 Task: Look for space in Sakassou, Ivory Coast from 6th September, 2023 to 15th September, 2023 for 6 adults in price range Rs.8000 to Rs.12000. Place can be entire place or private room with 6 bedrooms having 6 beds and 6 bathrooms. Property type can be house, flat, guest house. Amenities needed are: wifi, TV, free parkinig on premises, gym, breakfast. Booking option can be shelf check-in. Required host language is English.
Action: Mouse pressed left at (626, 136)
Screenshot: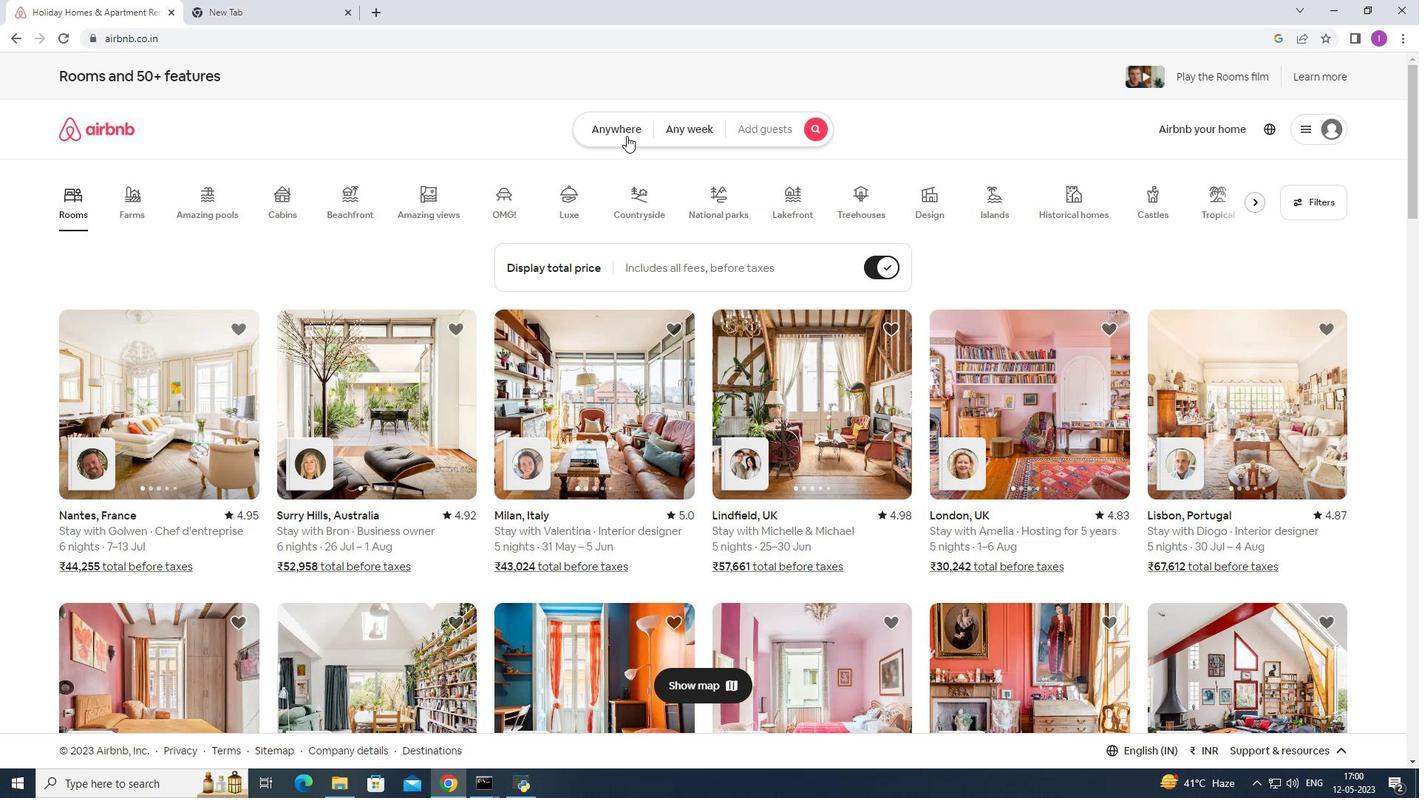 
Action: Mouse moved to (519, 186)
Screenshot: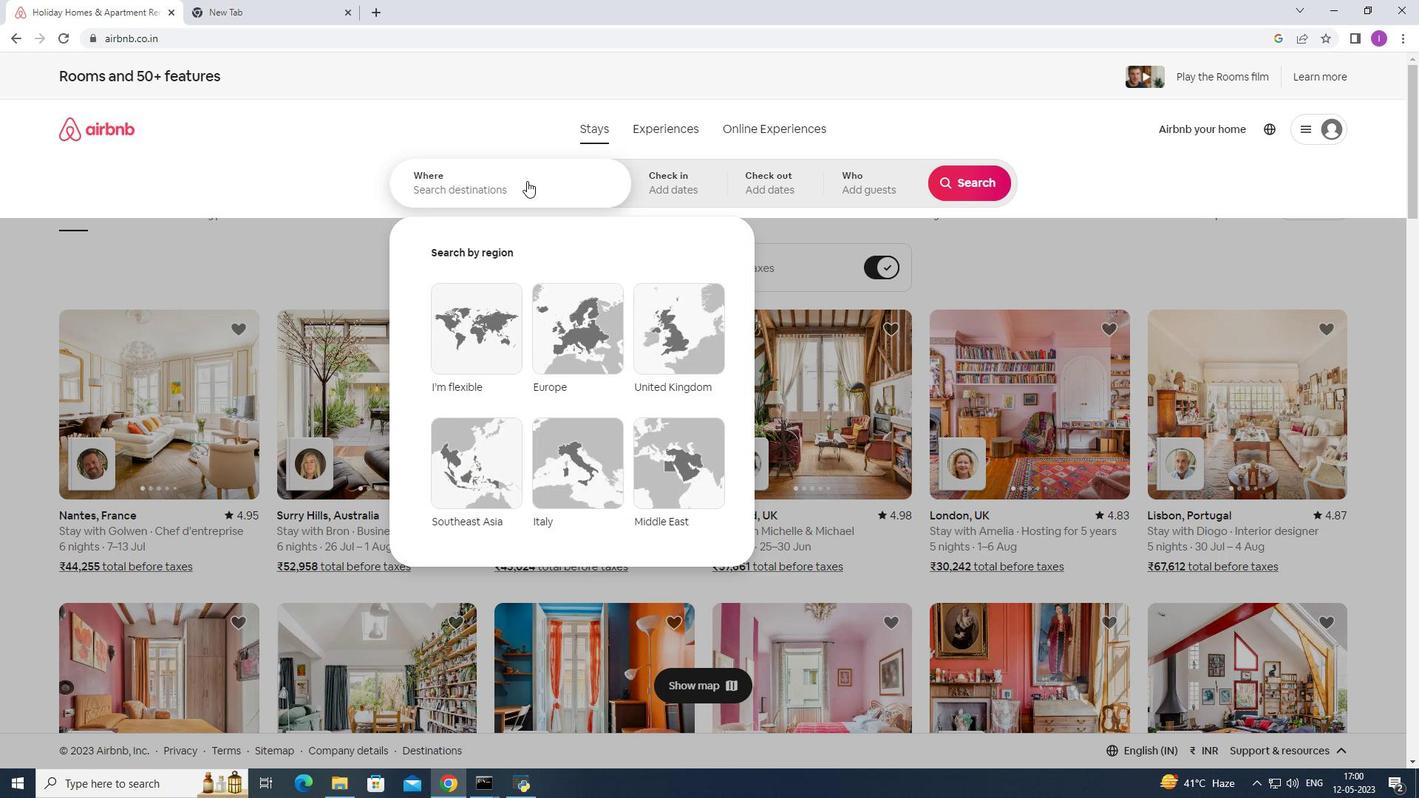 
Action: Mouse pressed left at (519, 186)
Screenshot: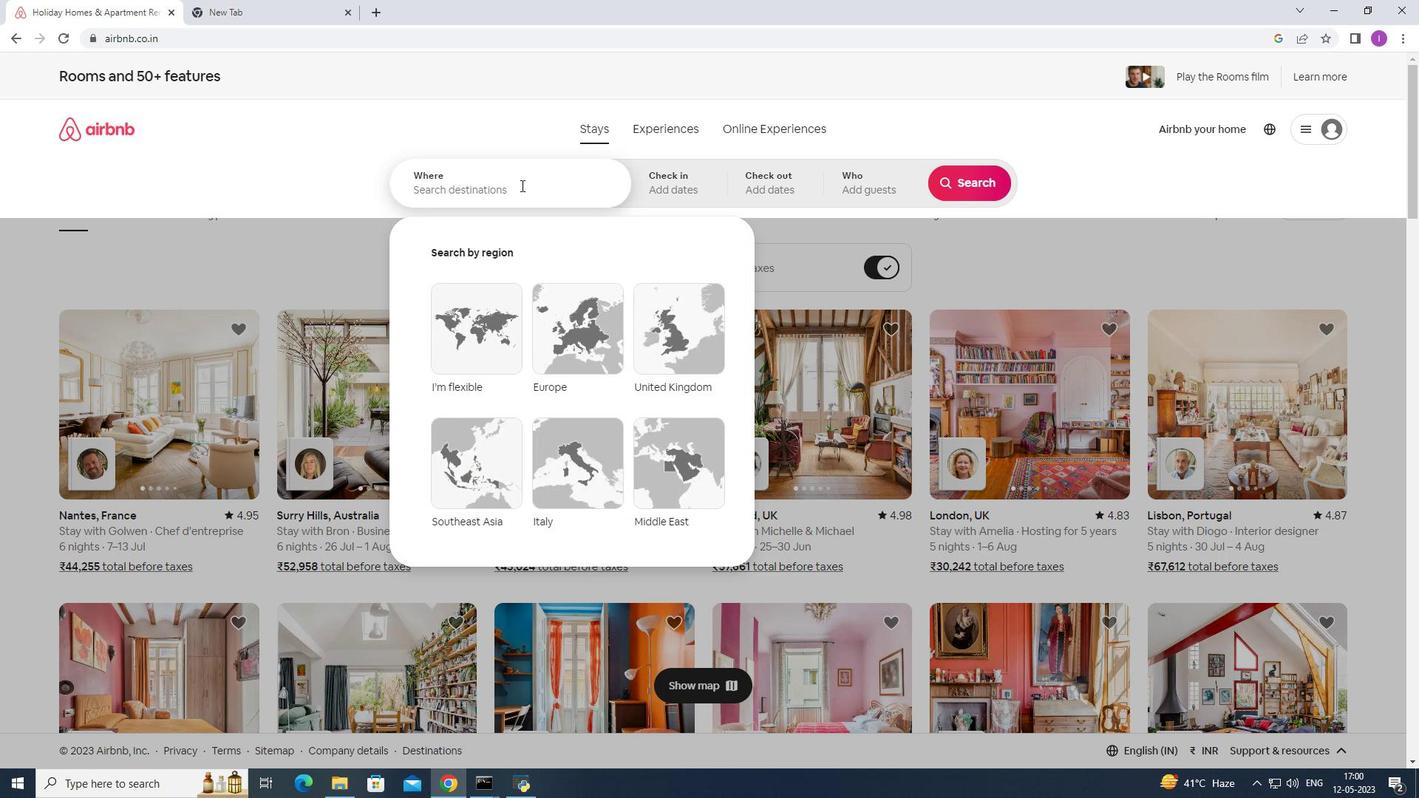 
Action: Key pressed <Key.shift>Sakassou,<Key.shift>Ivory
Screenshot: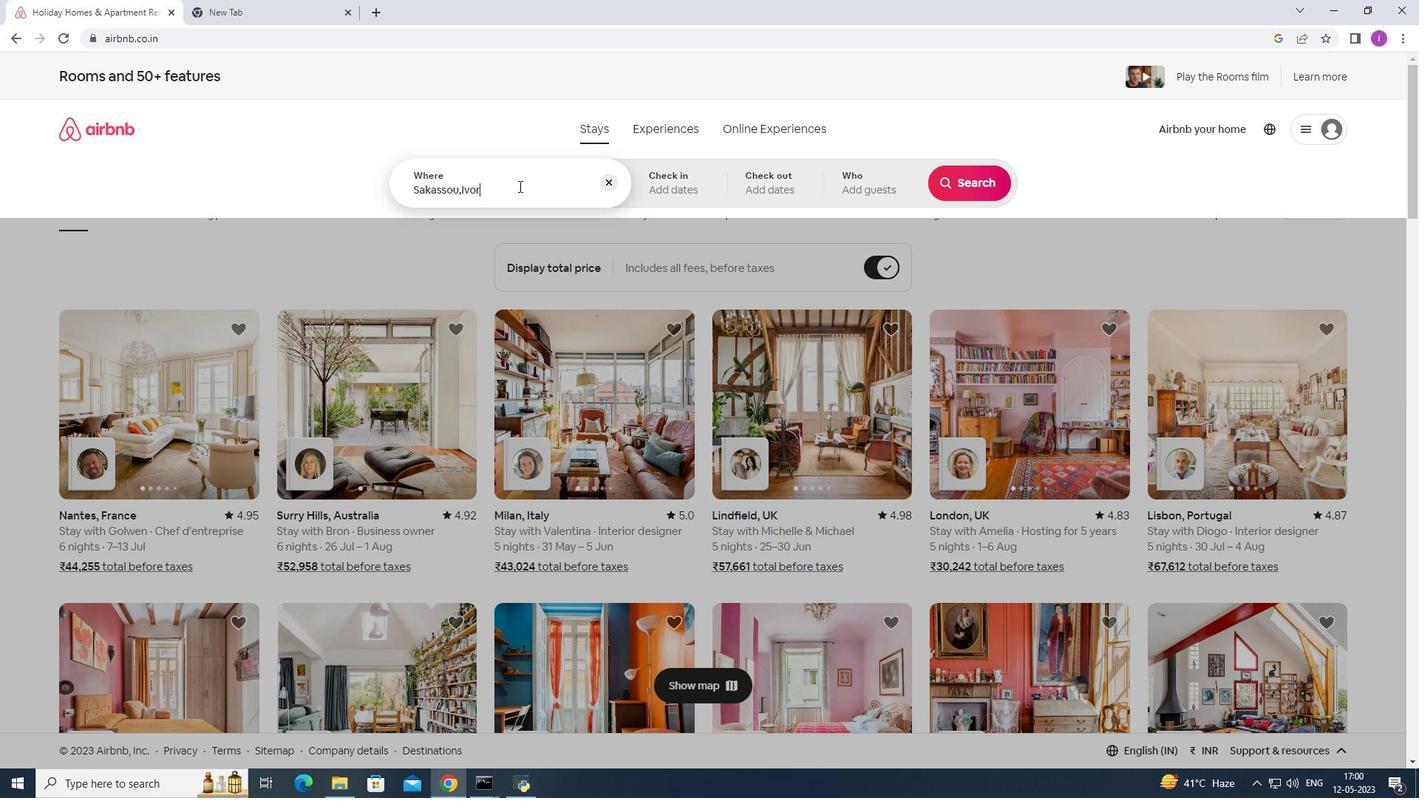 
Action: Mouse moved to (499, 258)
Screenshot: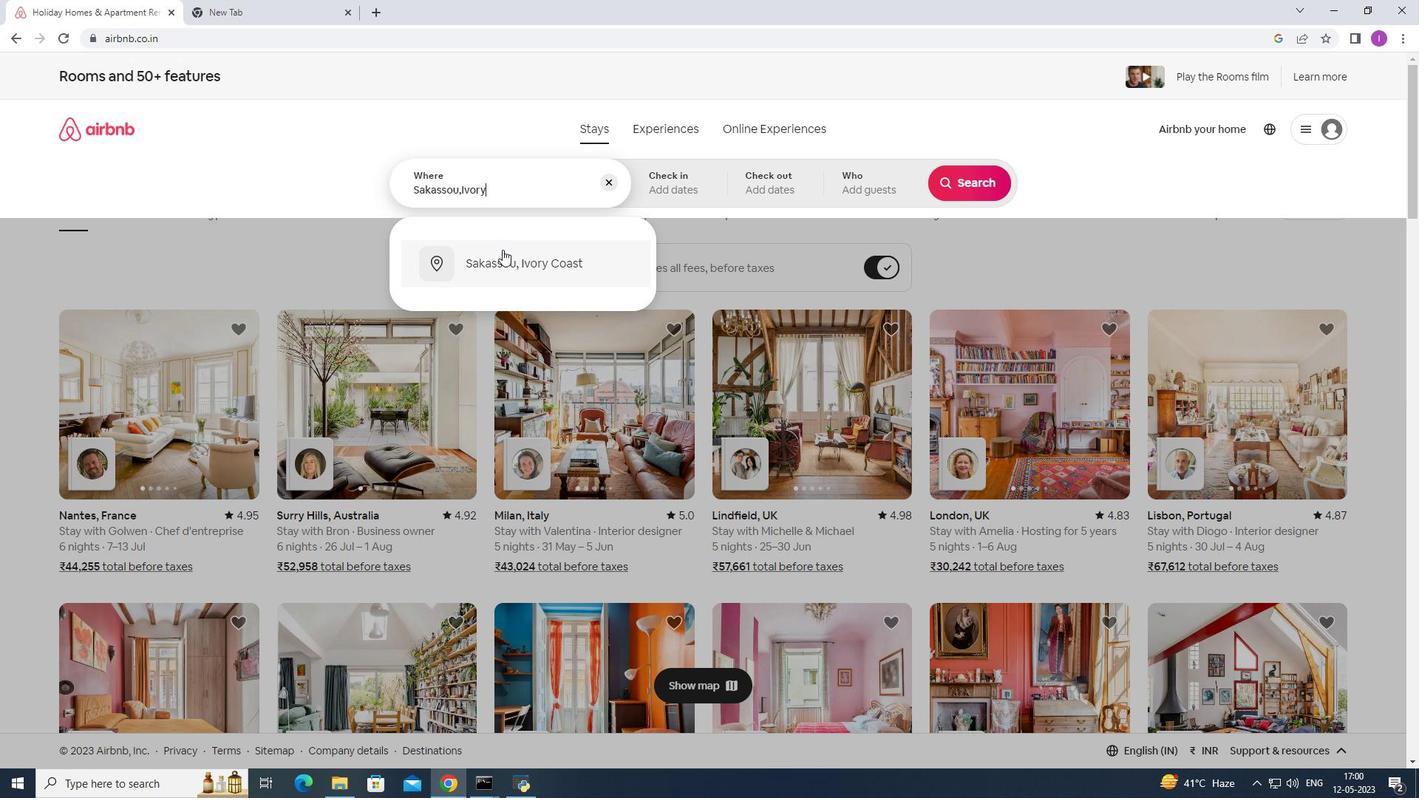 
Action: Mouse pressed left at (499, 258)
Screenshot: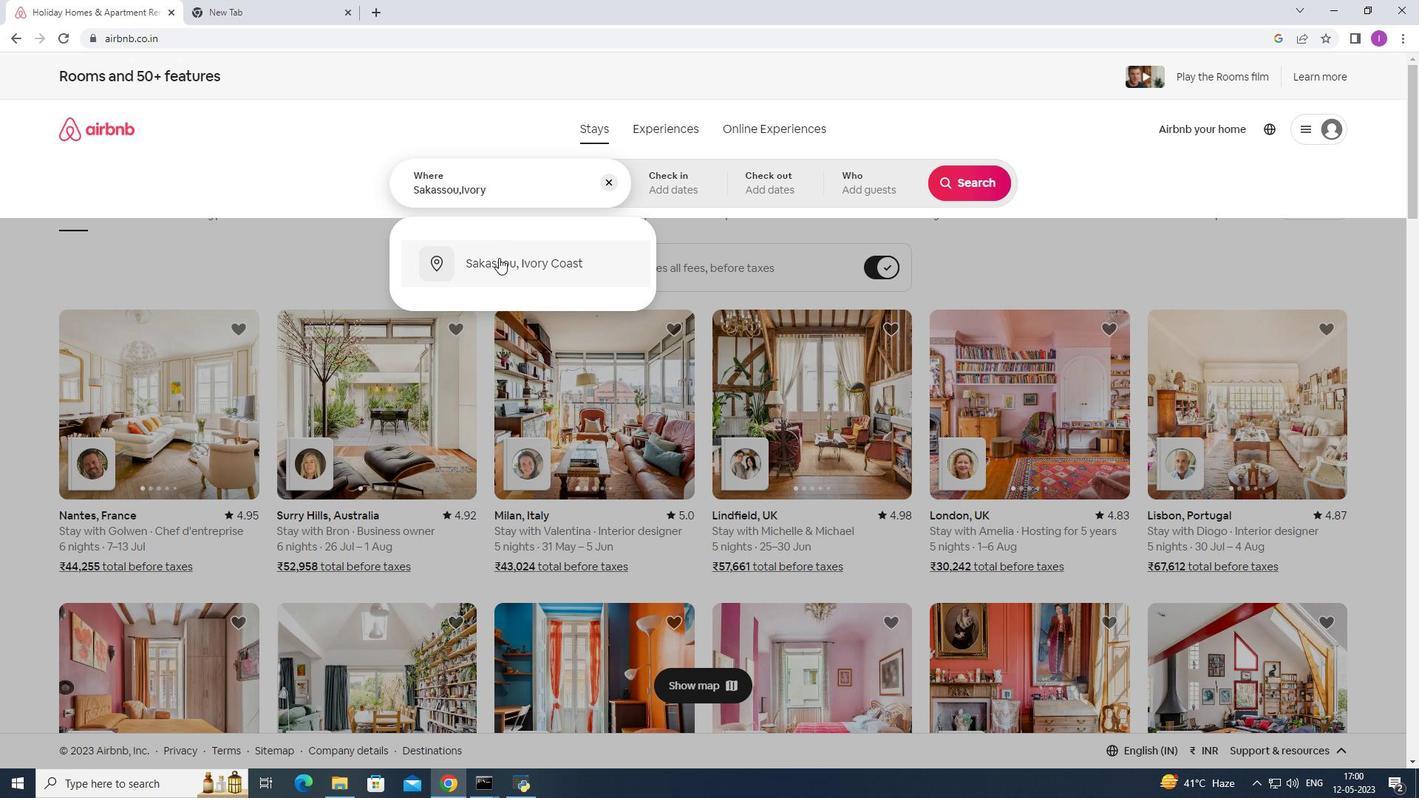 
Action: Mouse moved to (969, 300)
Screenshot: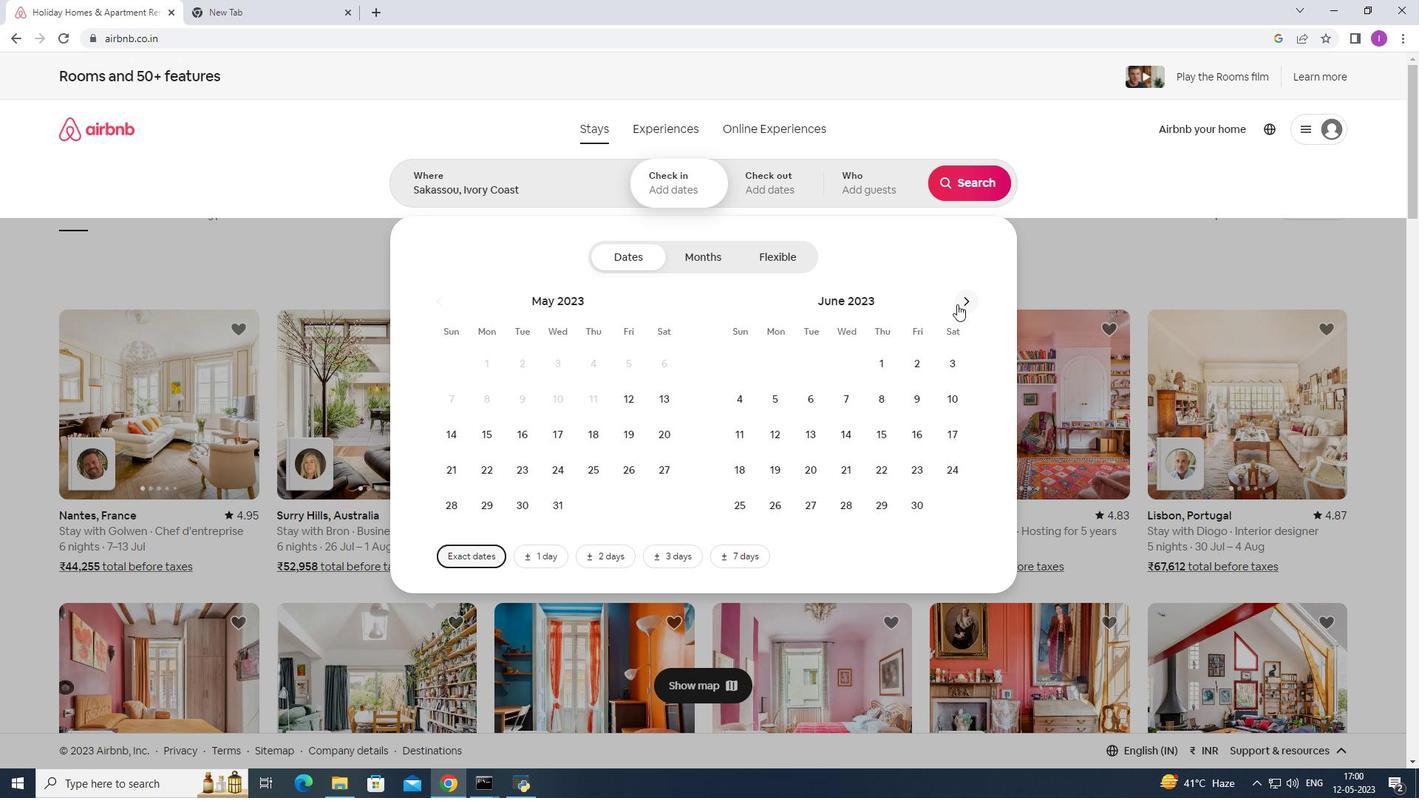 
Action: Mouse pressed left at (969, 300)
Screenshot: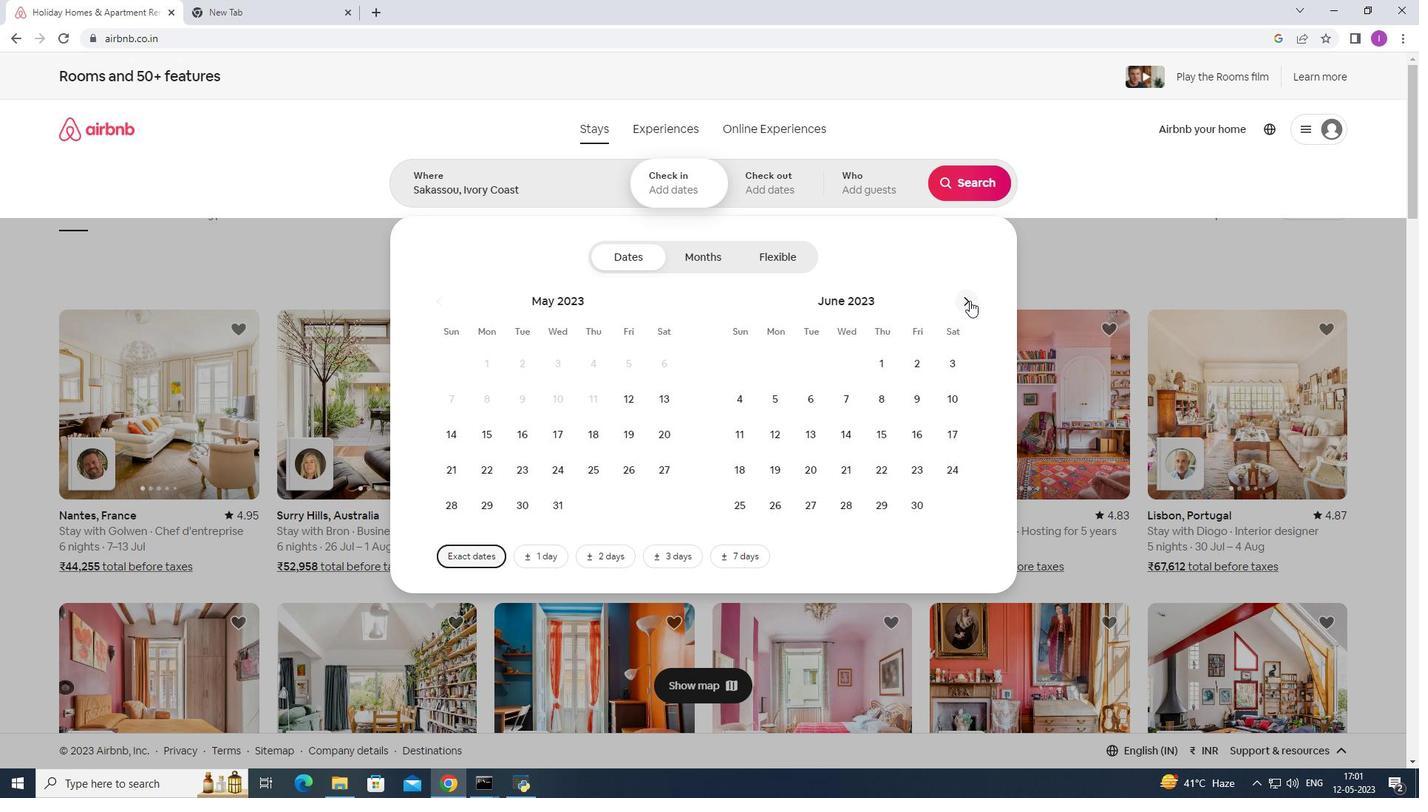 
Action: Mouse pressed left at (969, 300)
Screenshot: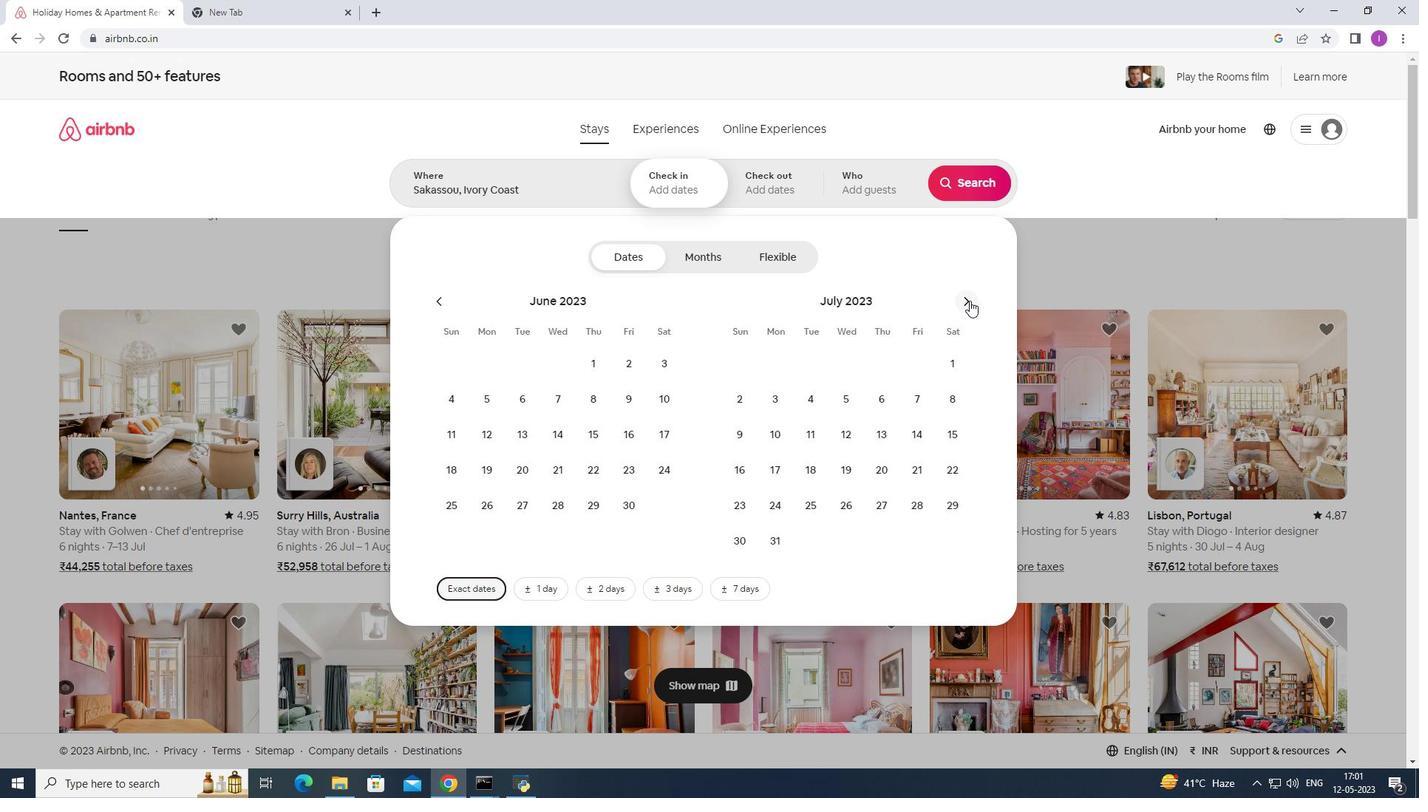 
Action: Mouse pressed left at (969, 300)
Screenshot: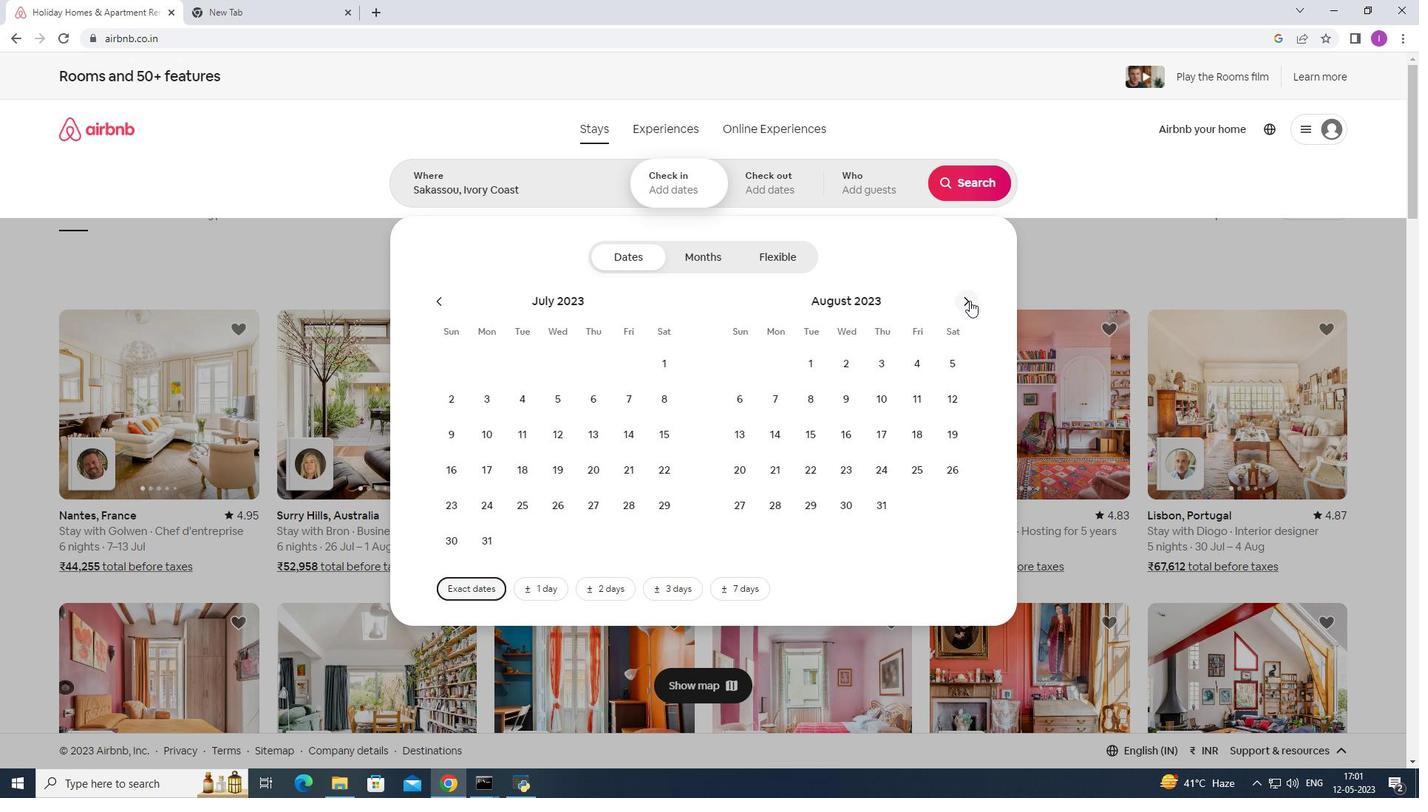 
Action: Mouse moved to (843, 399)
Screenshot: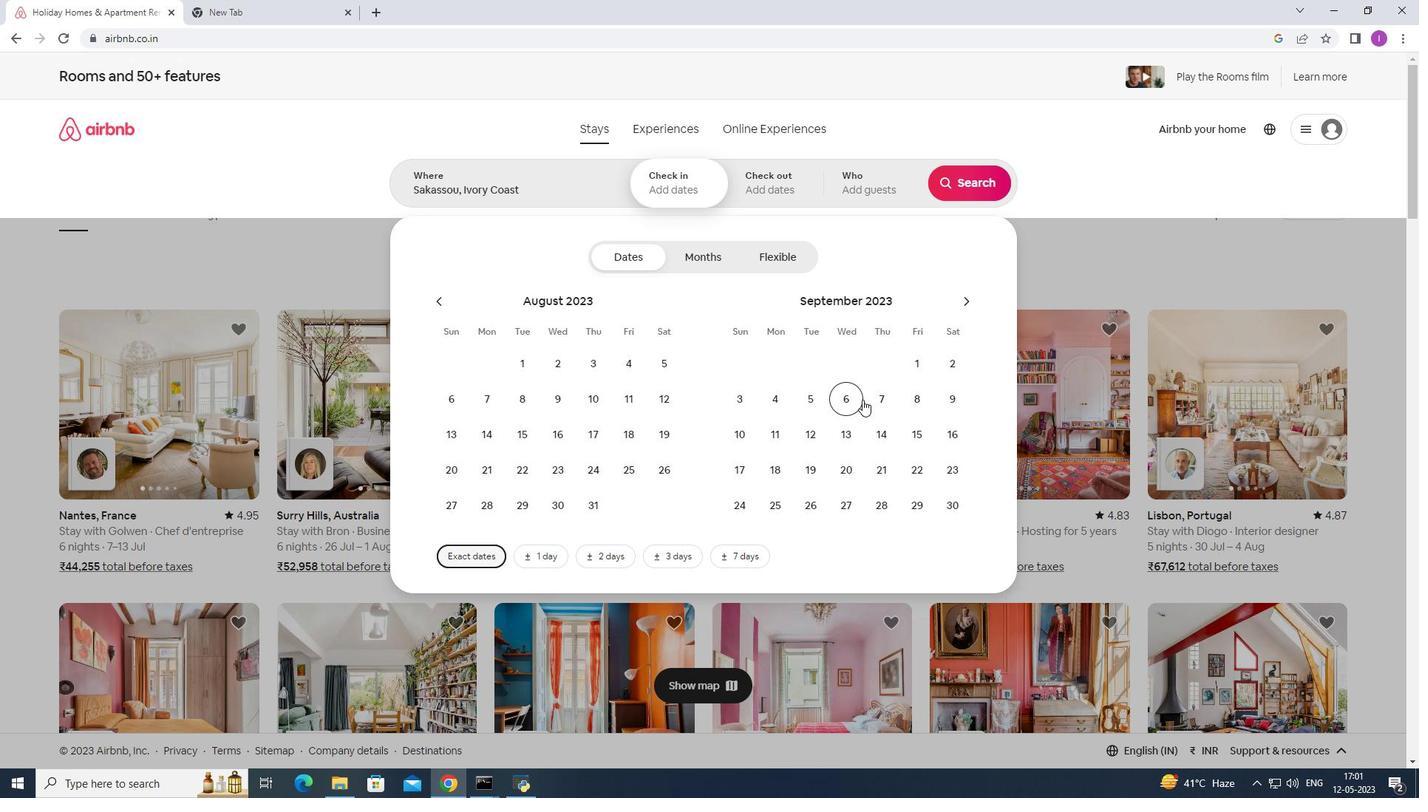 
Action: Mouse pressed left at (843, 399)
Screenshot: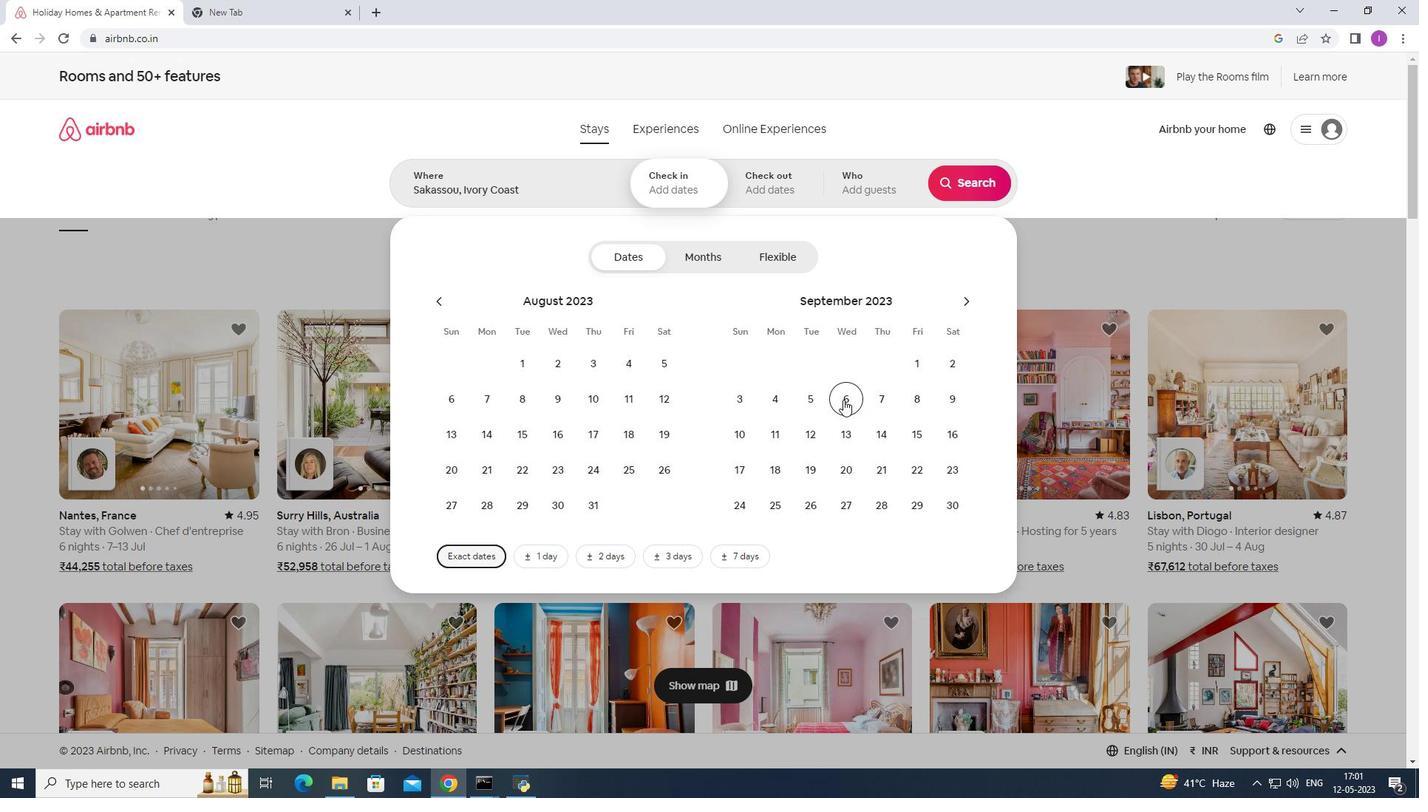 
Action: Mouse moved to (909, 430)
Screenshot: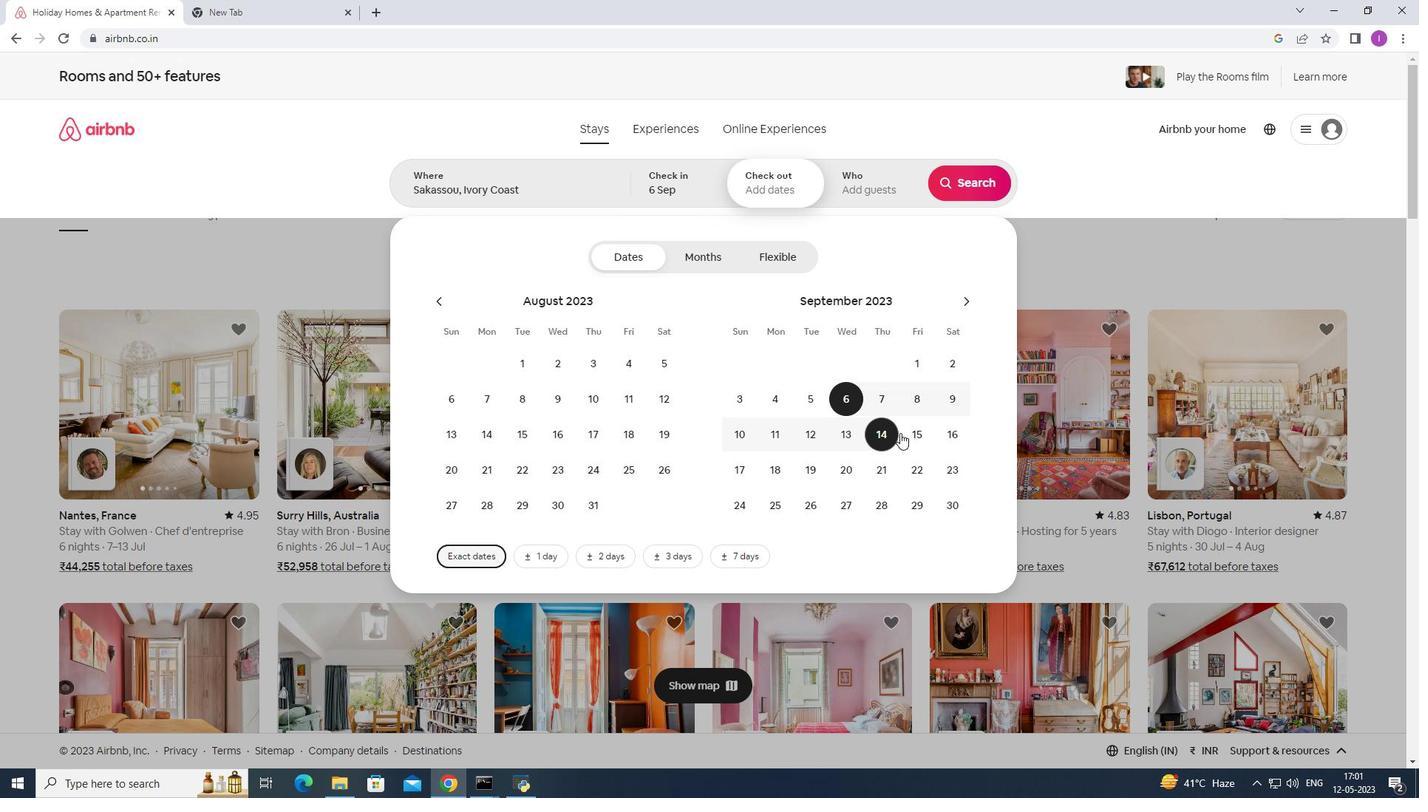 
Action: Mouse pressed left at (909, 430)
Screenshot: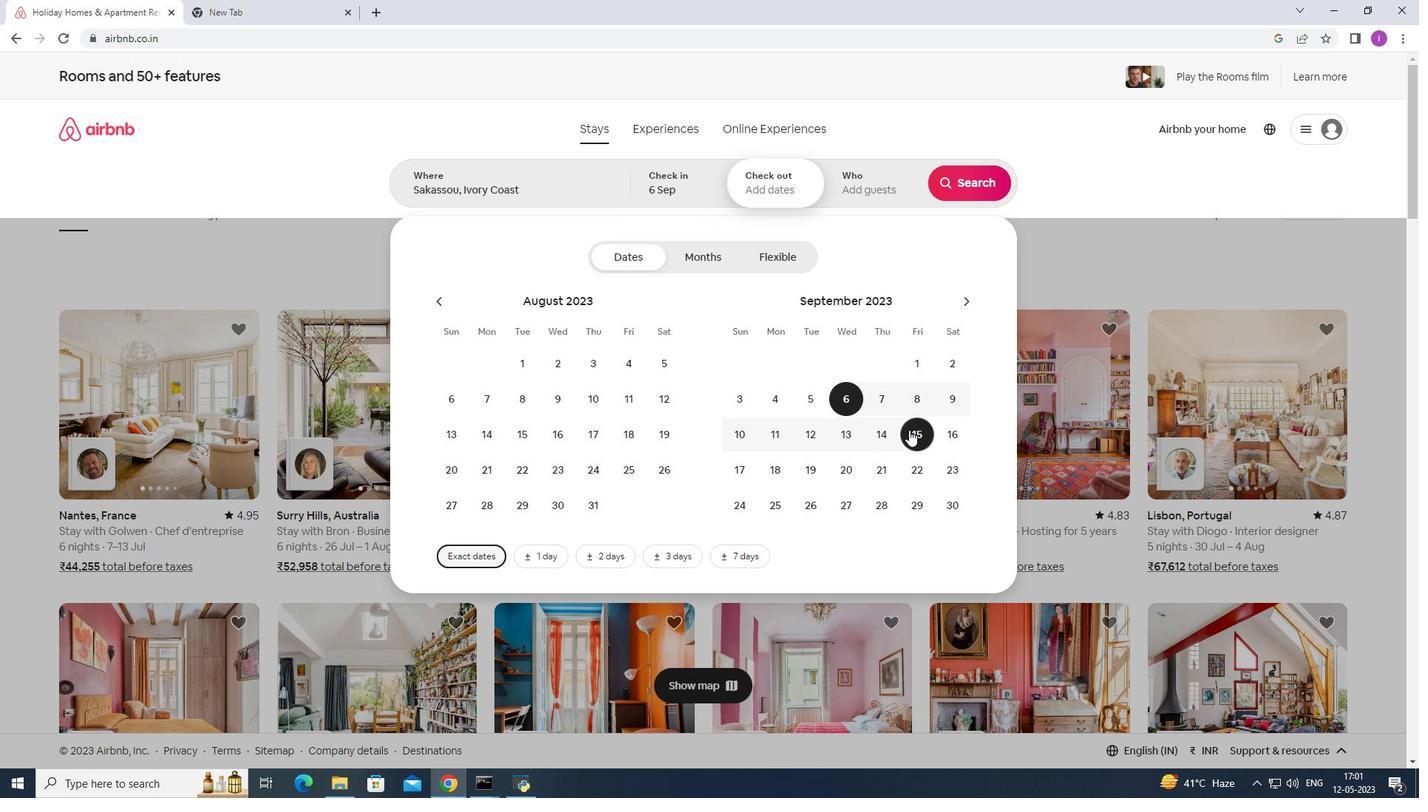 
Action: Mouse moved to (873, 189)
Screenshot: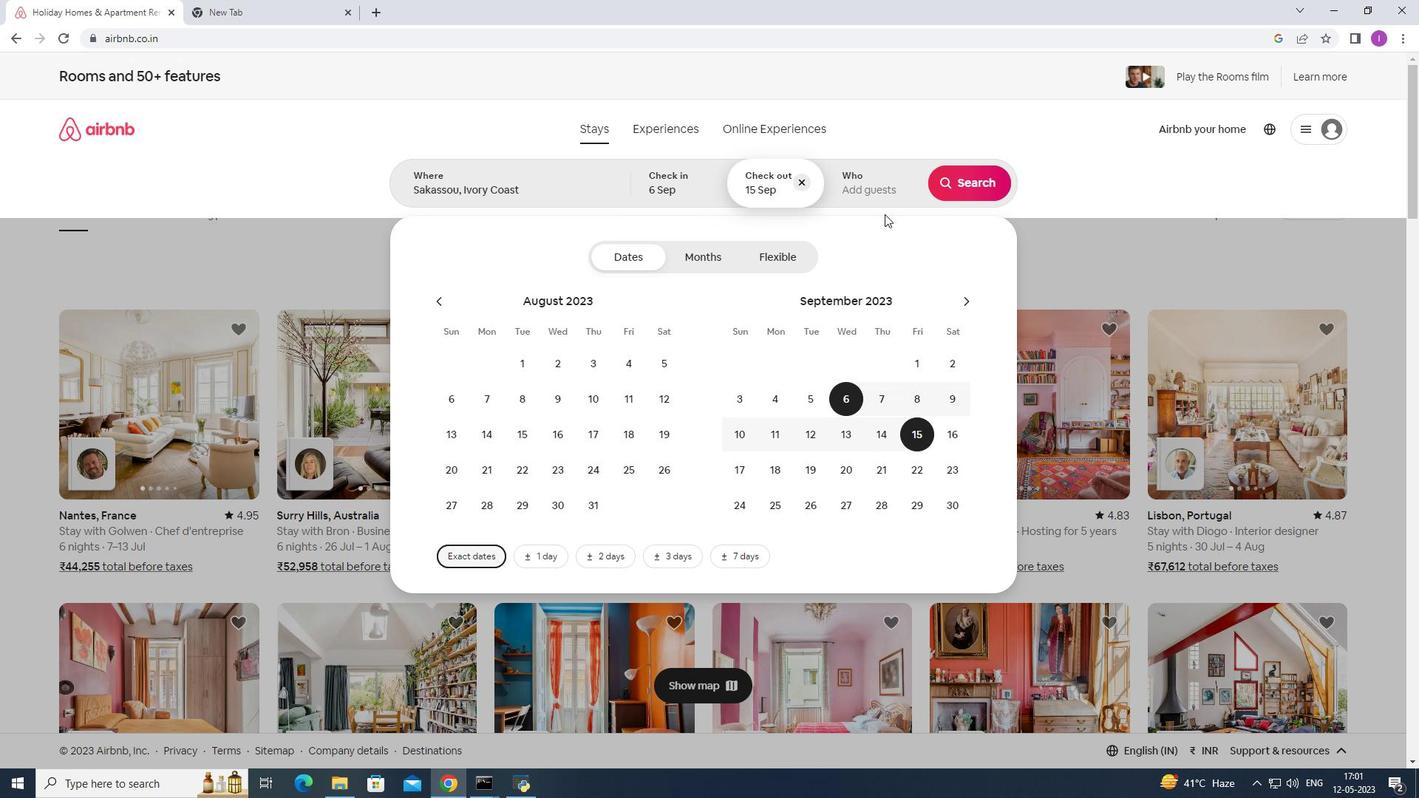 
Action: Mouse pressed left at (873, 189)
Screenshot: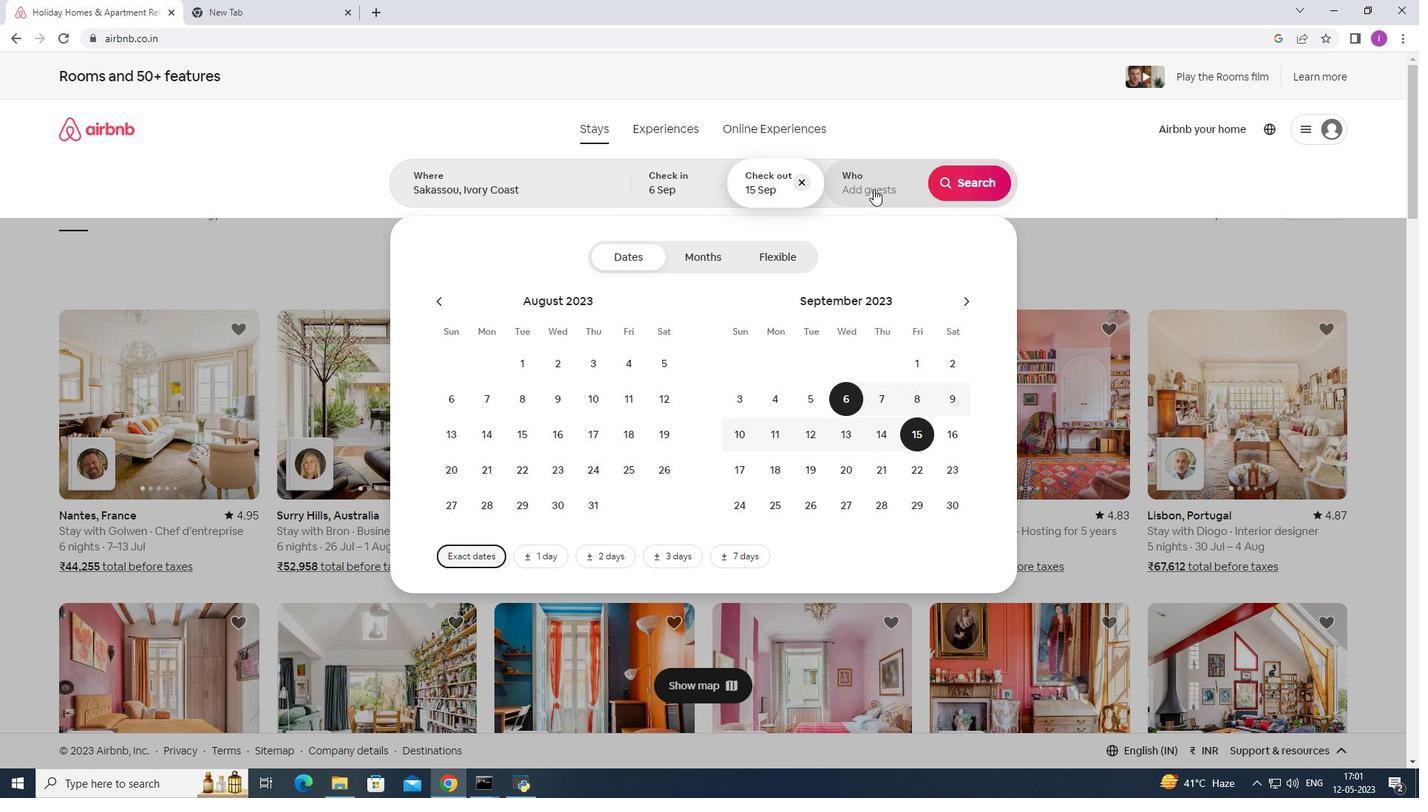 
Action: Mouse moved to (977, 255)
Screenshot: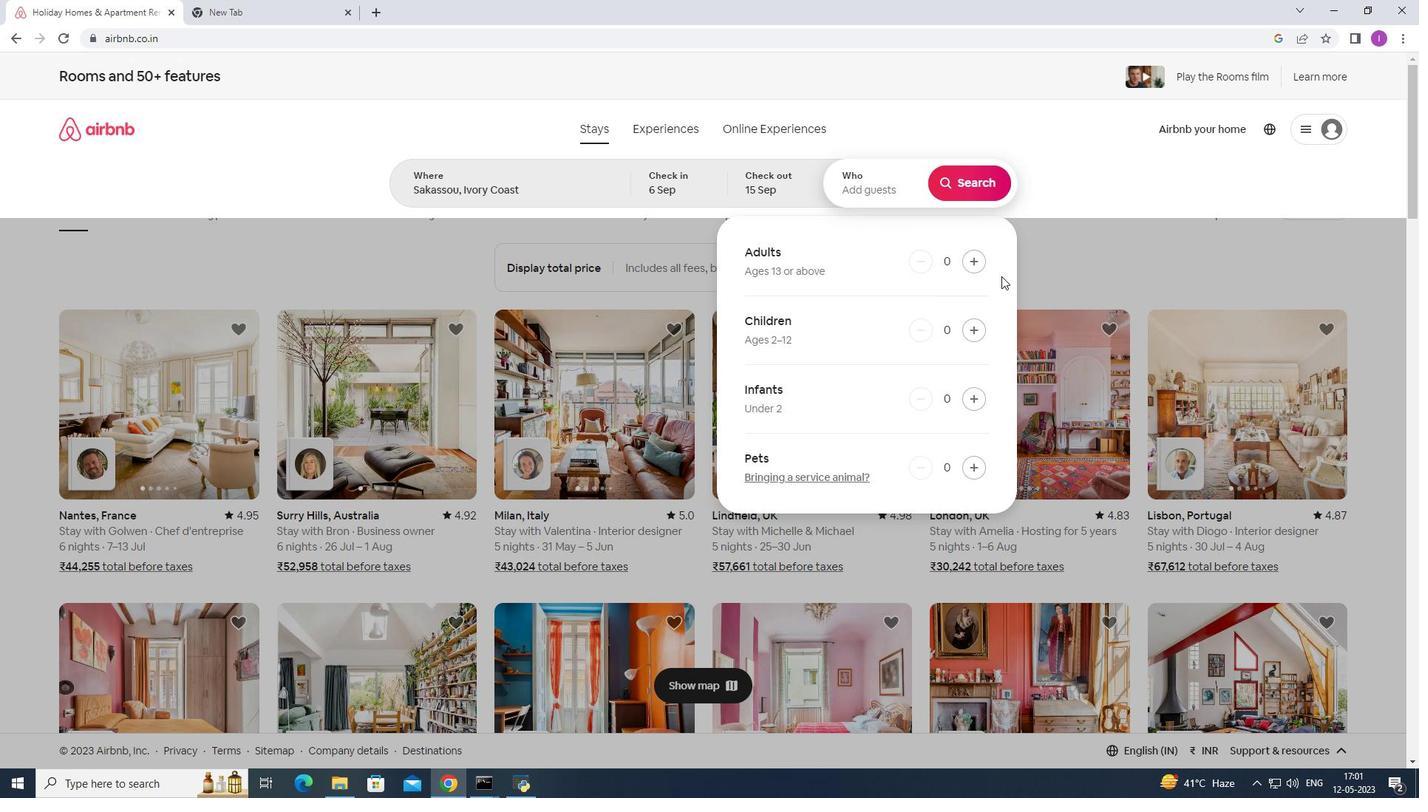 
Action: Mouse pressed left at (977, 255)
Screenshot: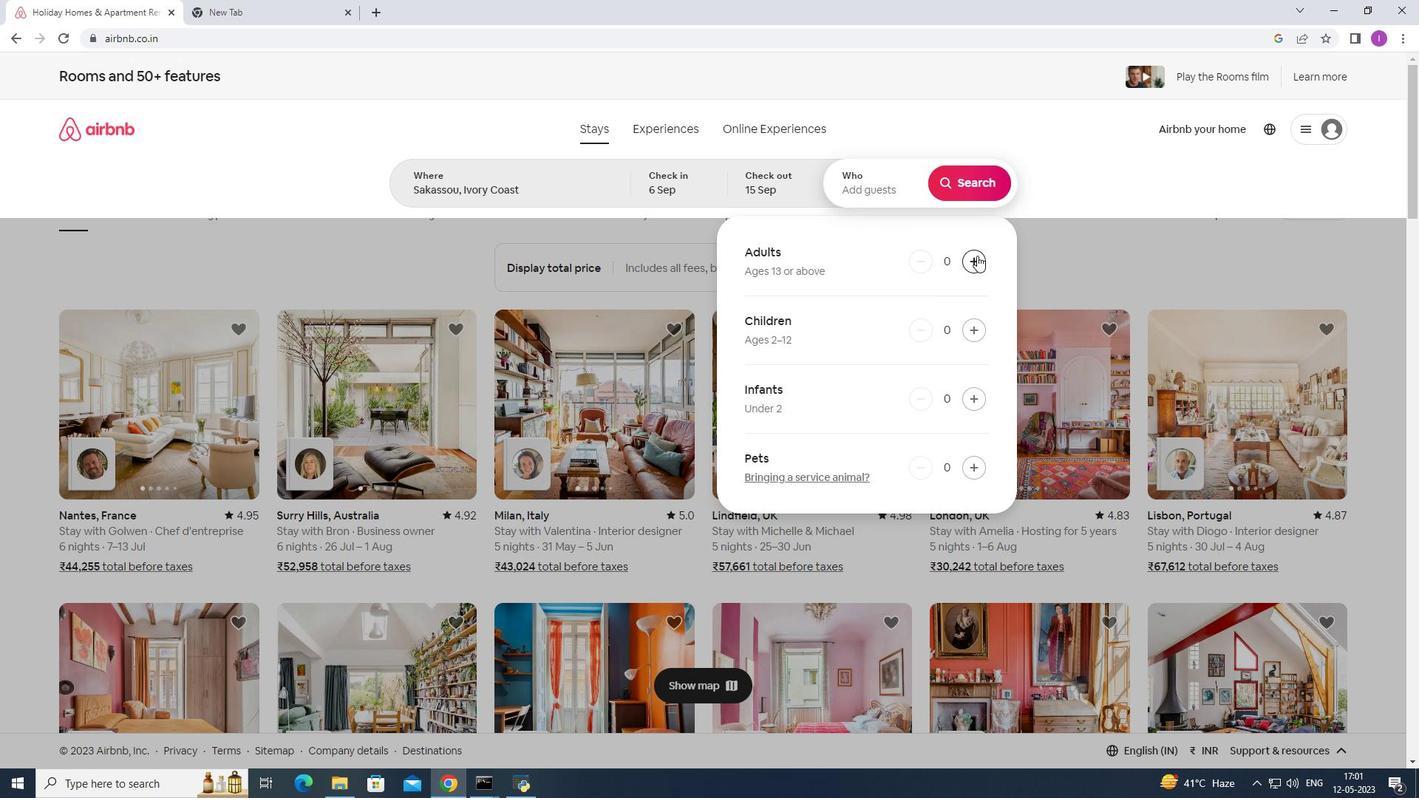 
Action: Mouse pressed left at (977, 255)
Screenshot: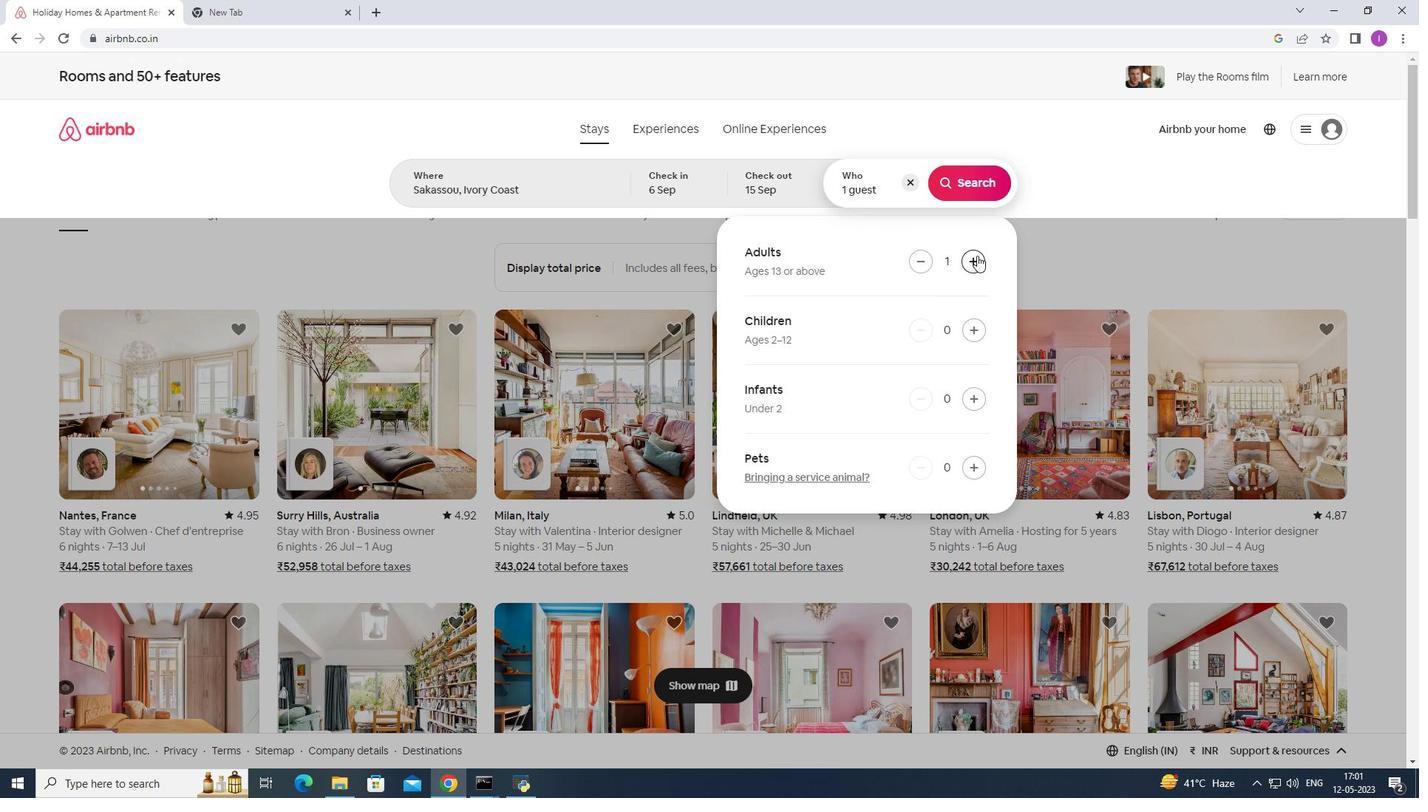 
Action: Mouse pressed left at (977, 255)
Screenshot: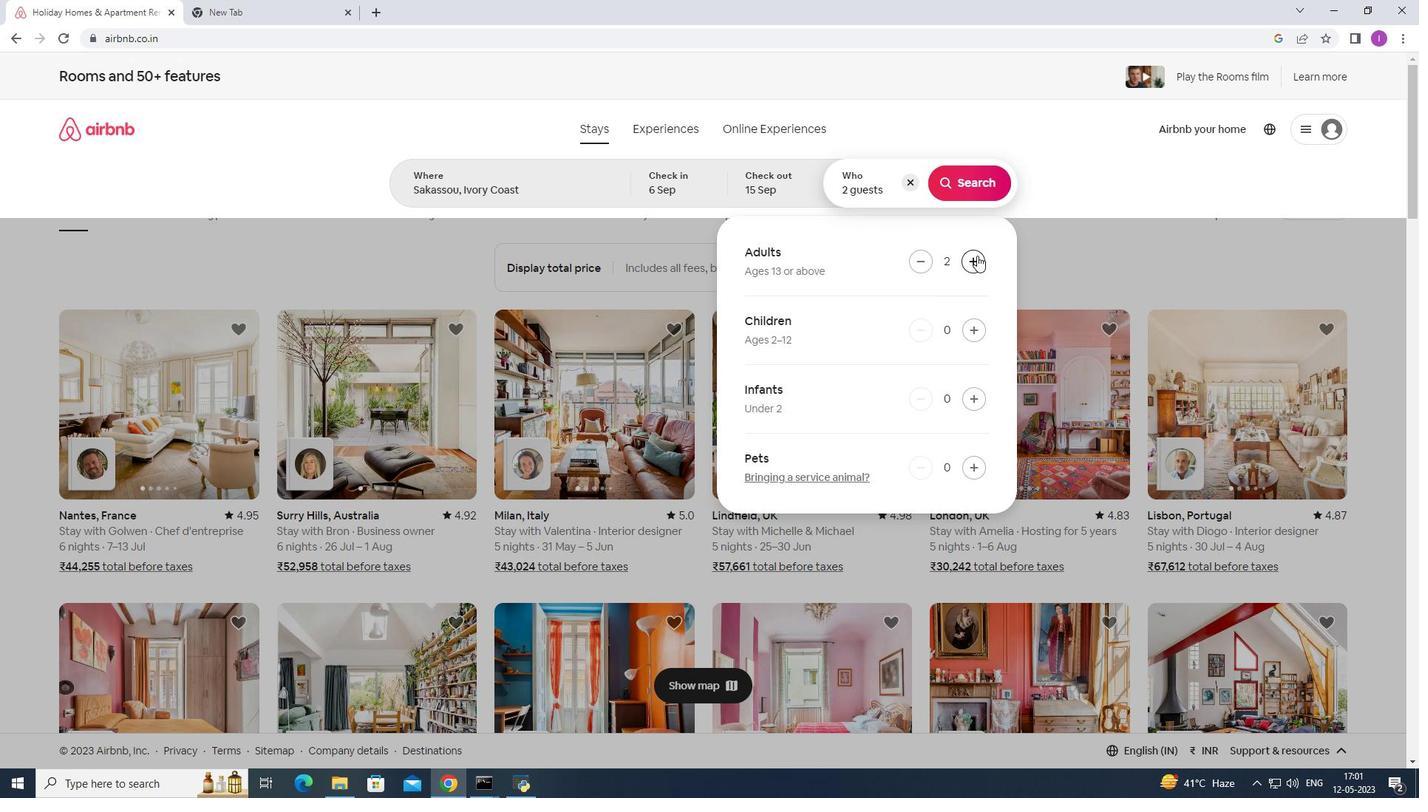 
Action: Mouse pressed left at (977, 255)
Screenshot: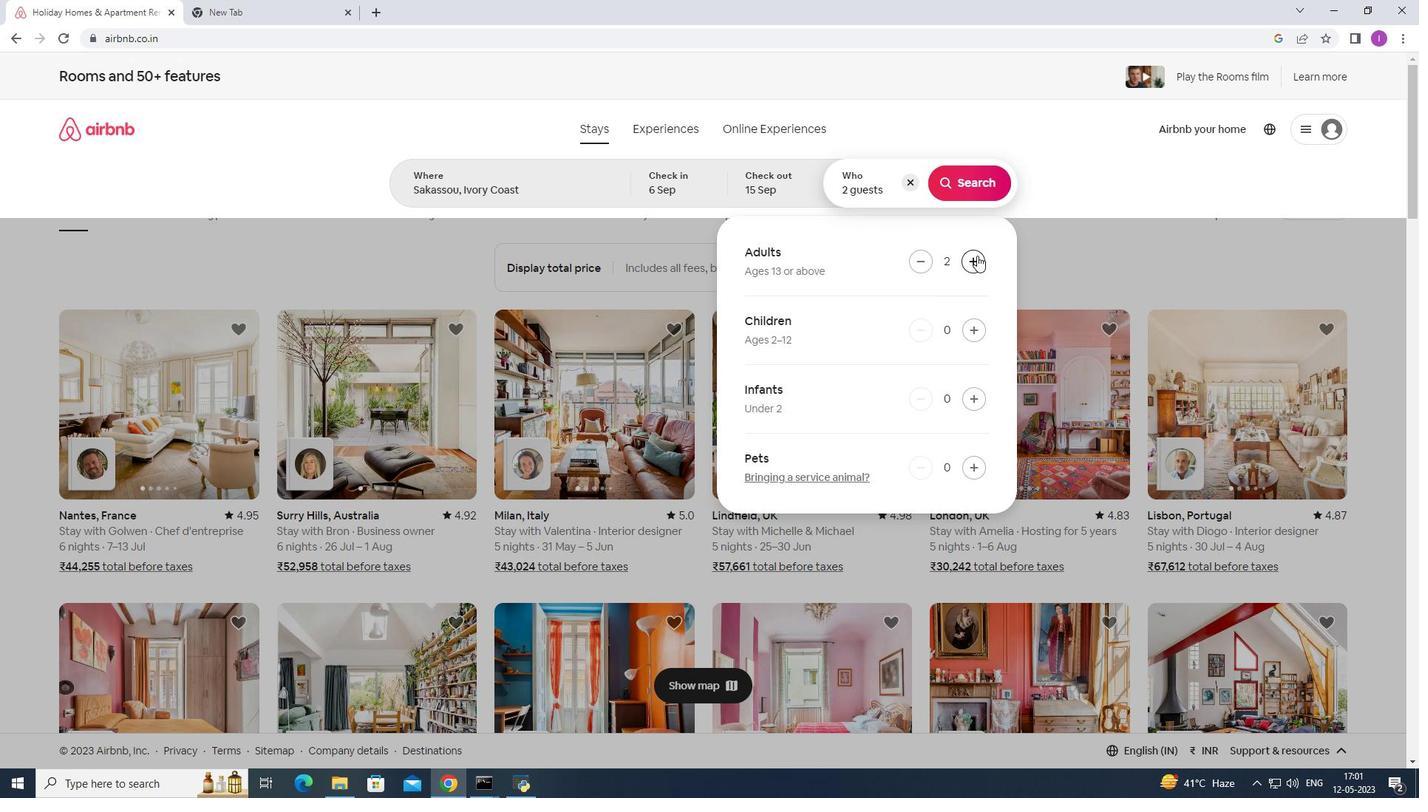 
Action: Mouse pressed left at (977, 255)
Screenshot: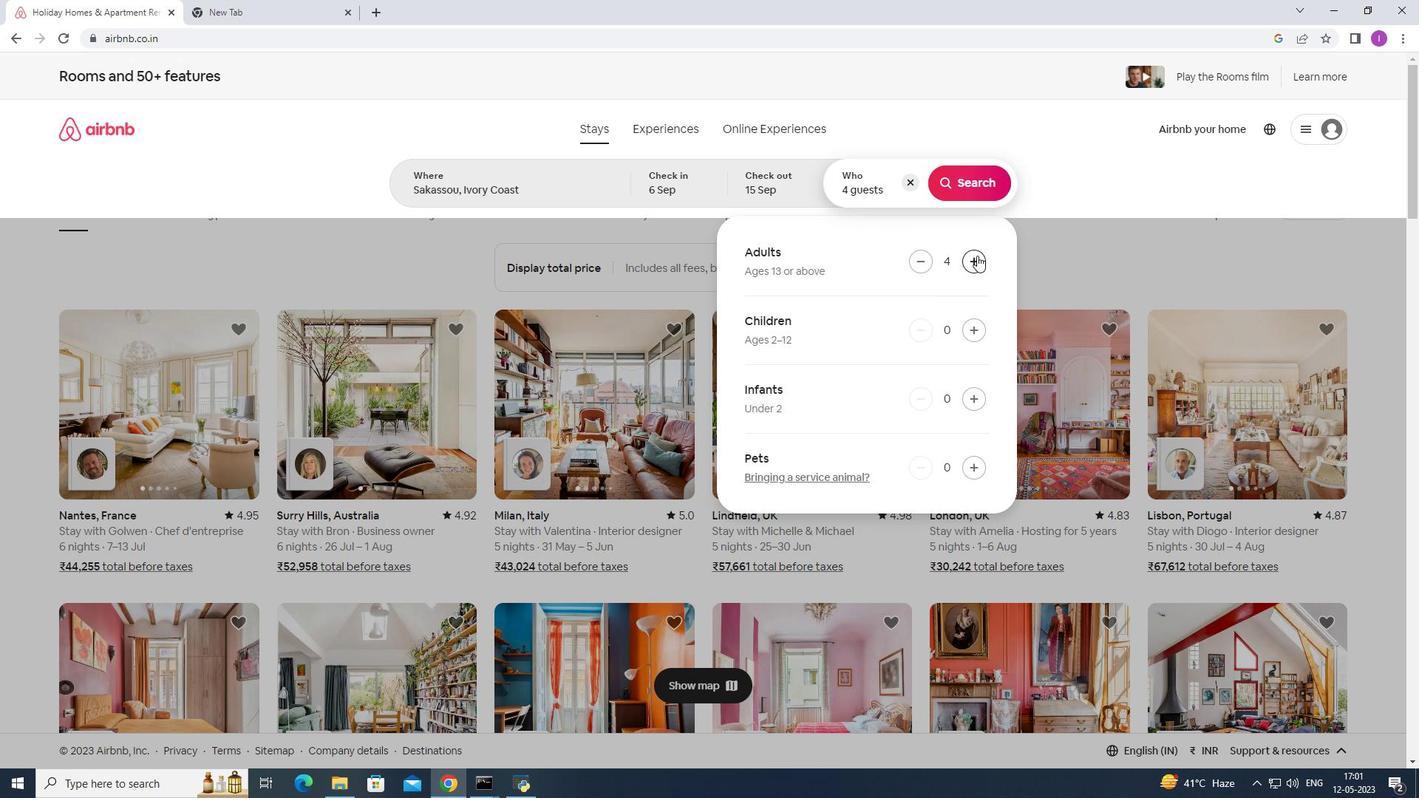 
Action: Mouse pressed left at (977, 255)
Screenshot: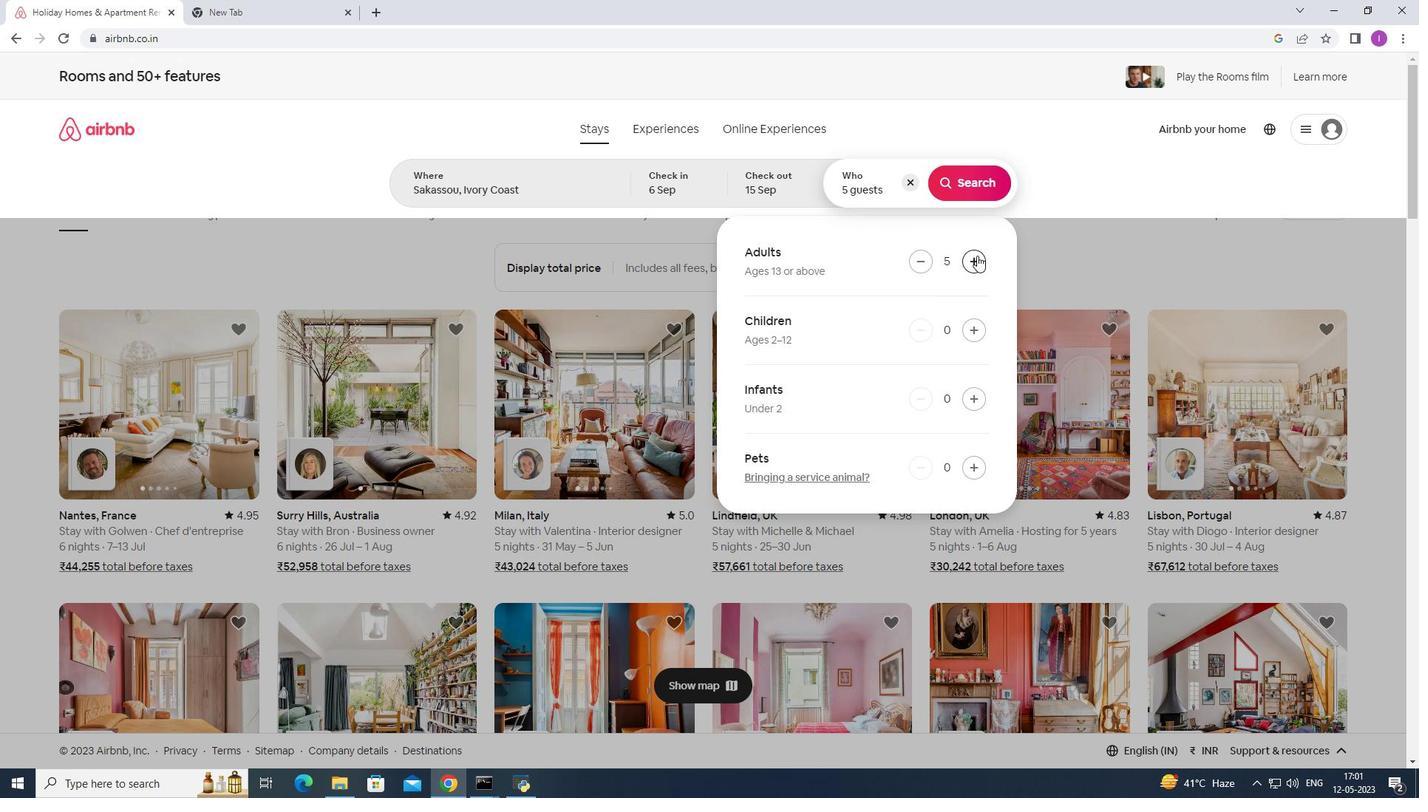 
Action: Mouse moved to (964, 187)
Screenshot: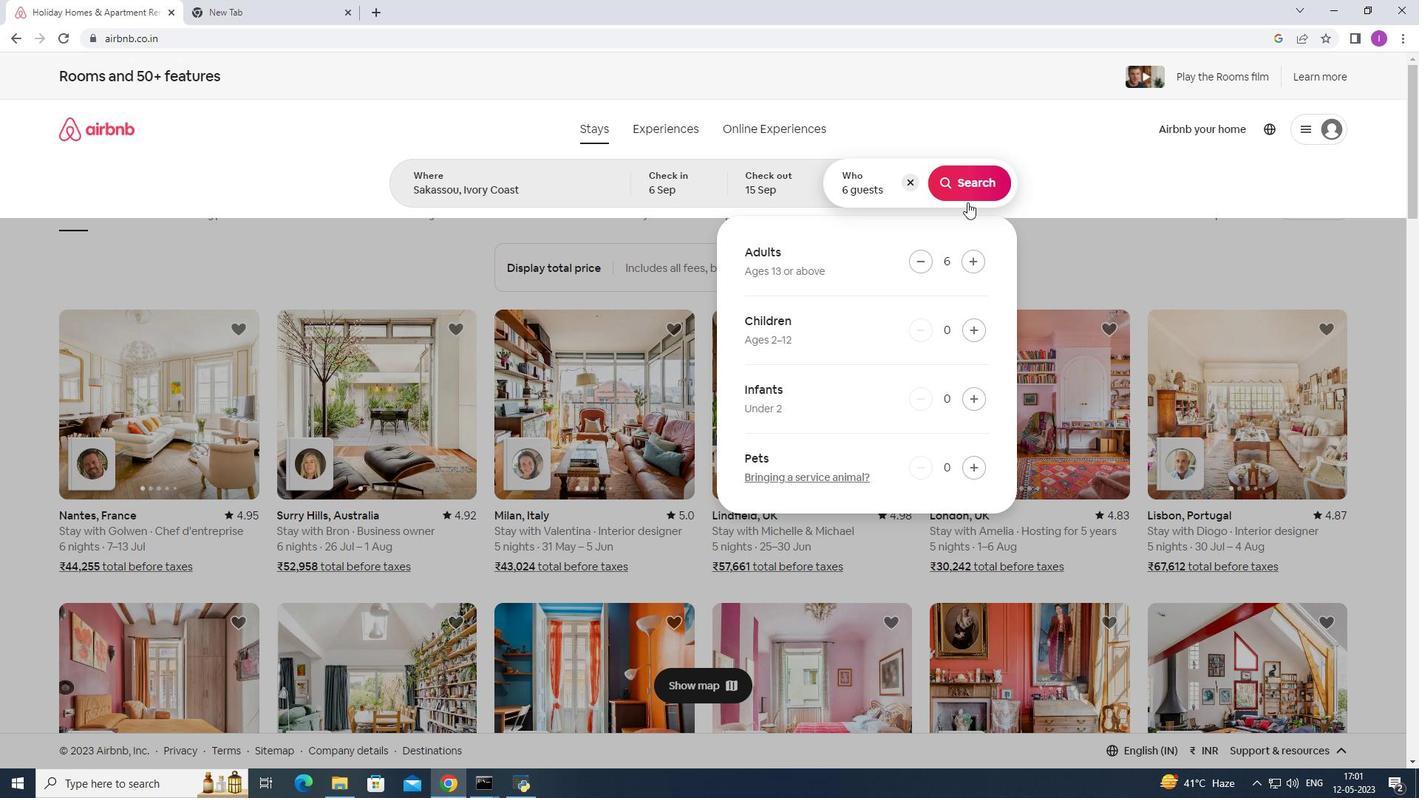 
Action: Mouse pressed left at (964, 187)
Screenshot: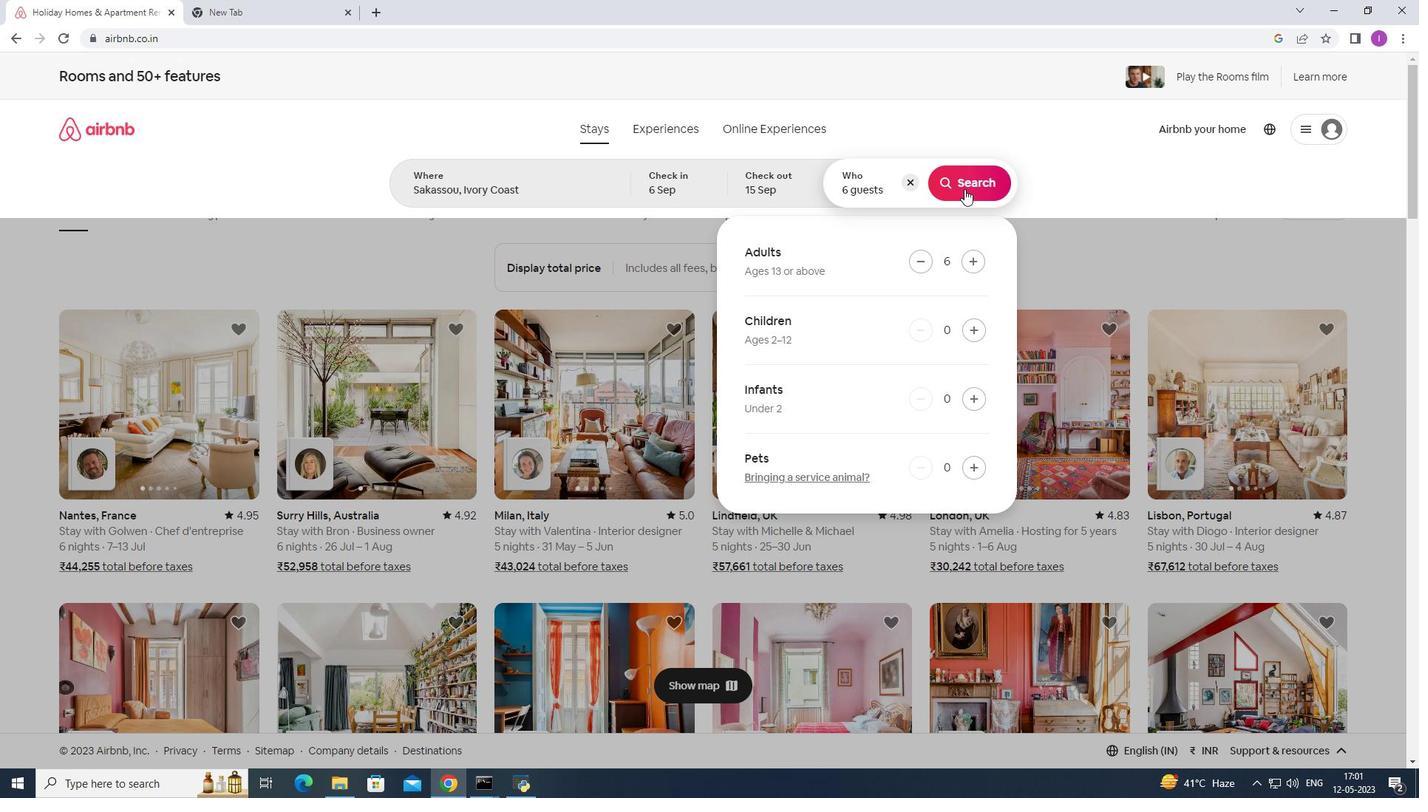 
Action: Mouse moved to (1371, 149)
Screenshot: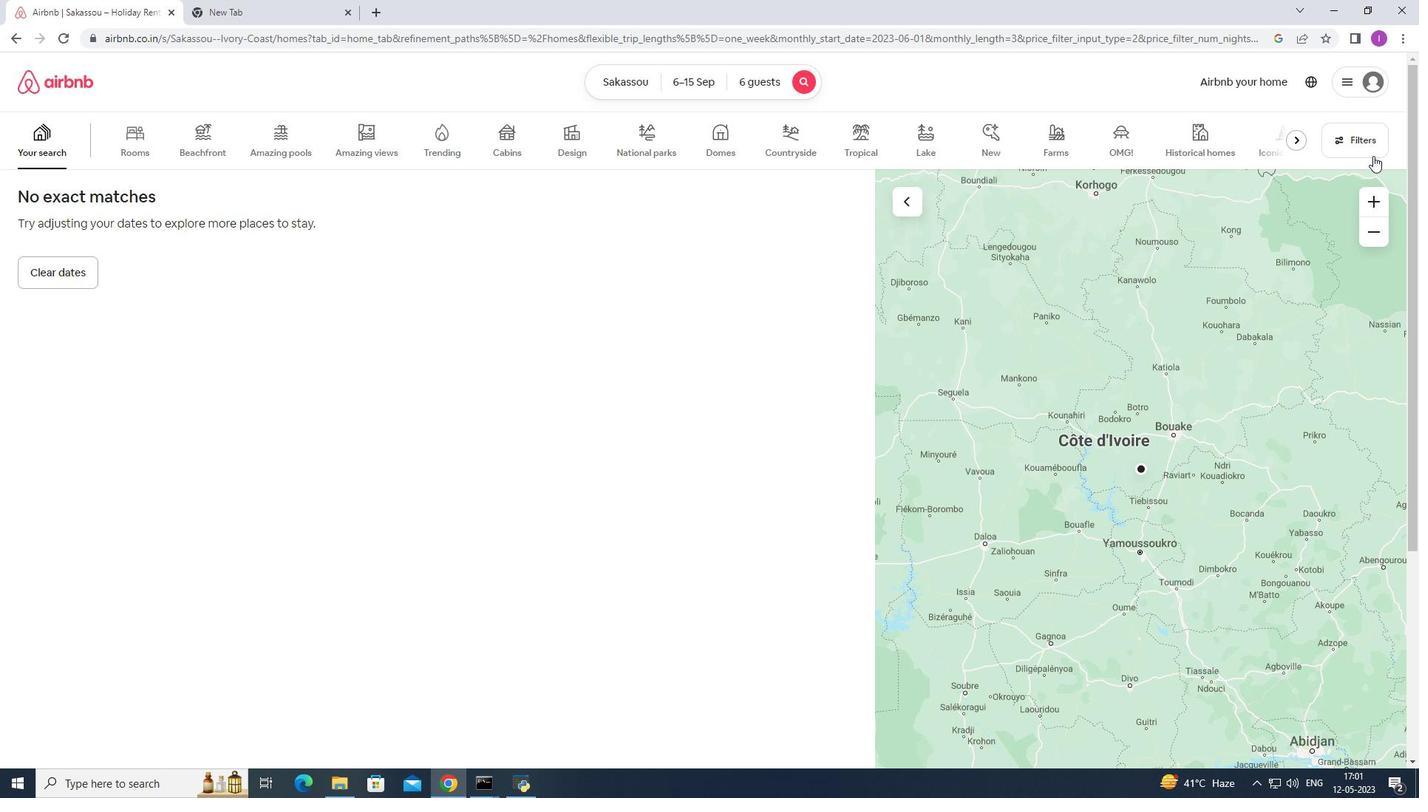 
Action: Mouse pressed left at (1371, 149)
Screenshot: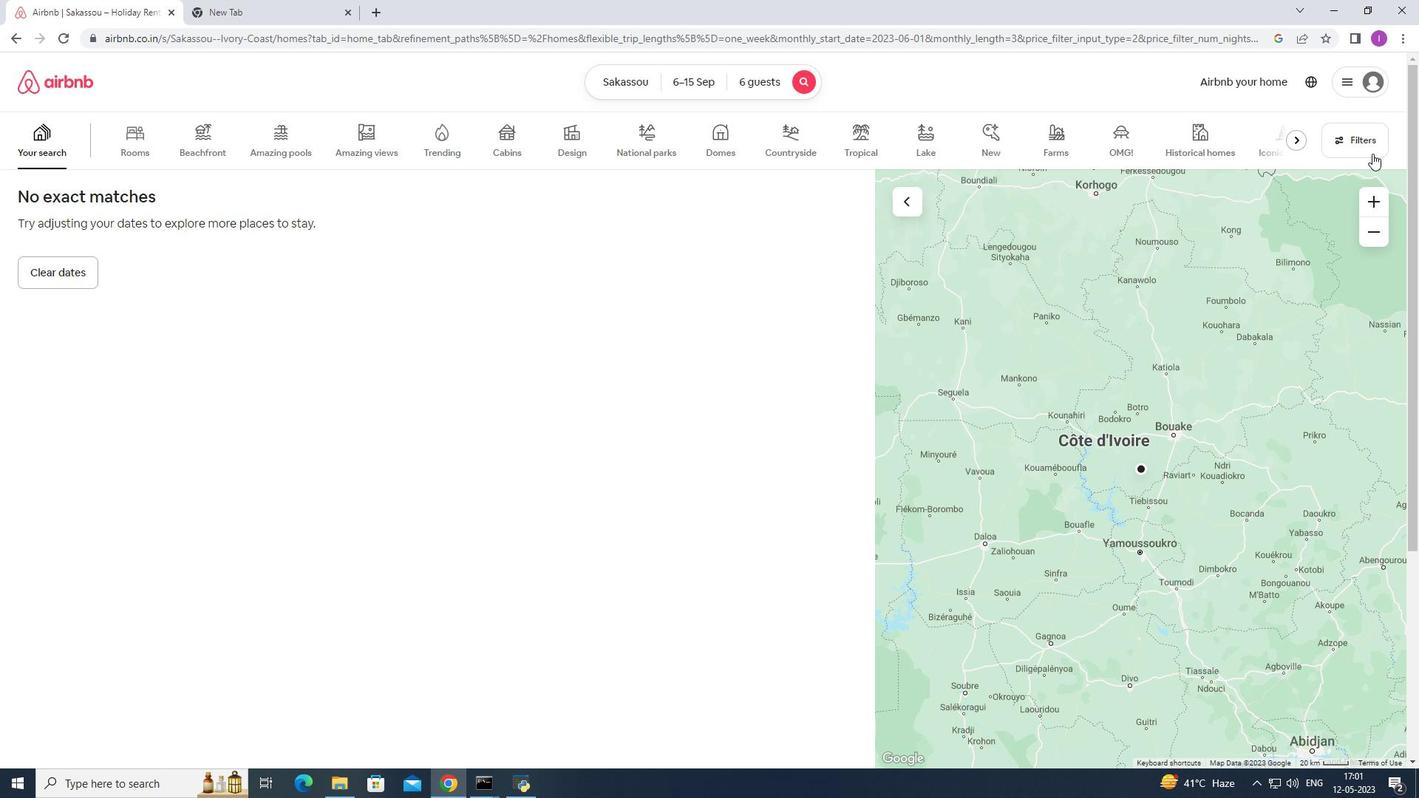 
Action: Mouse moved to (825, 511)
Screenshot: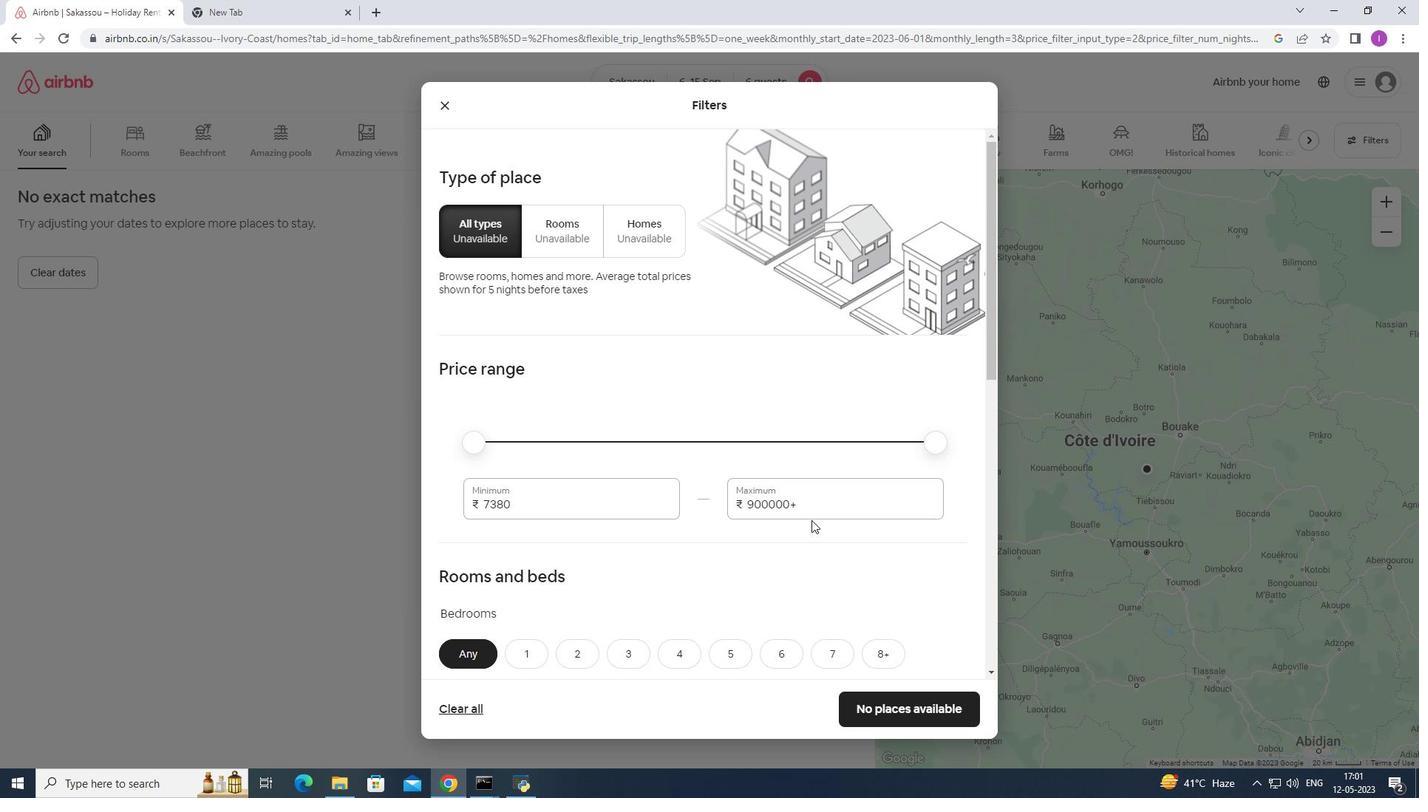 
Action: Mouse pressed left at (825, 511)
Screenshot: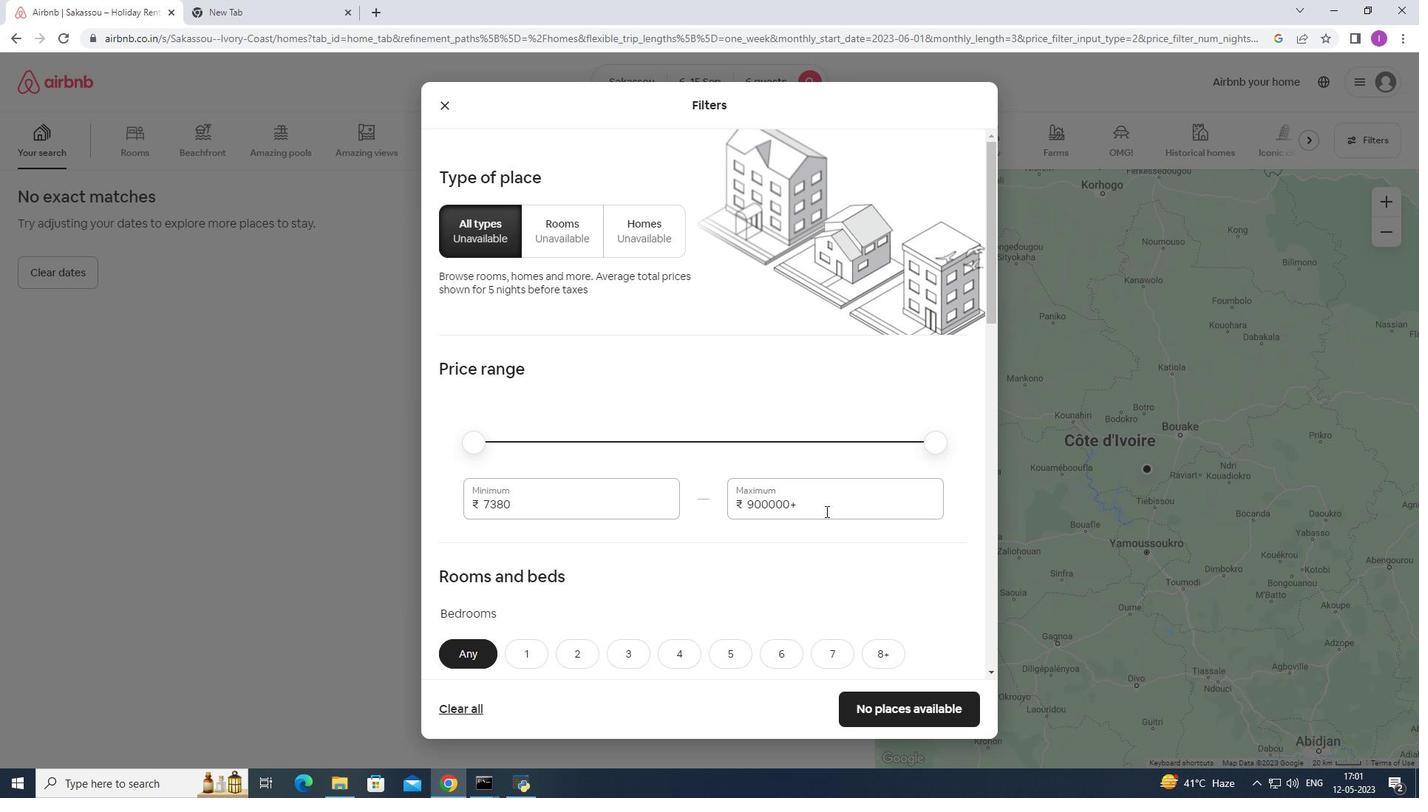 
Action: Mouse moved to (726, 508)
Screenshot: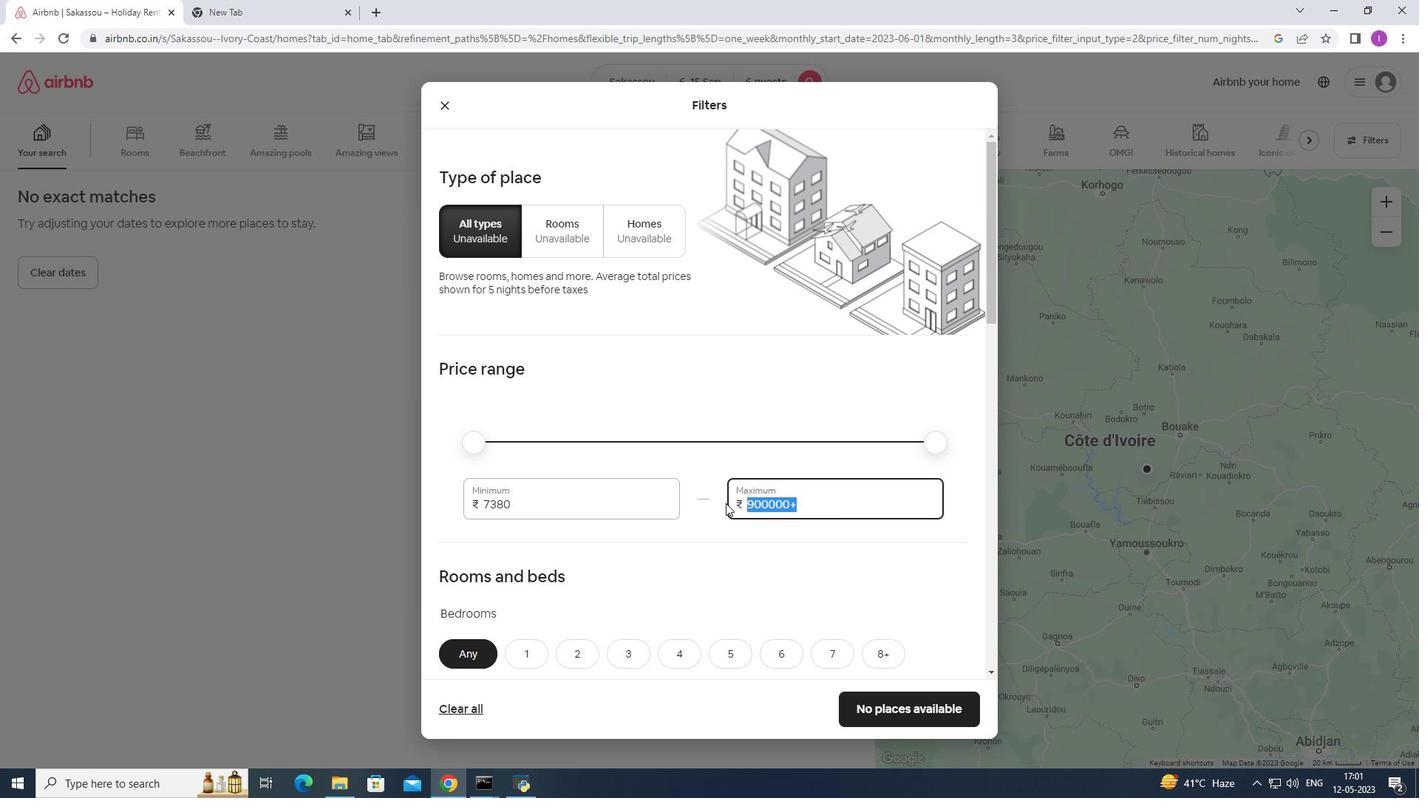 
Action: Key pressed 12
Screenshot: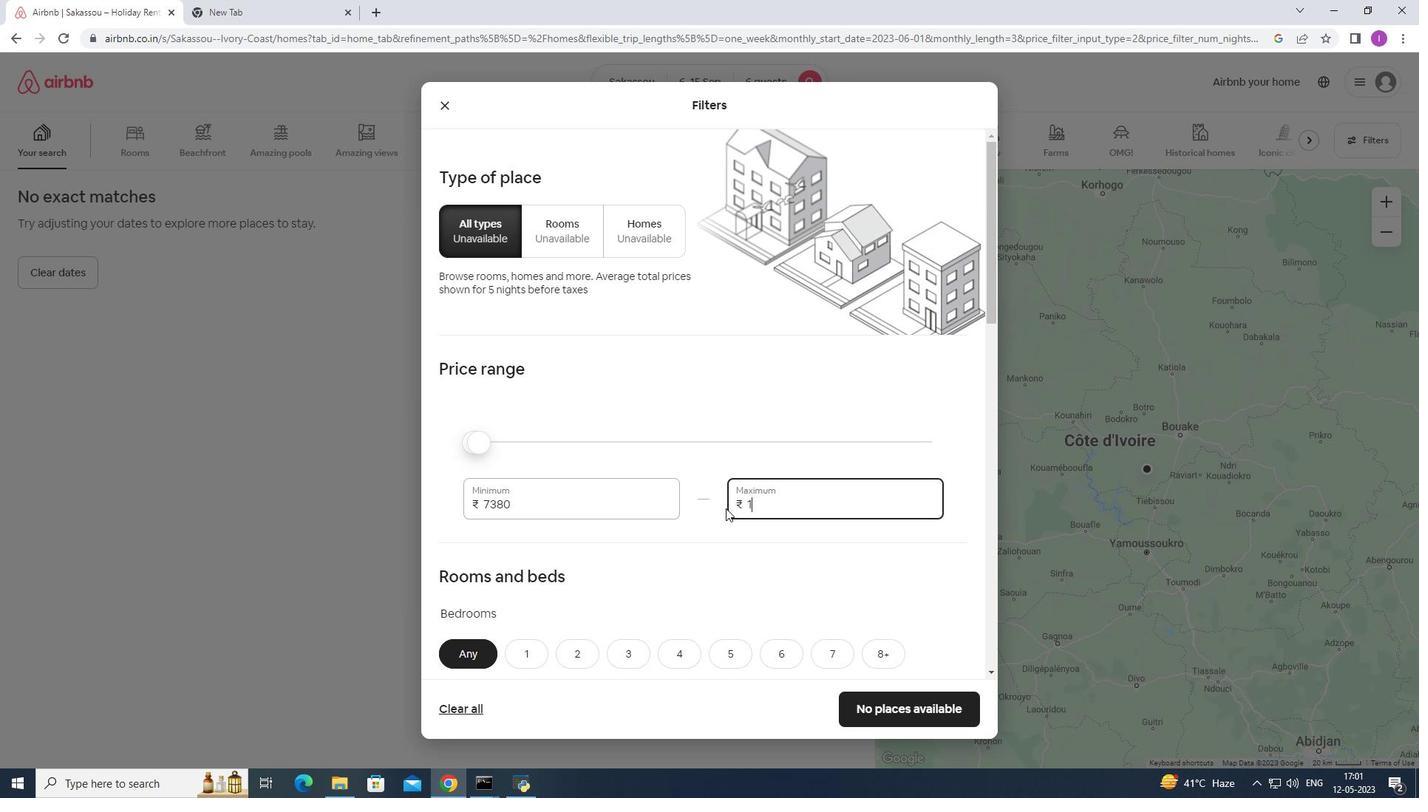 
Action: Mouse moved to (726, 507)
Screenshot: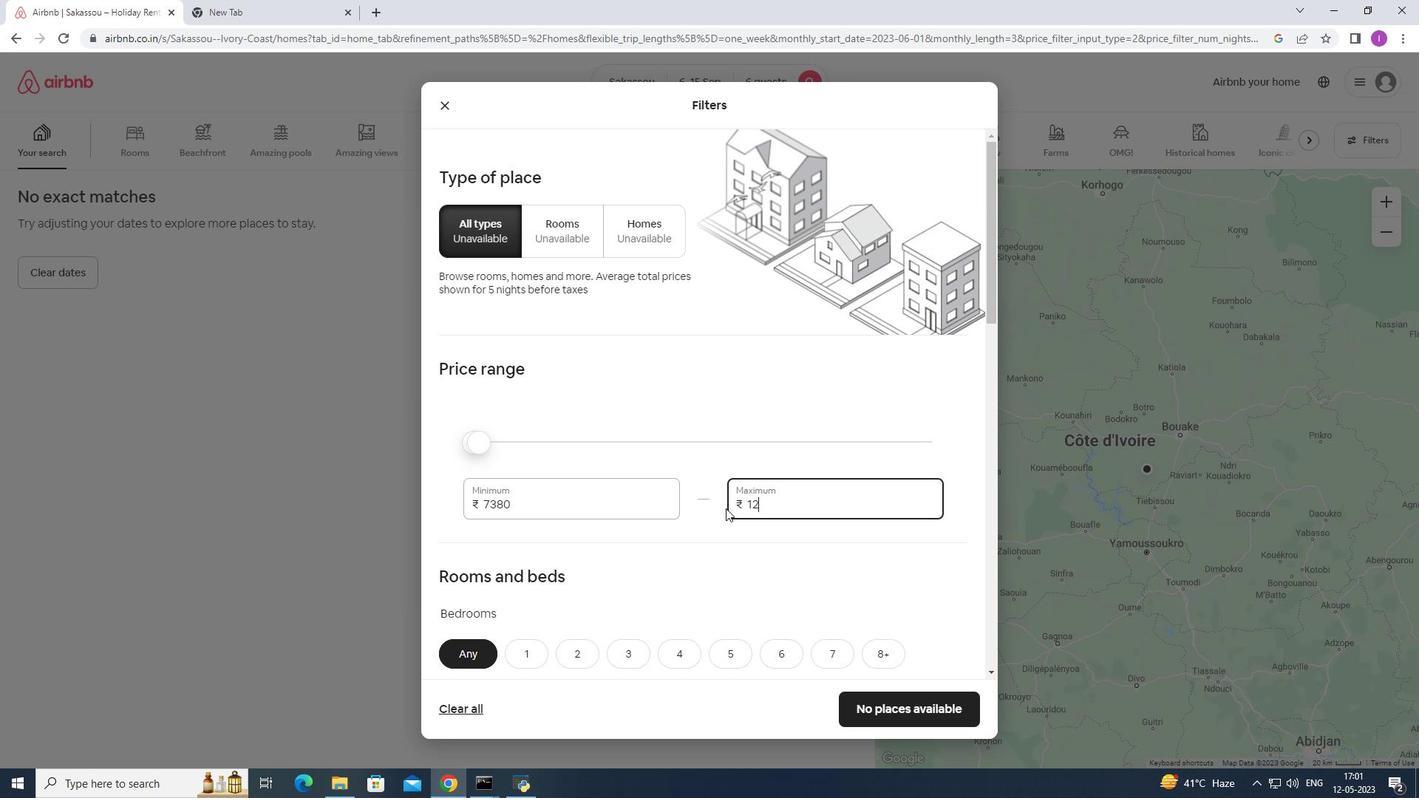 
Action: Key pressed 0
Screenshot: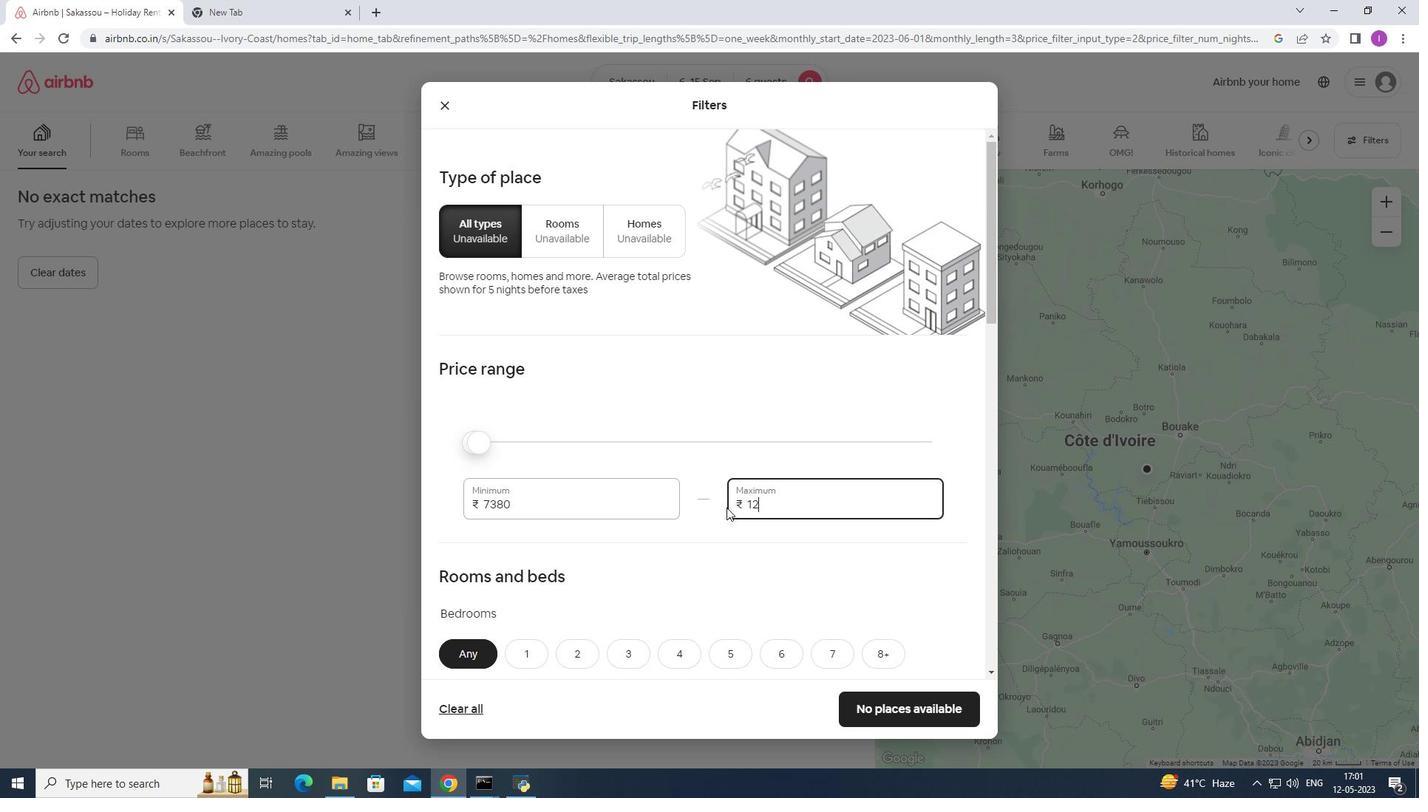 
Action: Mouse moved to (726, 507)
Screenshot: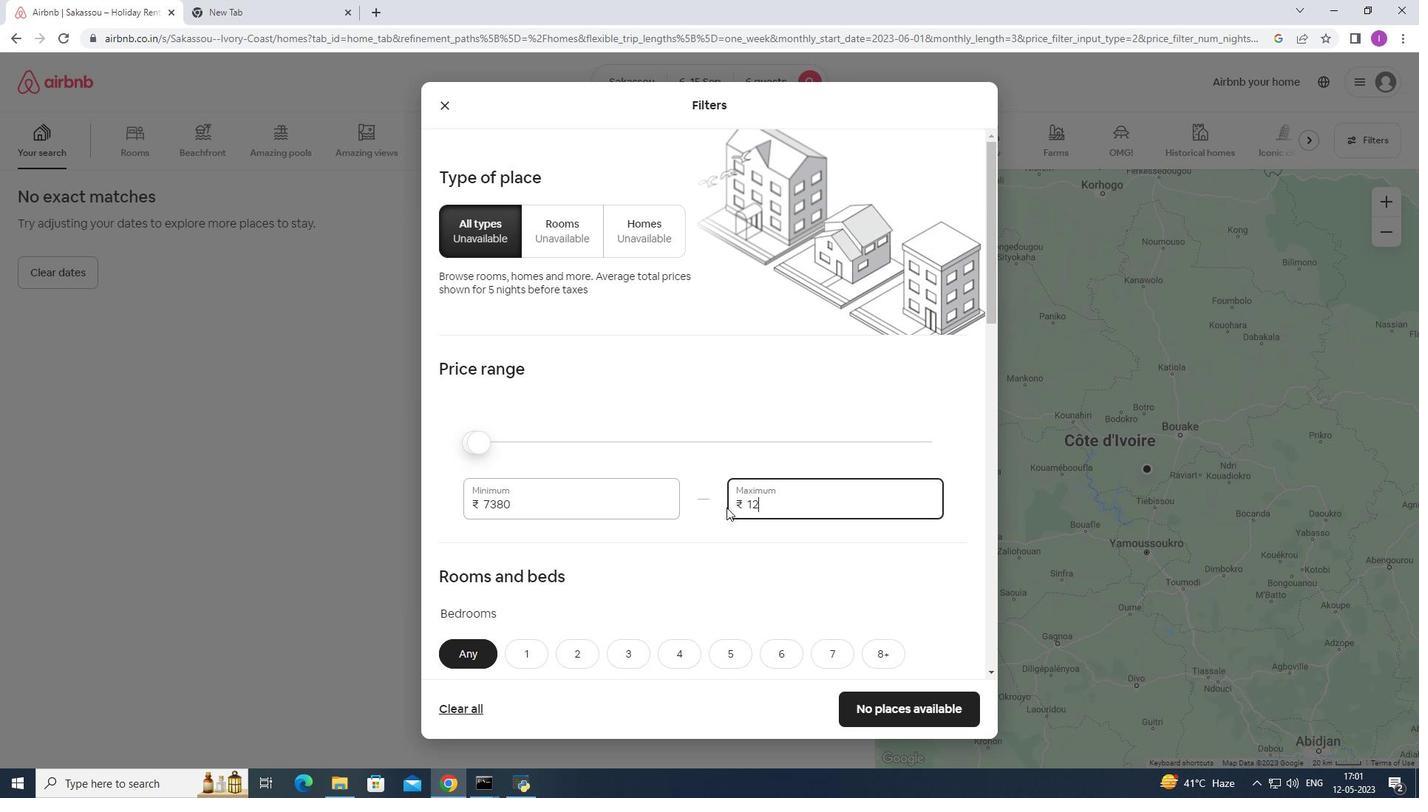 
Action: Key pressed 00
Screenshot: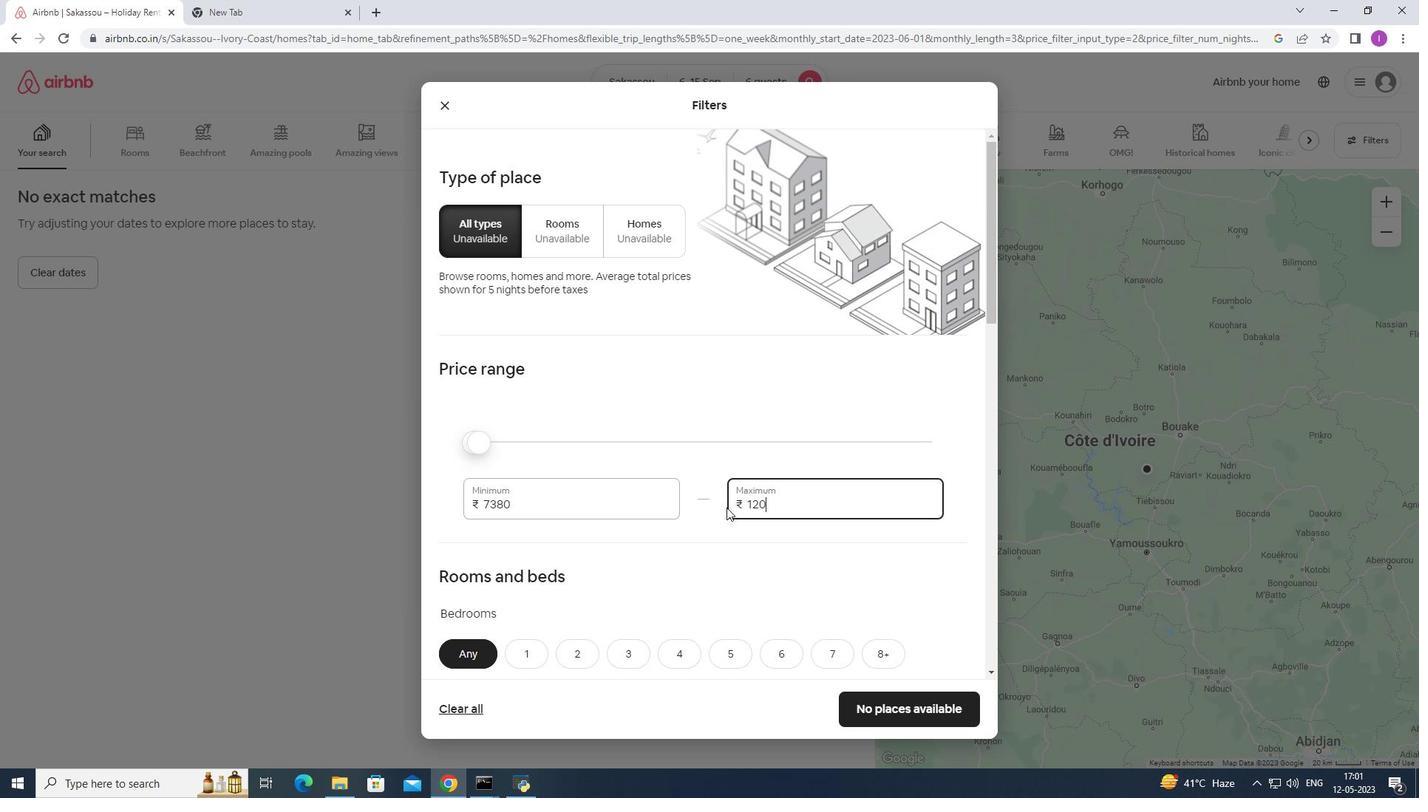 
Action: Mouse moved to (526, 507)
Screenshot: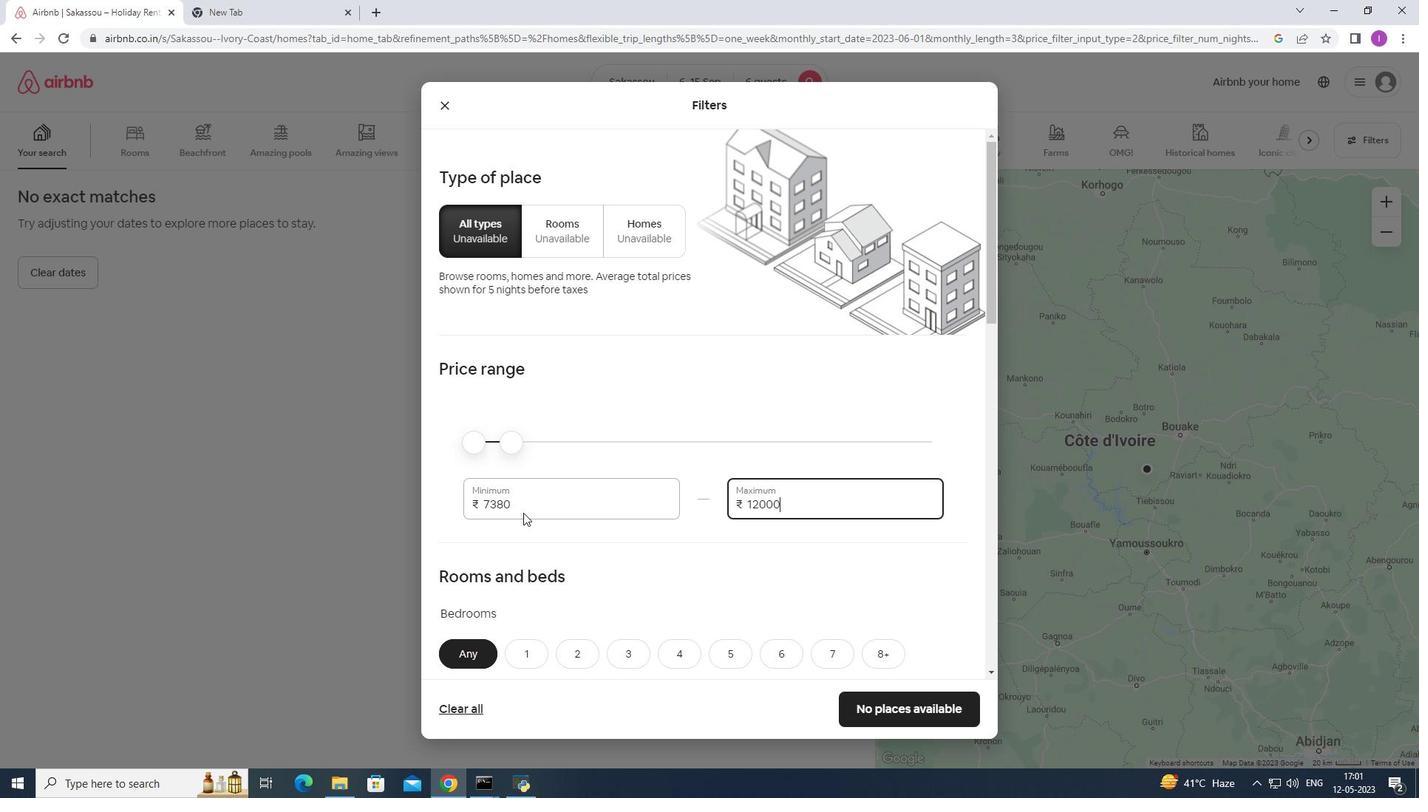 
Action: Mouse pressed left at (526, 507)
Screenshot: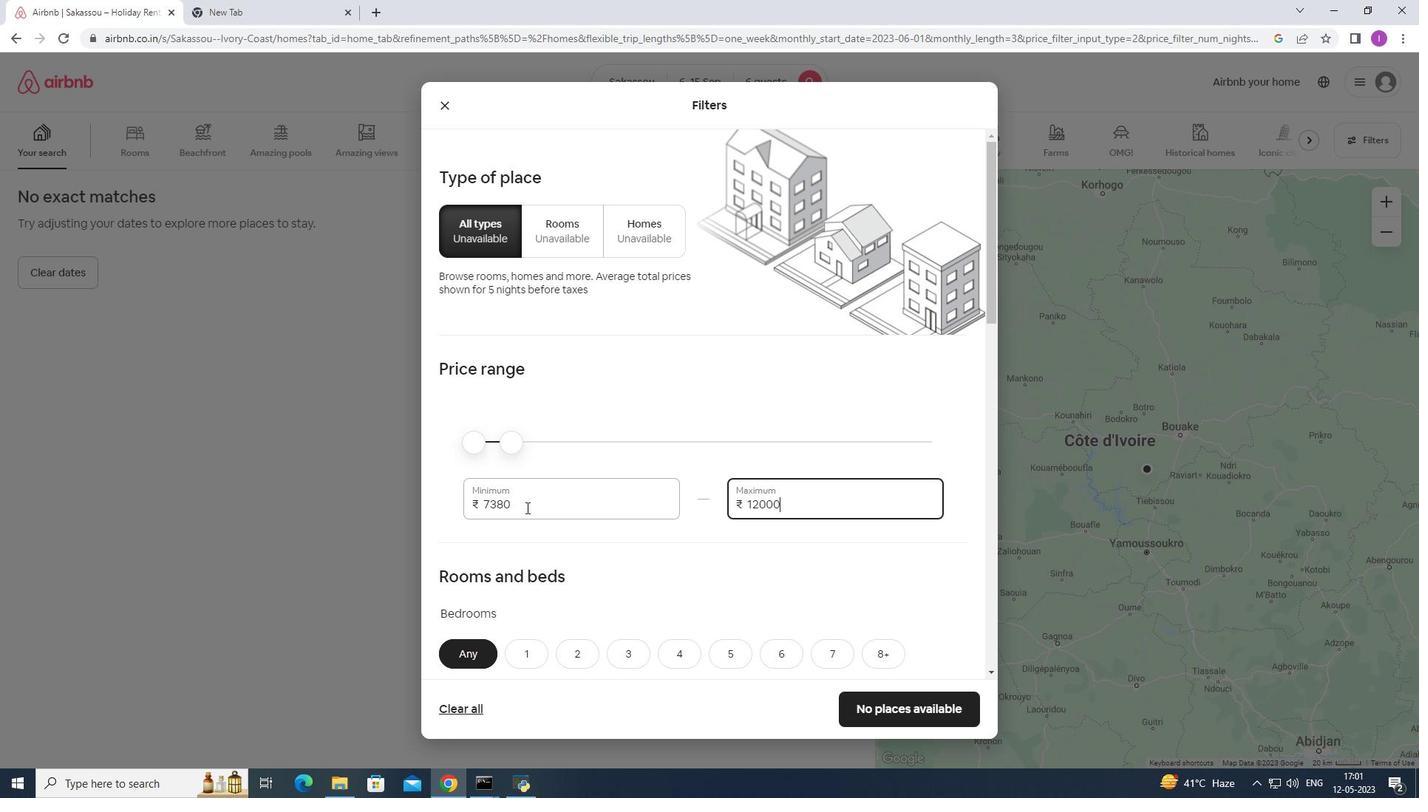 
Action: Mouse moved to (462, 497)
Screenshot: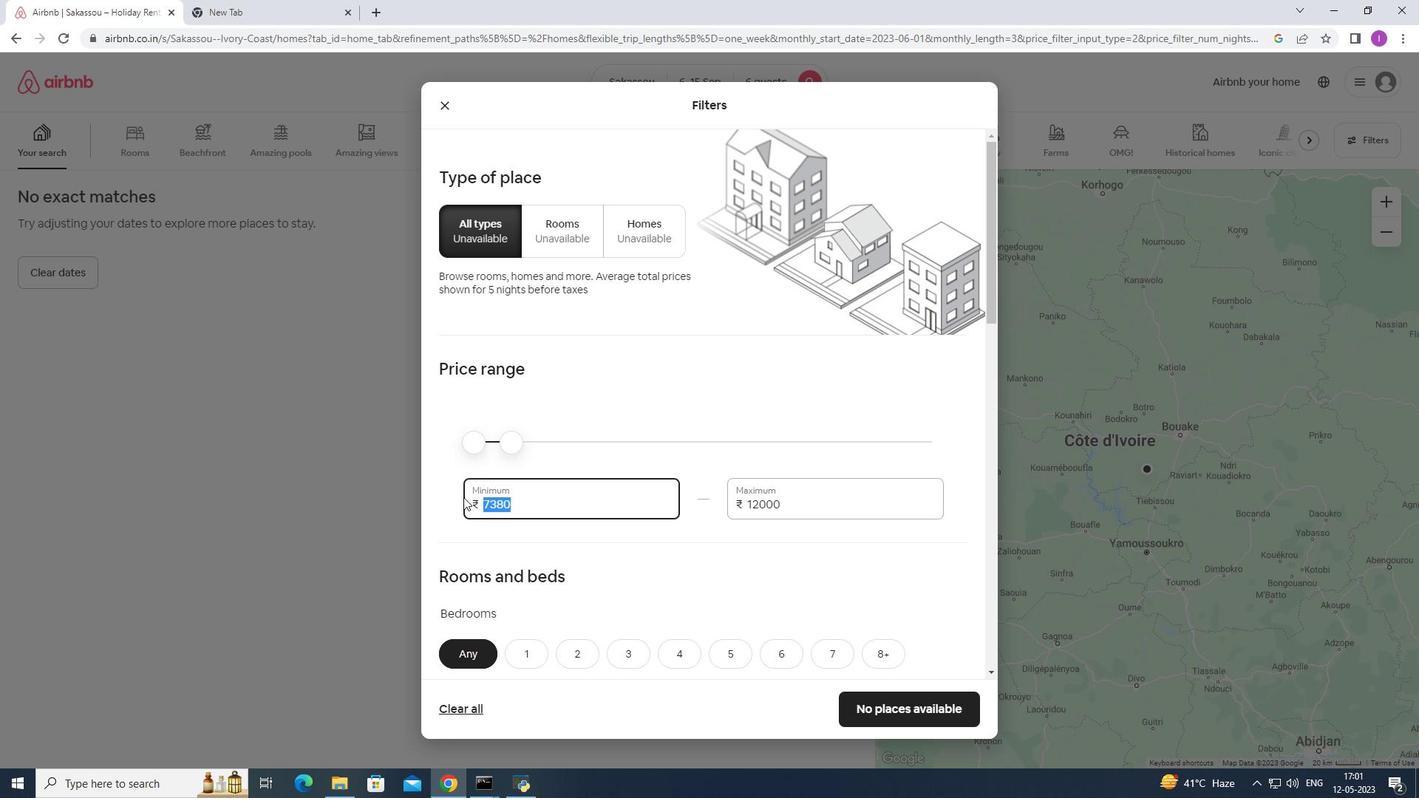 
Action: Key pressed 1
Screenshot: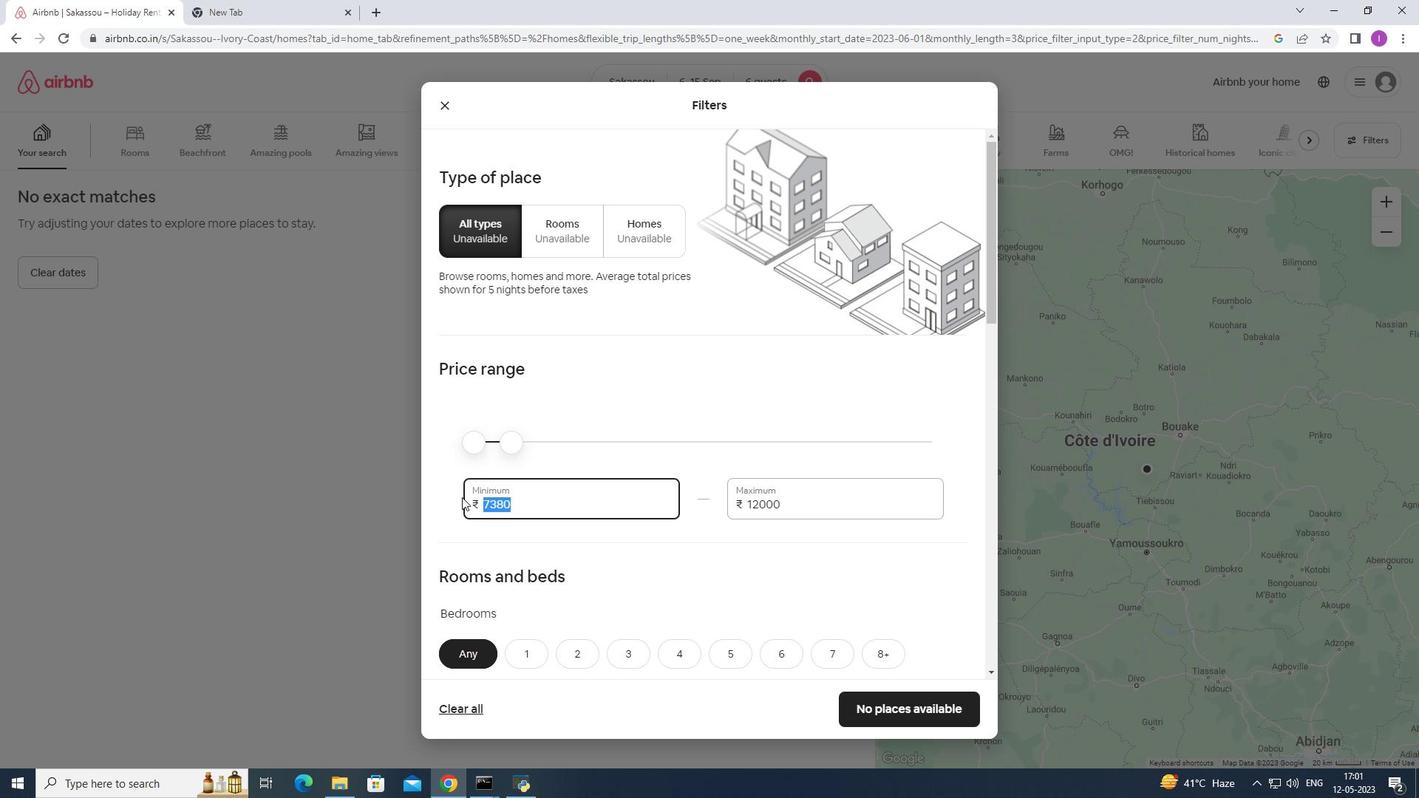 
Action: Mouse moved to (524, 513)
Screenshot: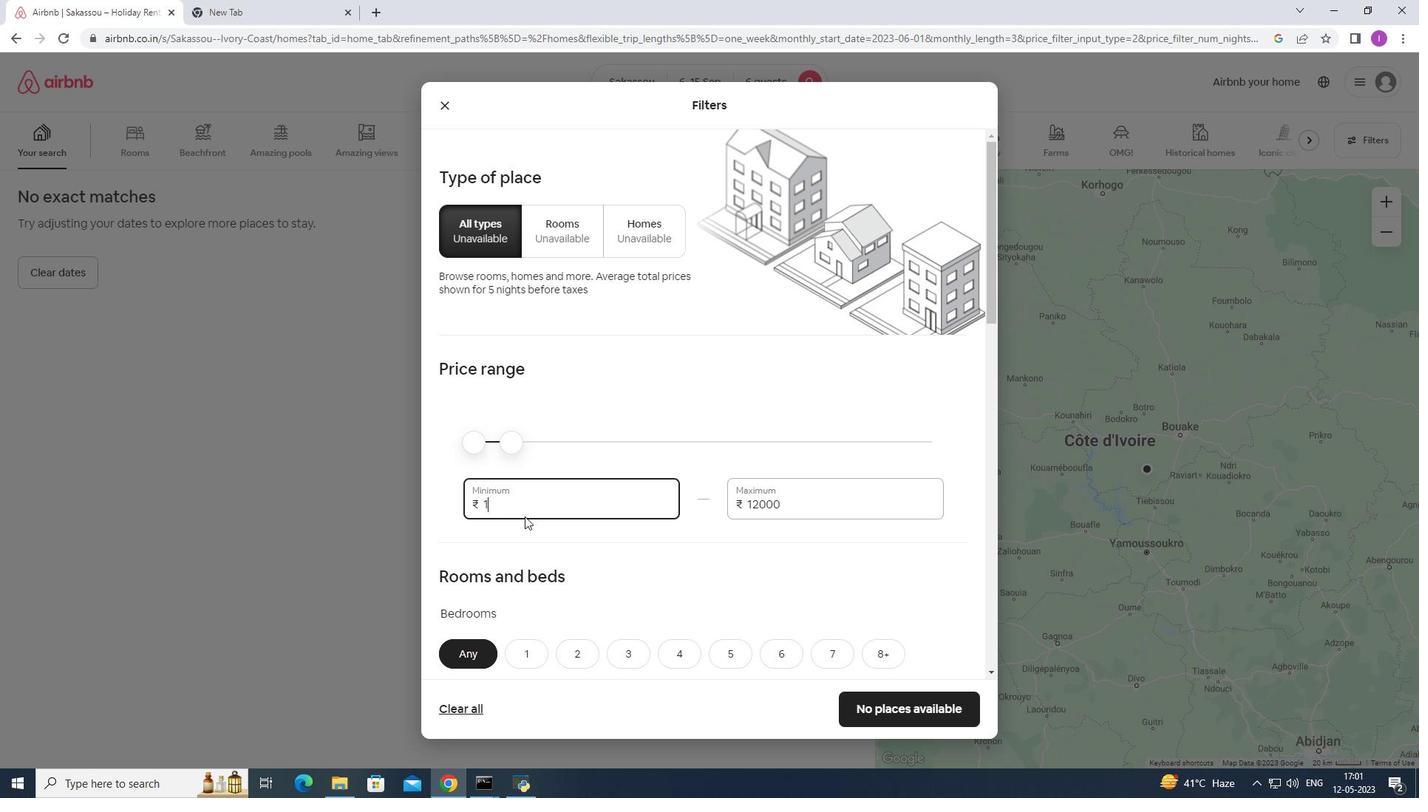 
Action: Key pressed <Key.backspace>
Screenshot: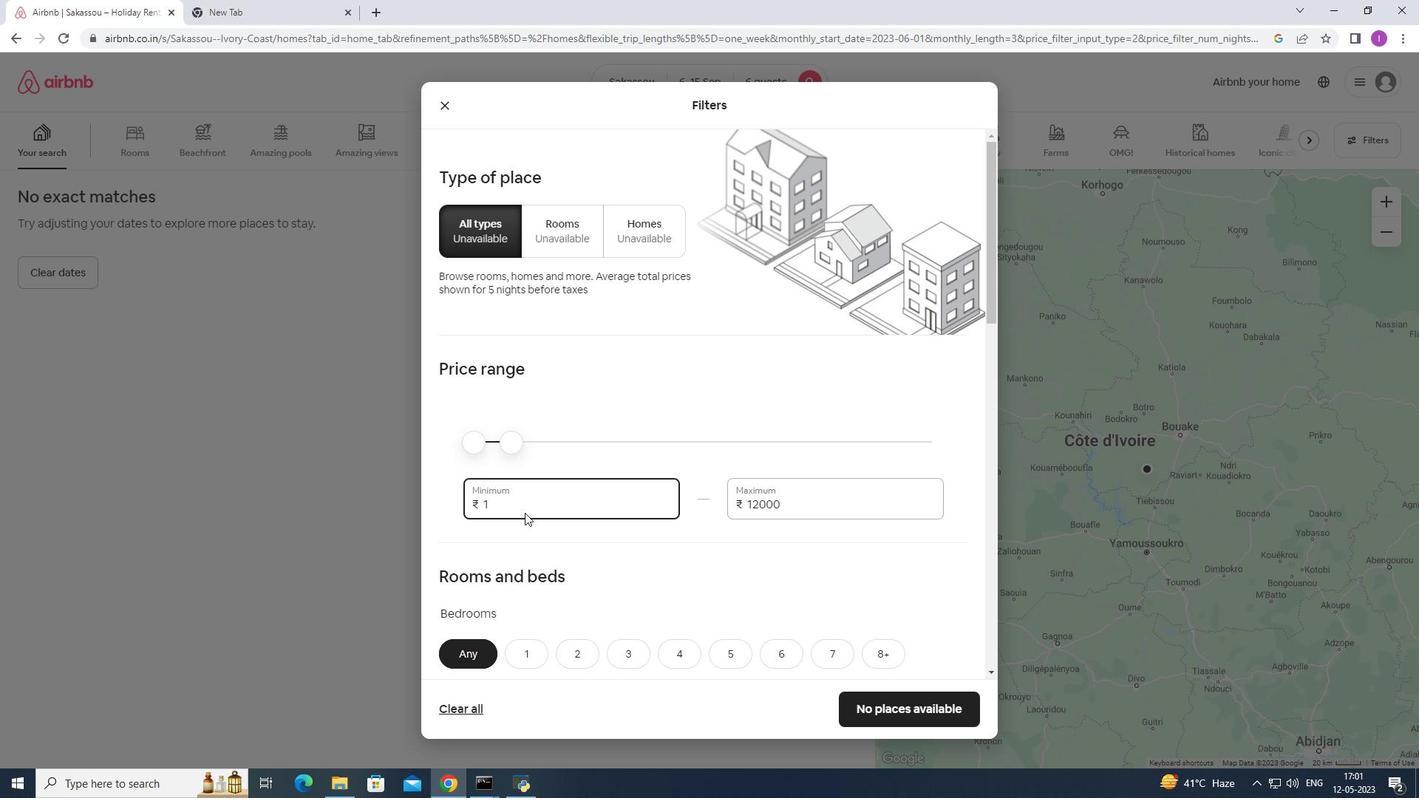 
Action: Mouse moved to (526, 513)
Screenshot: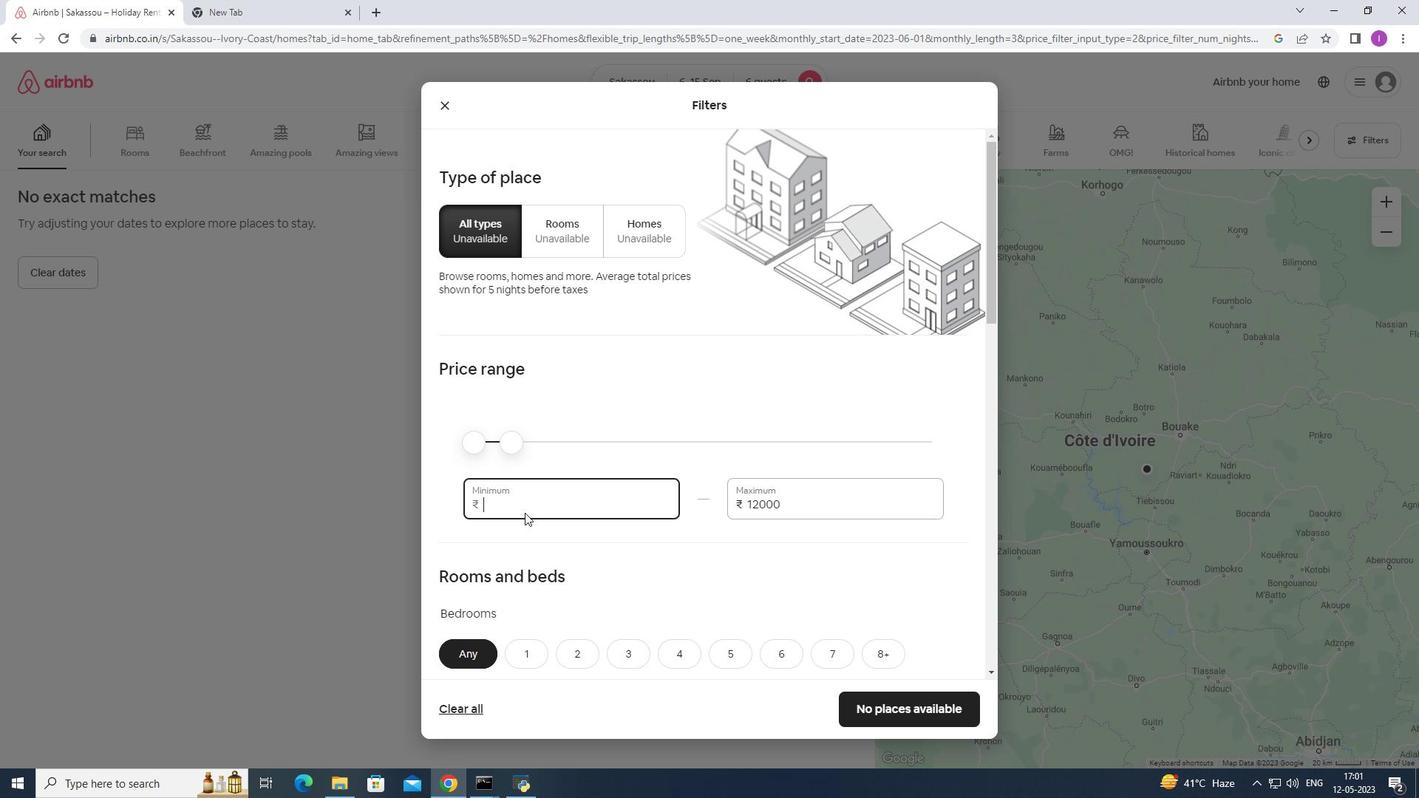 
Action: Key pressed 8000
Screenshot: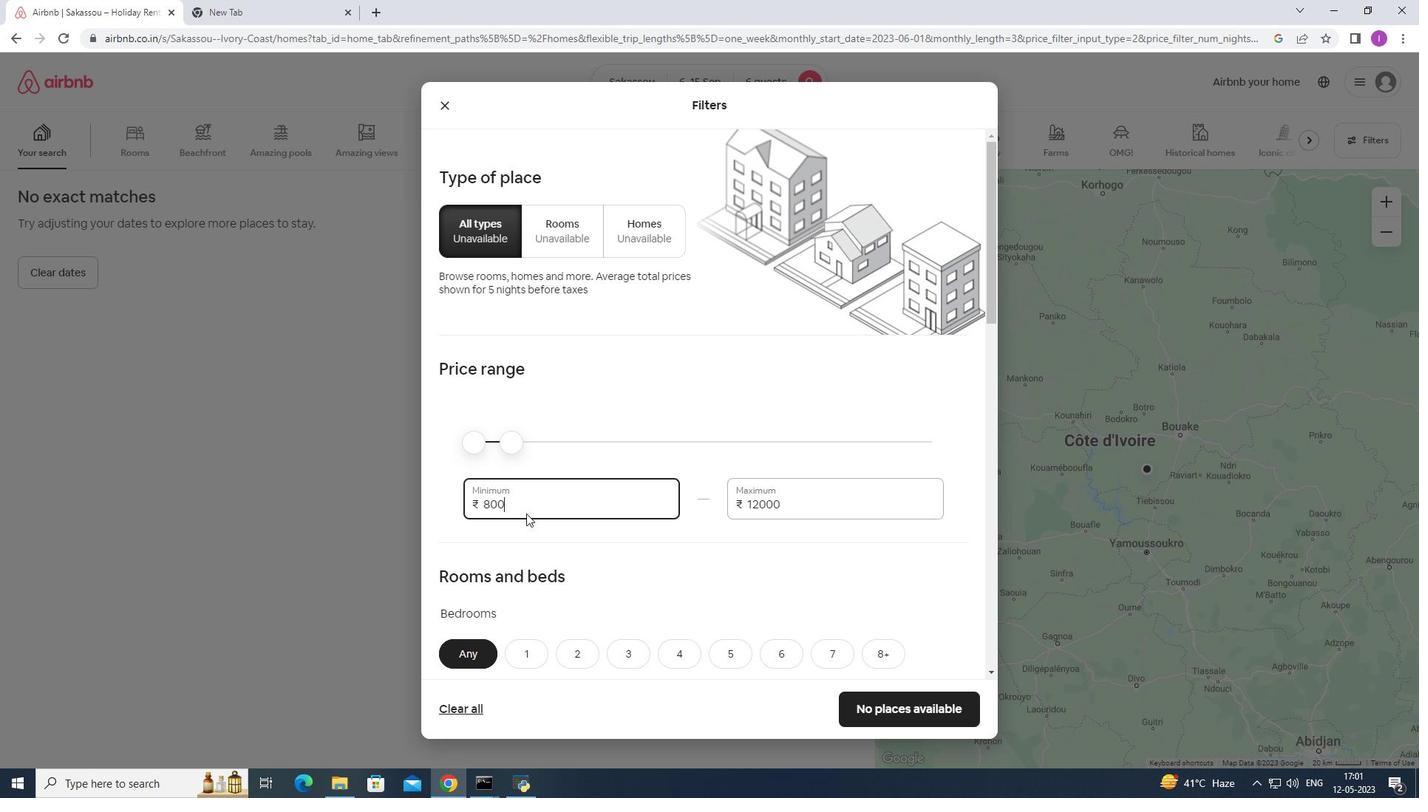
Action: Mouse moved to (526, 518)
Screenshot: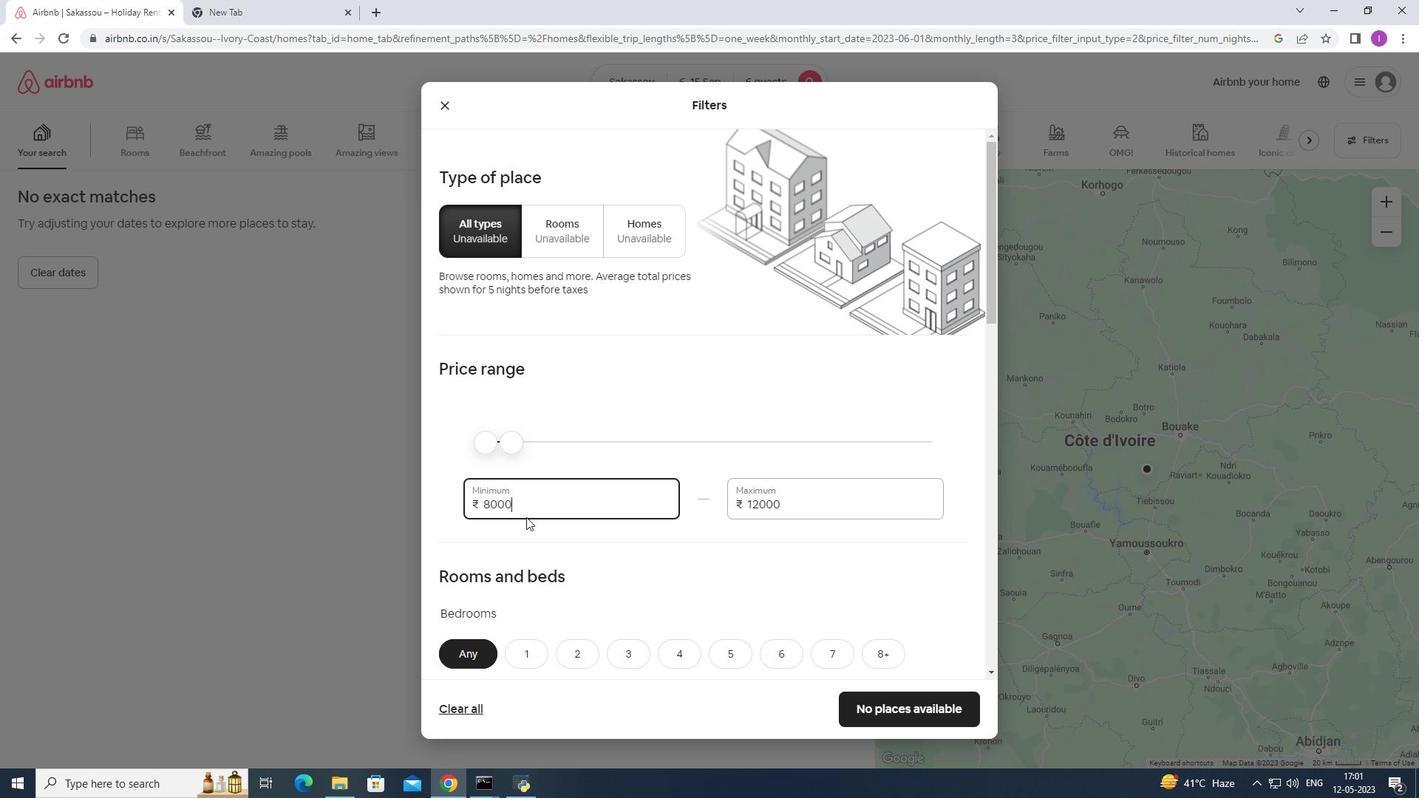 
Action: Mouse scrolled (526, 517) with delta (0, 0)
Screenshot: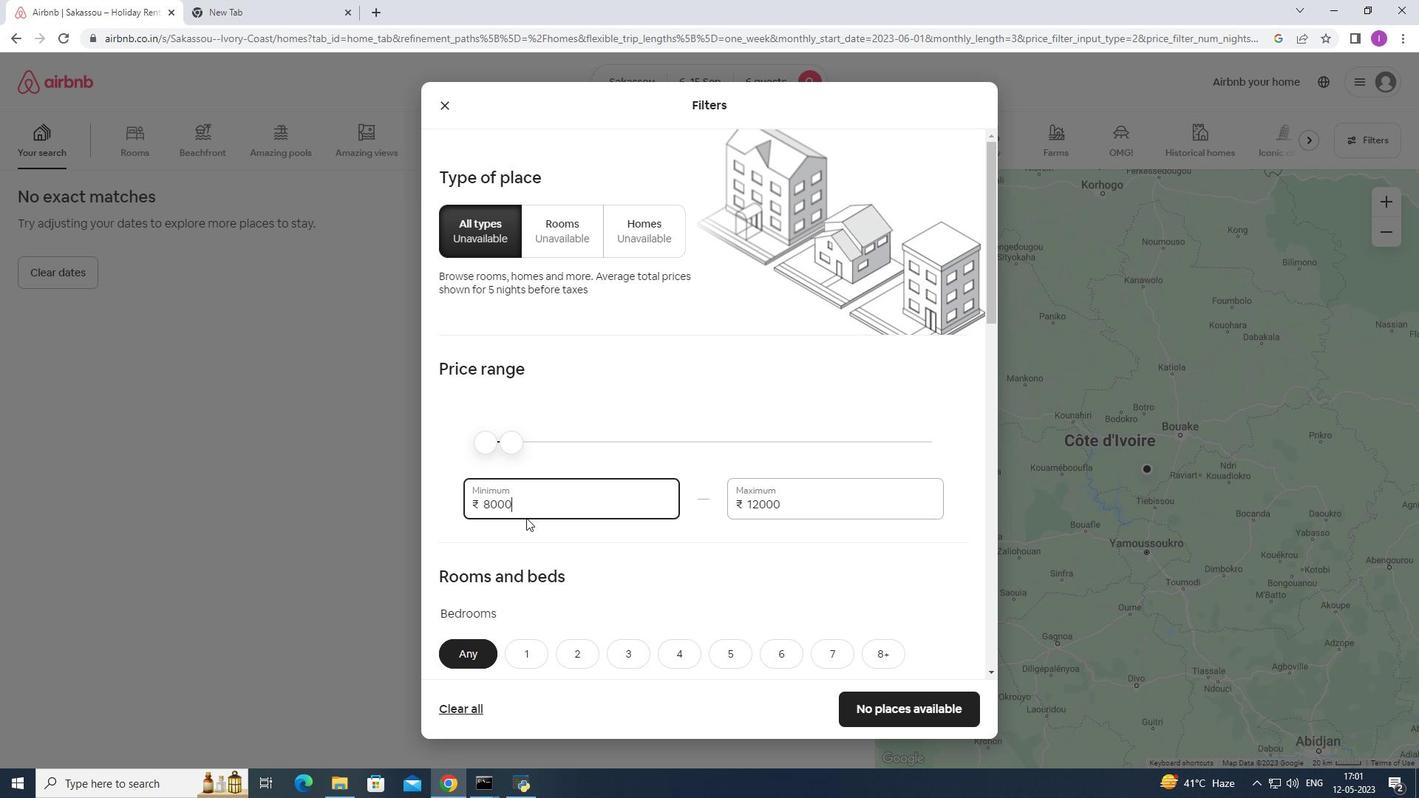 
Action: Mouse scrolled (526, 517) with delta (0, 0)
Screenshot: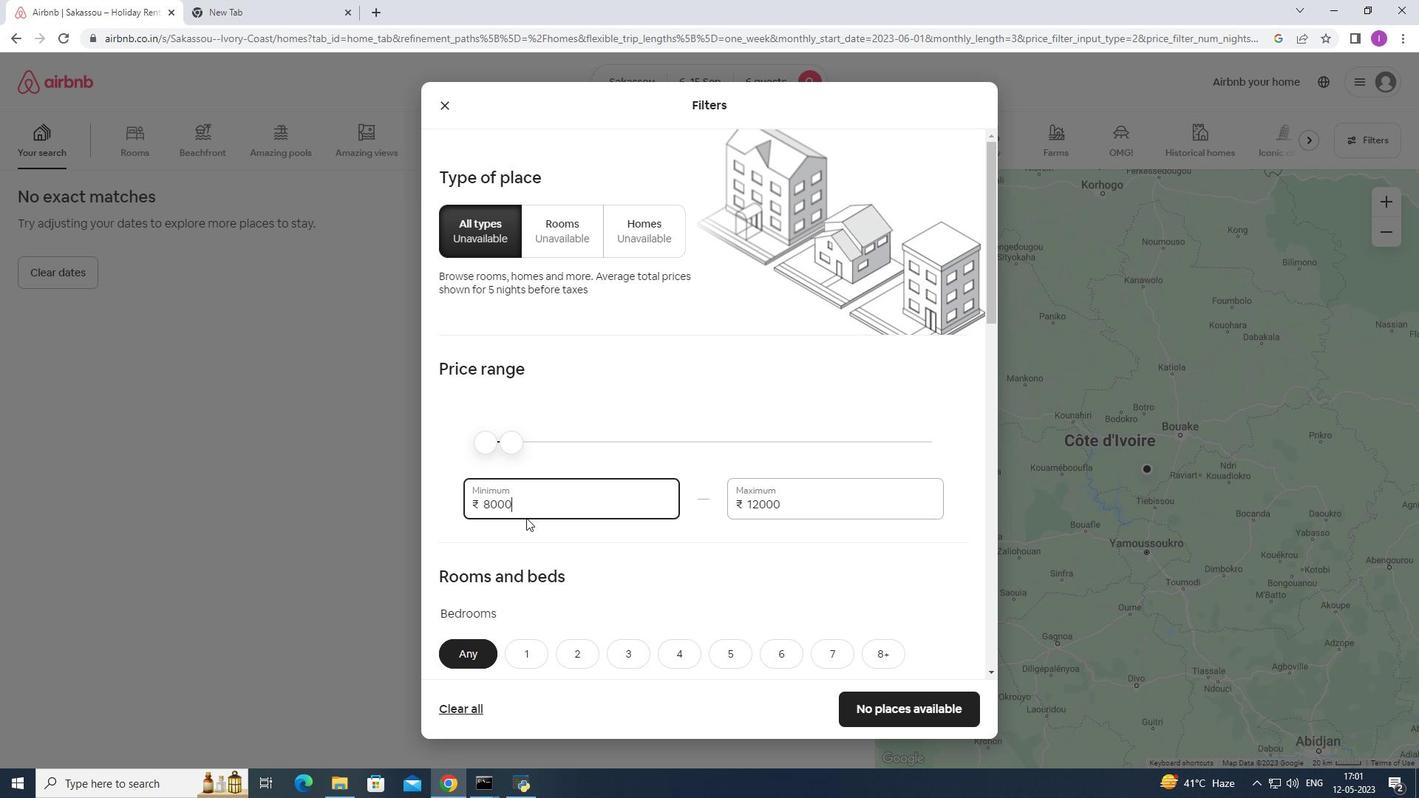 
Action: Mouse scrolled (526, 517) with delta (0, 0)
Screenshot: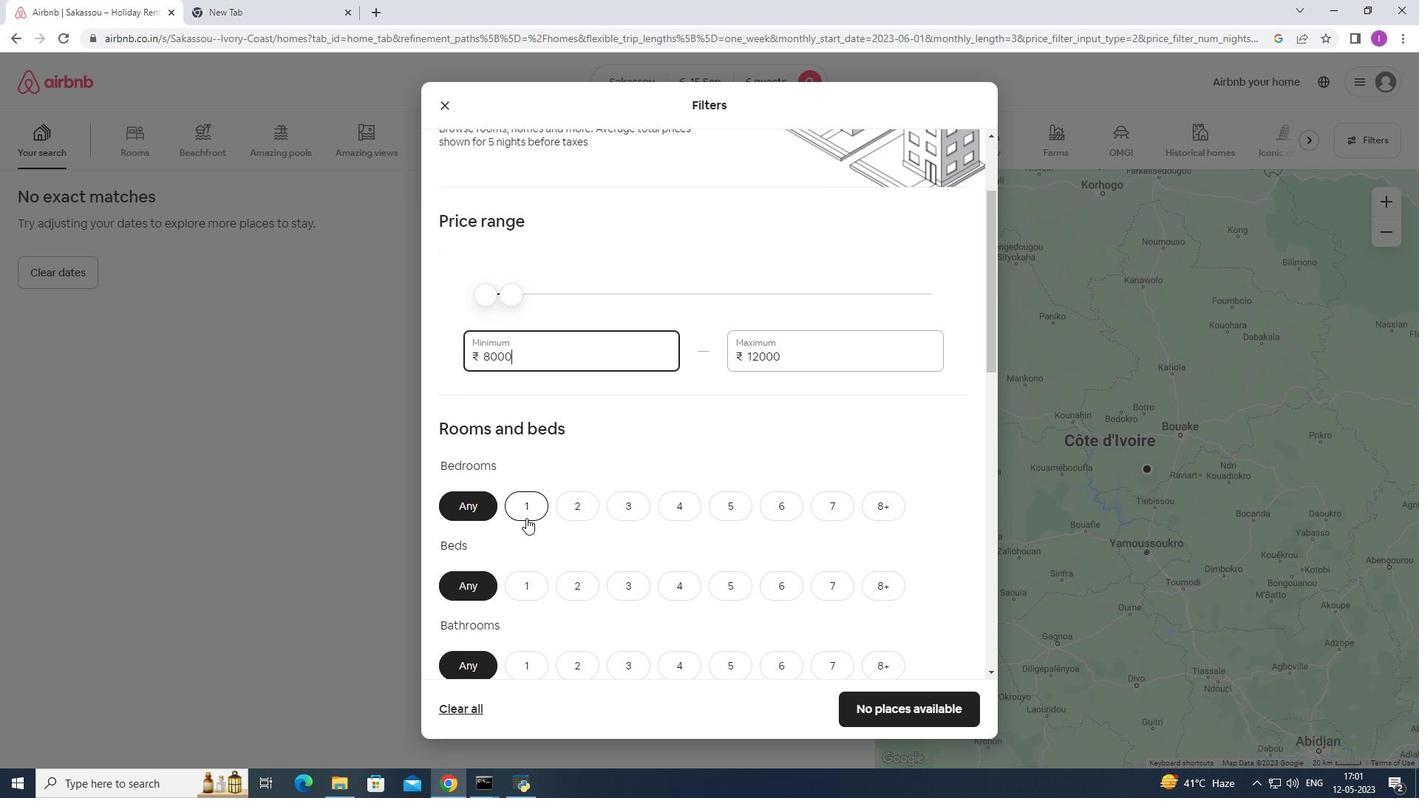 
Action: Mouse moved to (783, 435)
Screenshot: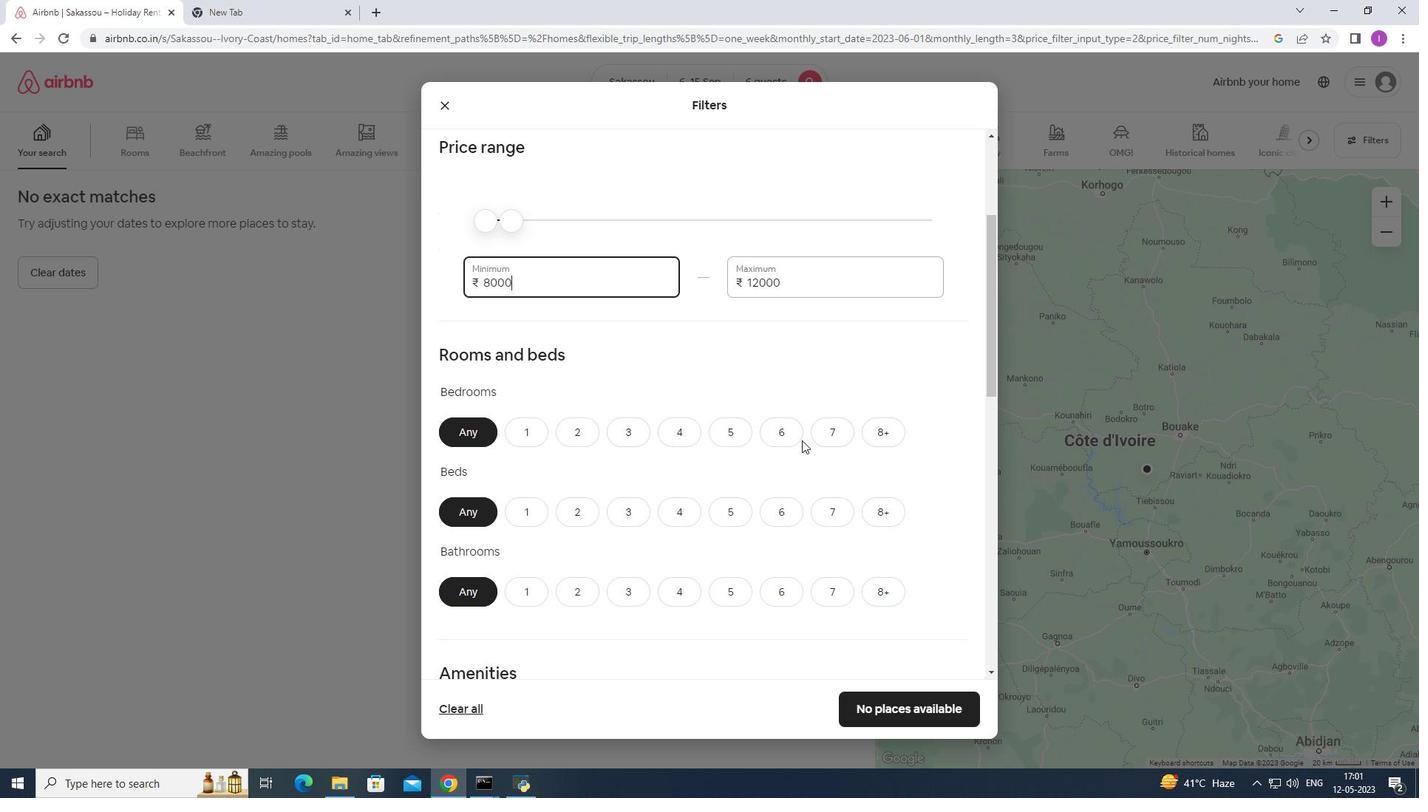 
Action: Mouse pressed left at (783, 435)
Screenshot: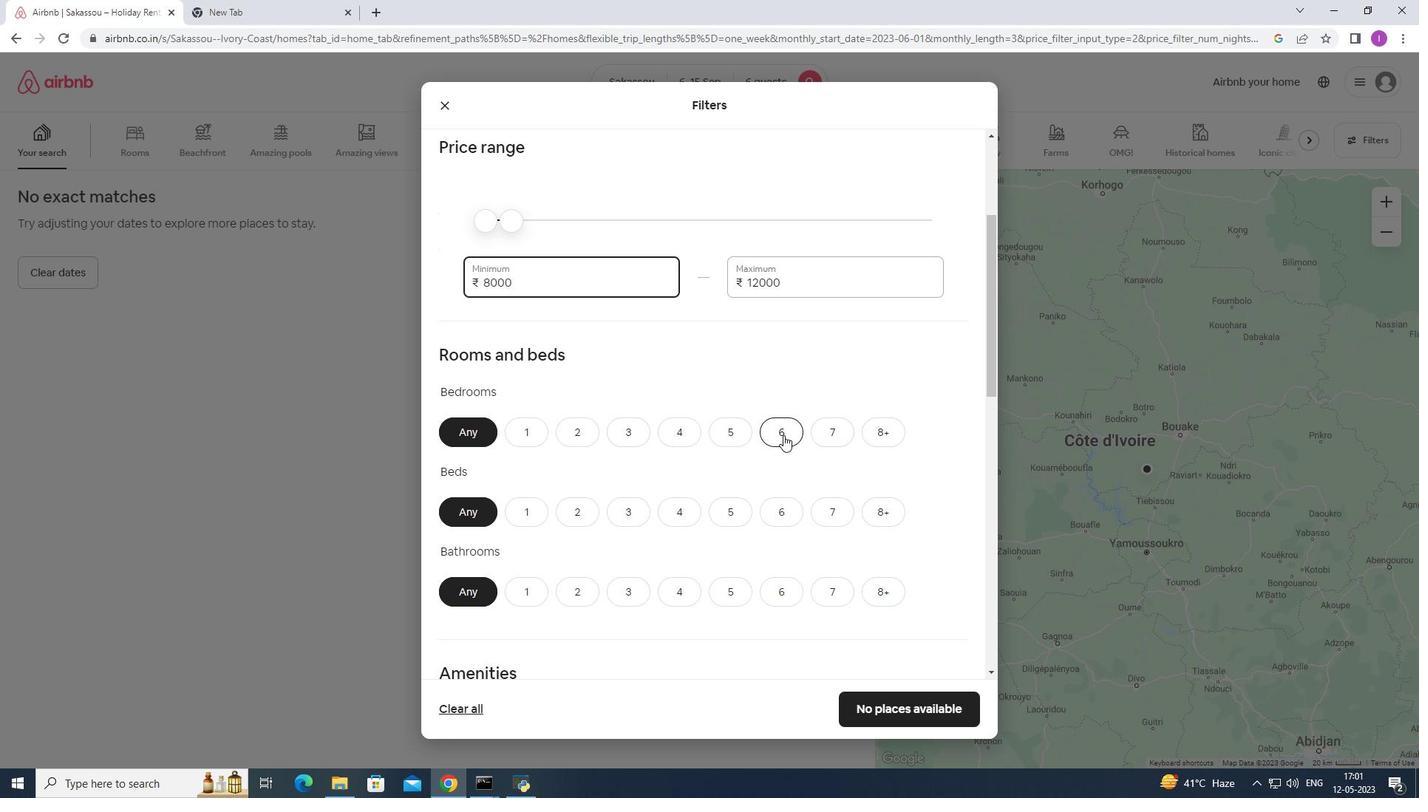 
Action: Mouse moved to (772, 503)
Screenshot: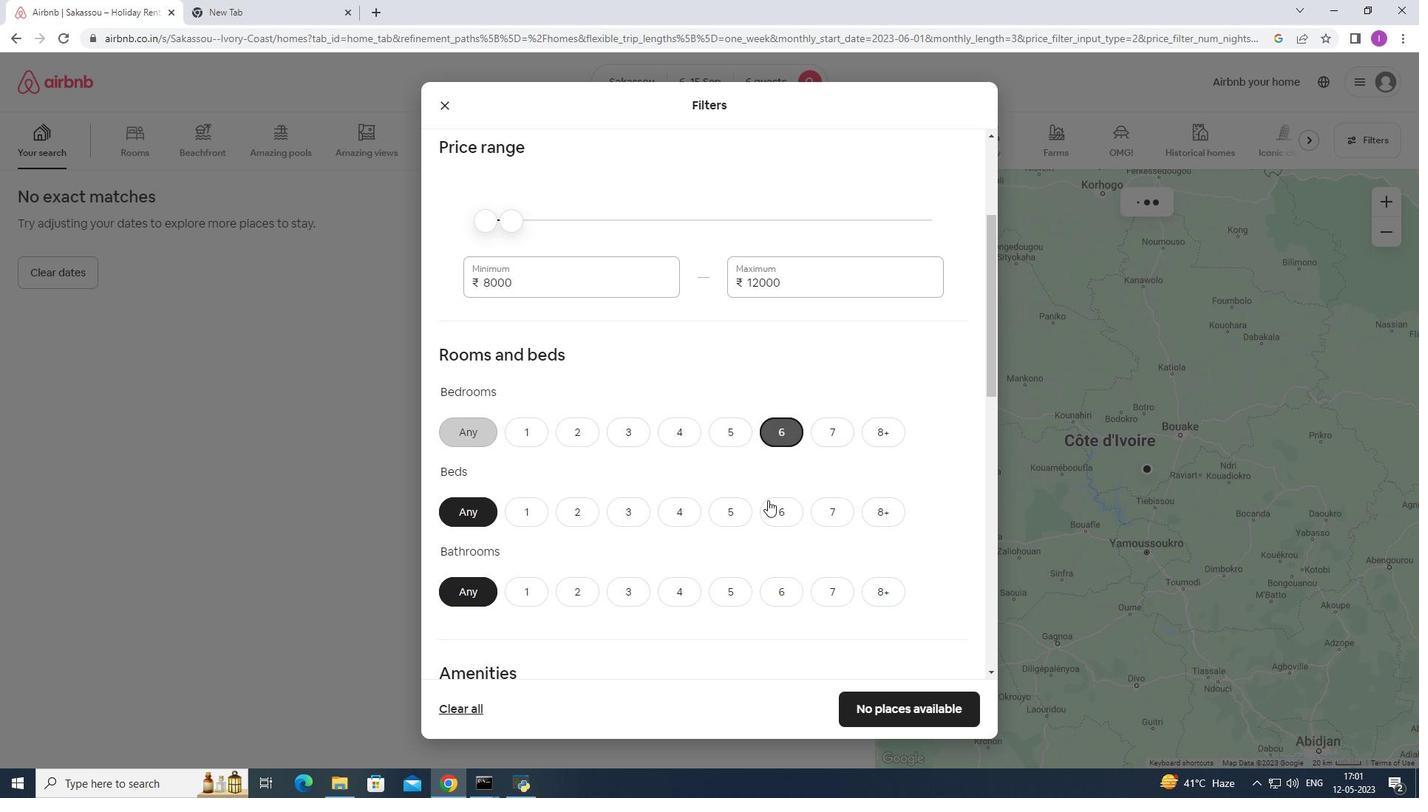 
Action: Mouse pressed left at (772, 503)
Screenshot: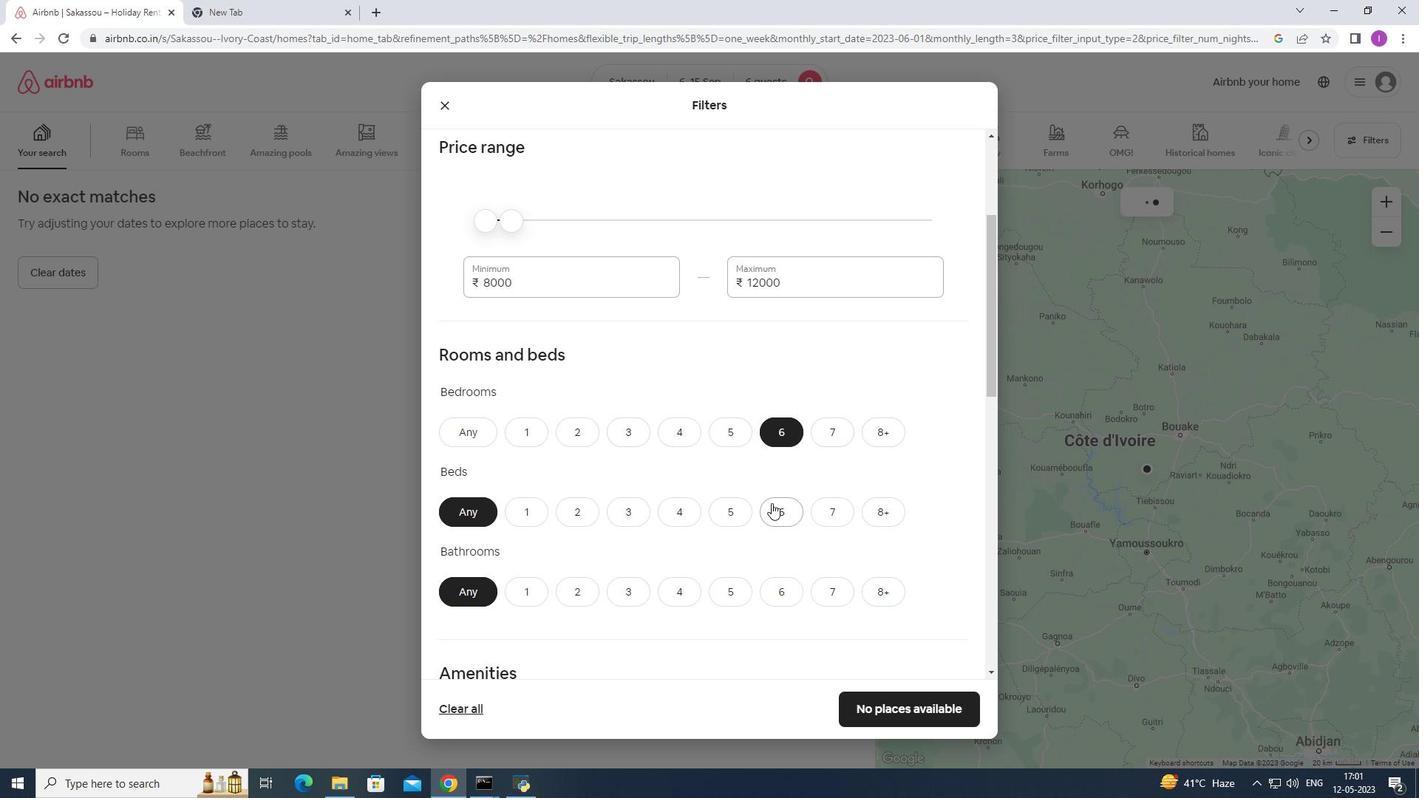 
Action: Mouse moved to (774, 595)
Screenshot: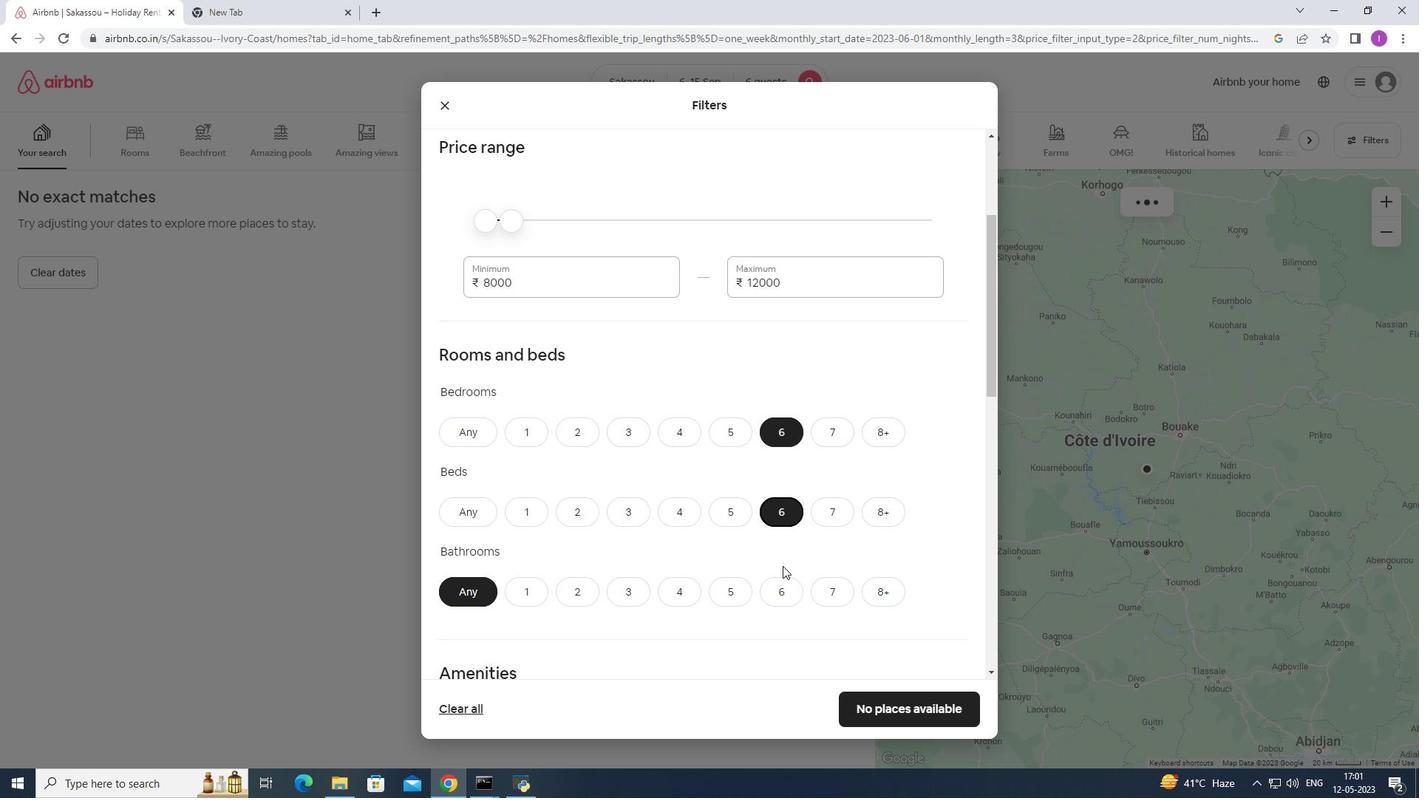 
Action: Mouse pressed left at (774, 595)
Screenshot: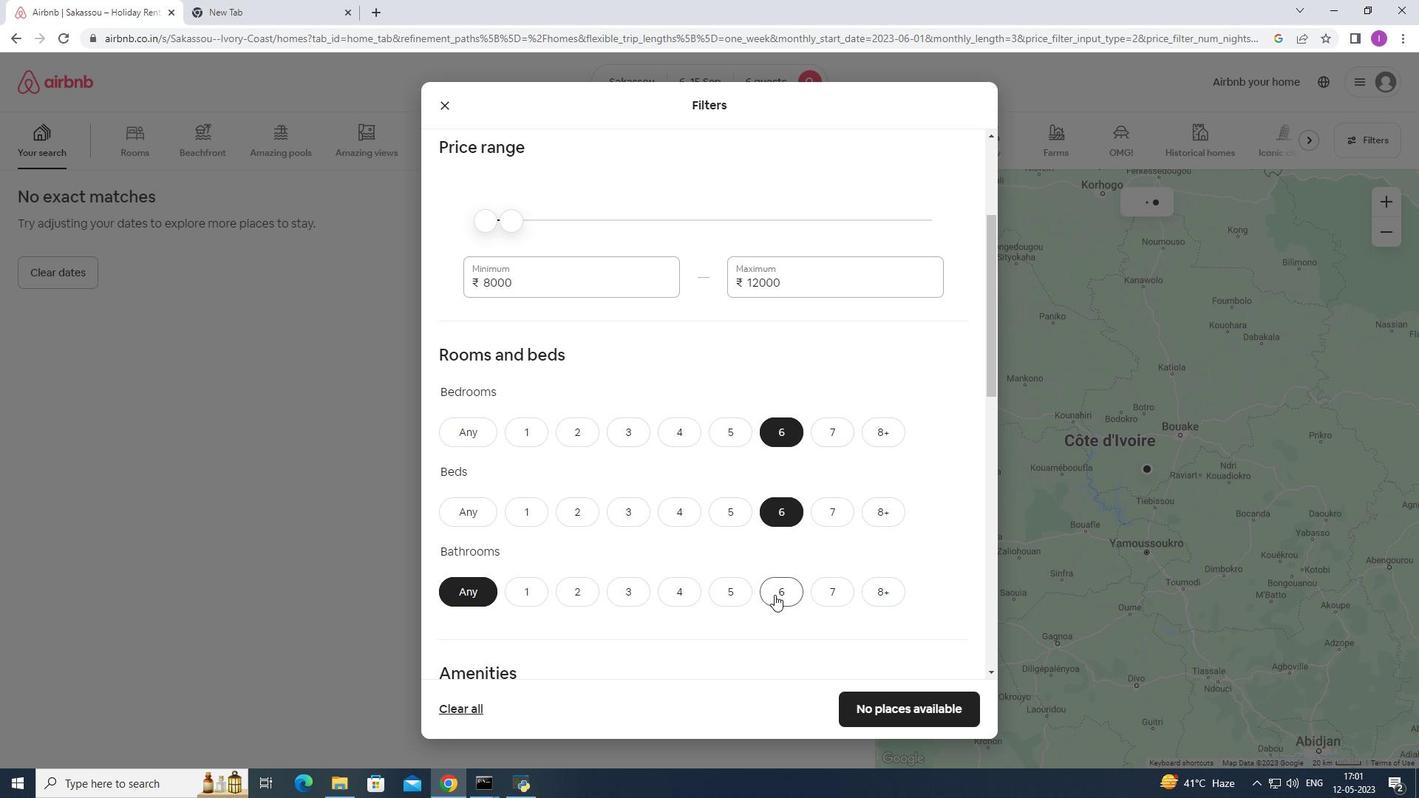 
Action: Mouse moved to (726, 483)
Screenshot: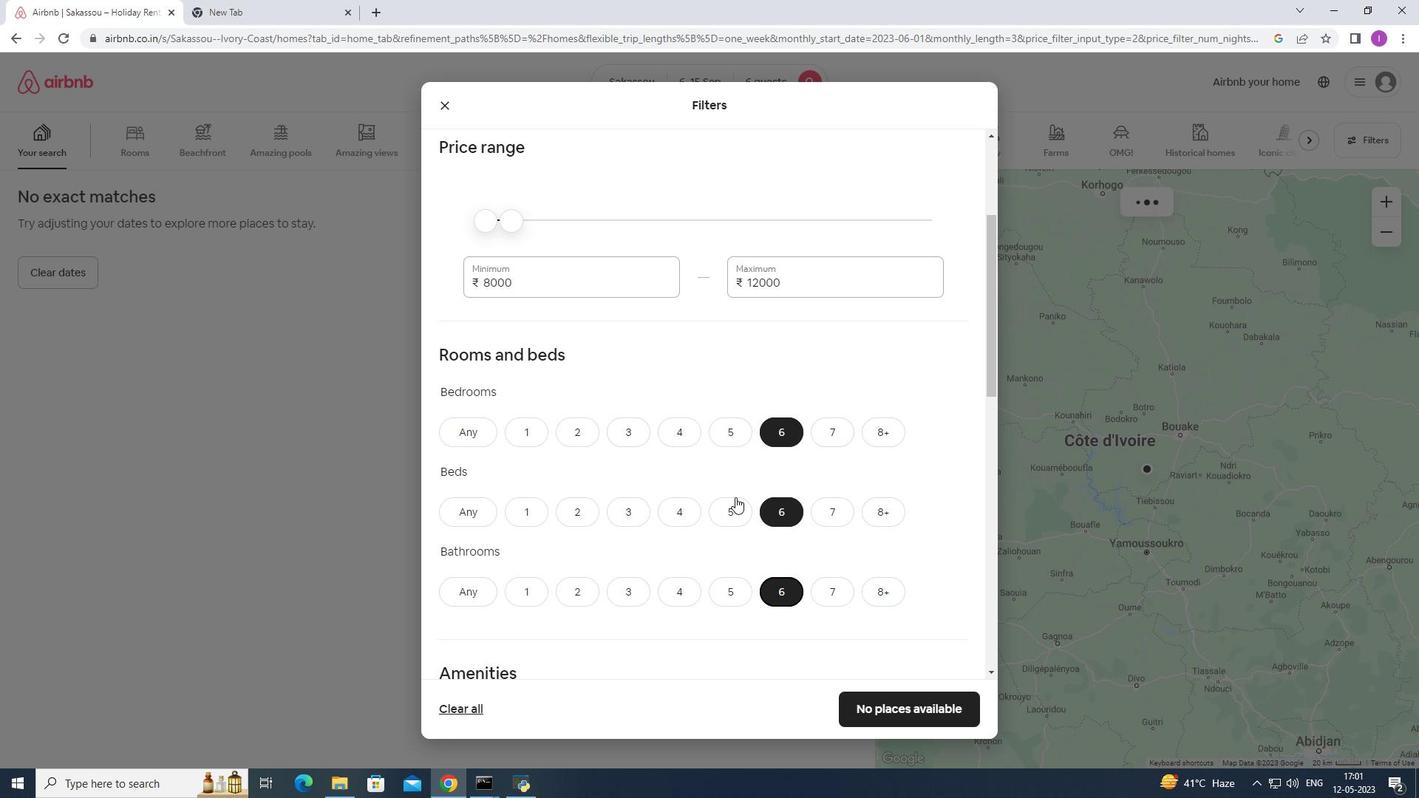 
Action: Mouse scrolled (726, 482) with delta (0, 0)
Screenshot: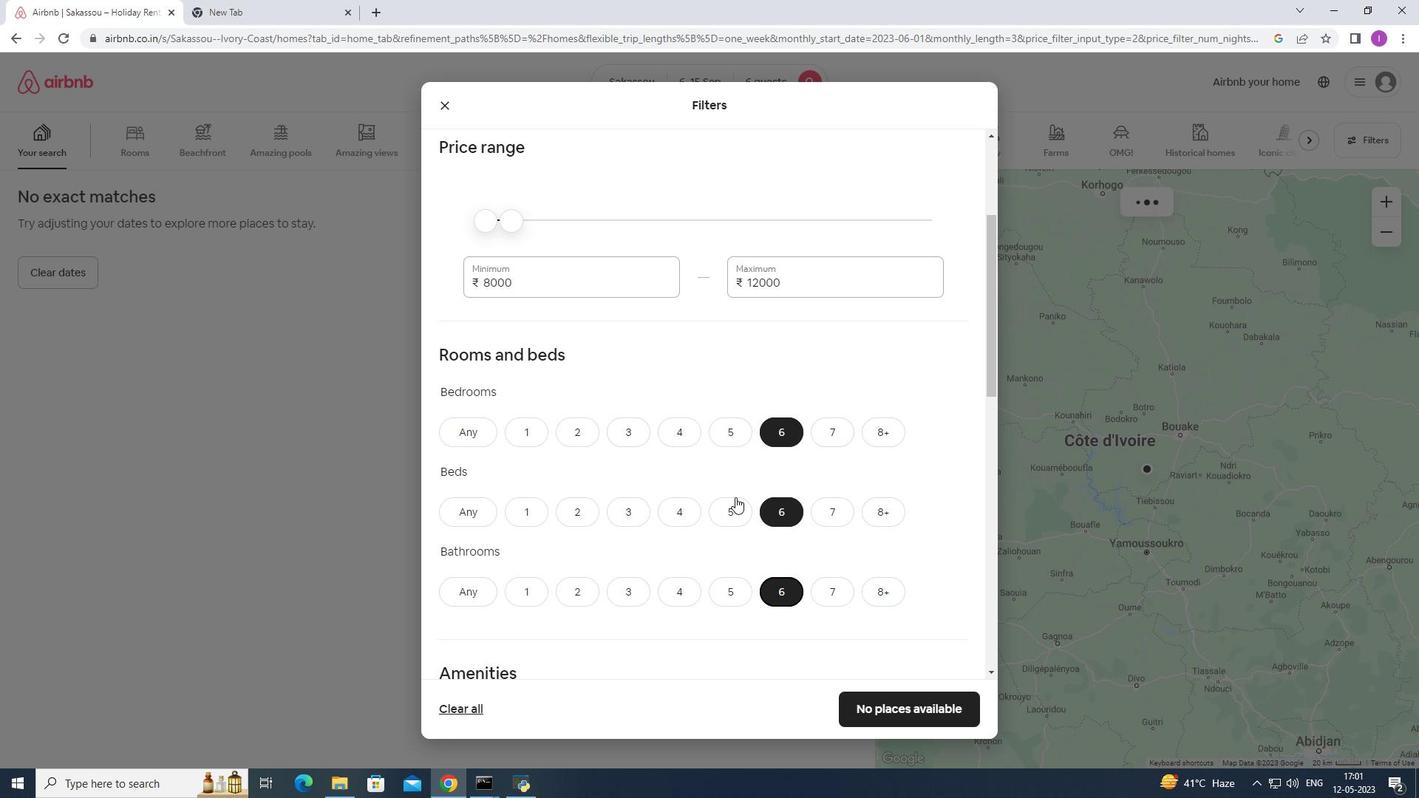 
Action: Mouse scrolled (726, 482) with delta (0, 0)
Screenshot: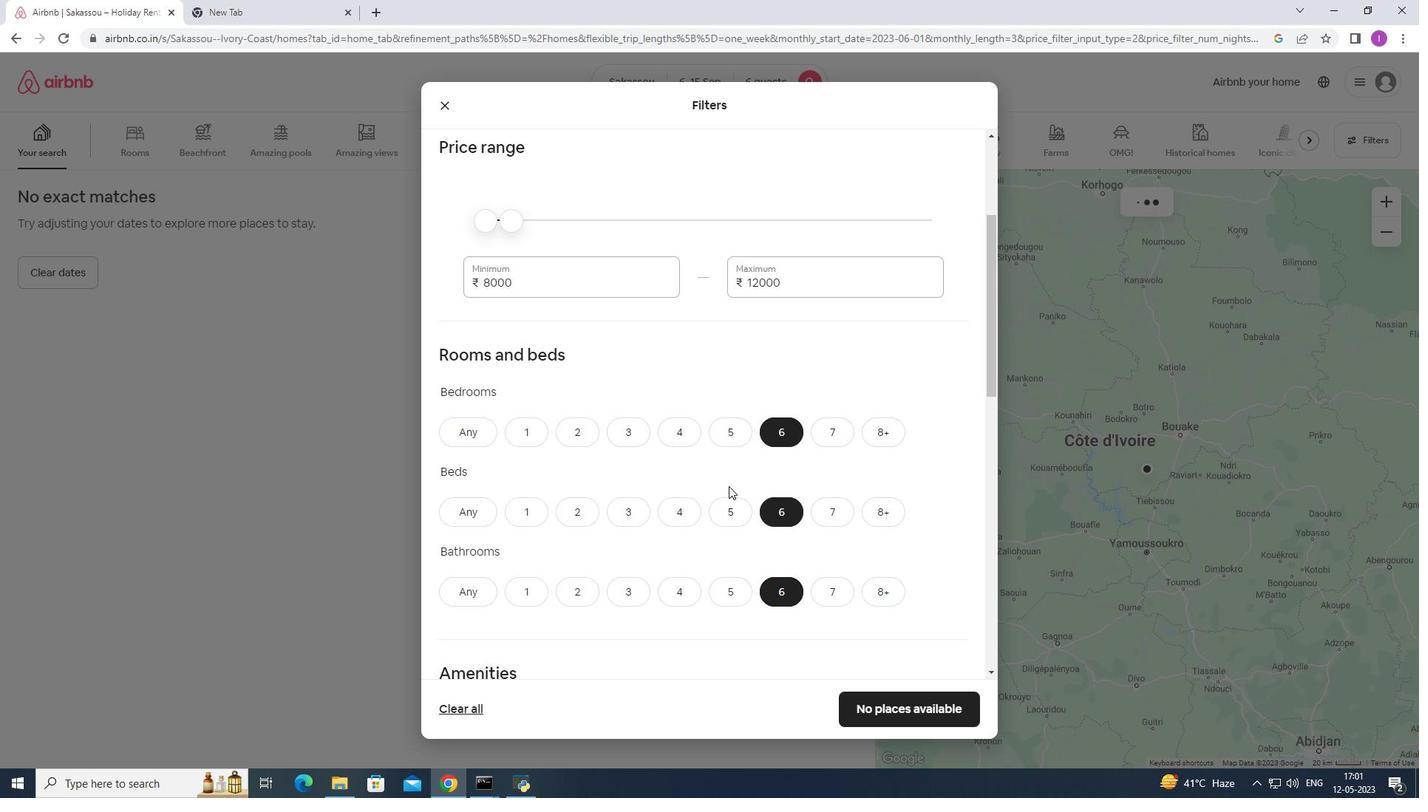 
Action: Mouse scrolled (726, 482) with delta (0, 0)
Screenshot: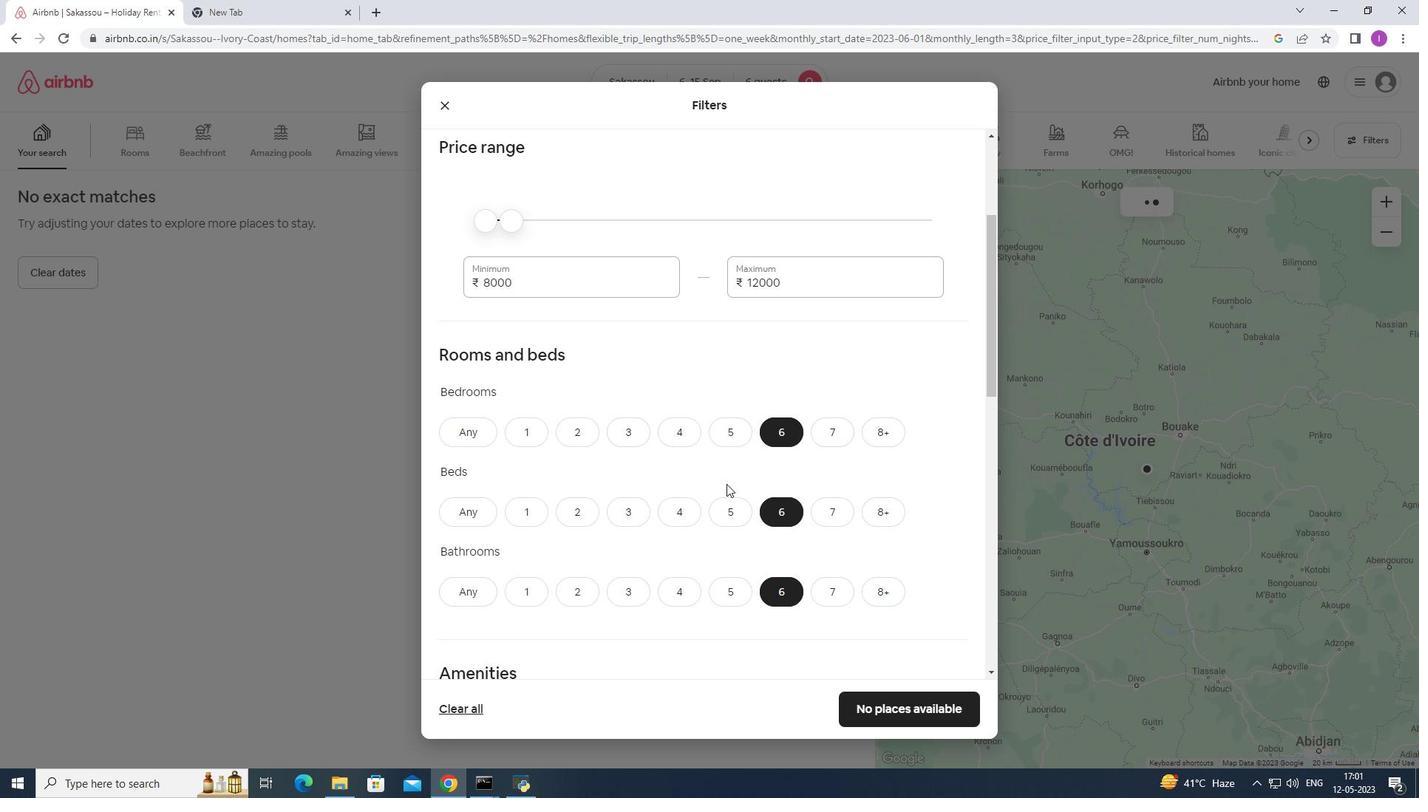 
Action: Mouse moved to (726, 482)
Screenshot: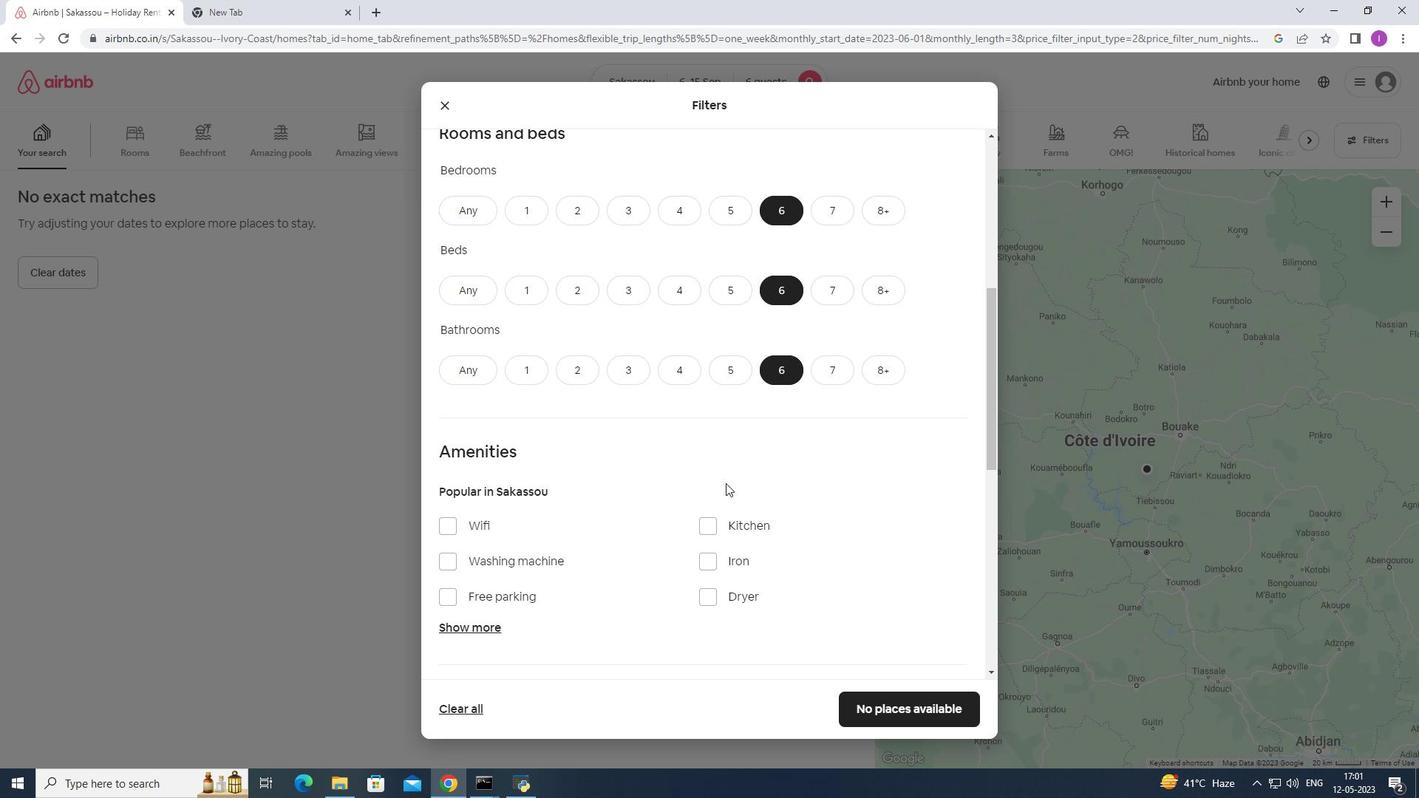 
Action: Mouse scrolled (726, 482) with delta (0, 0)
Screenshot: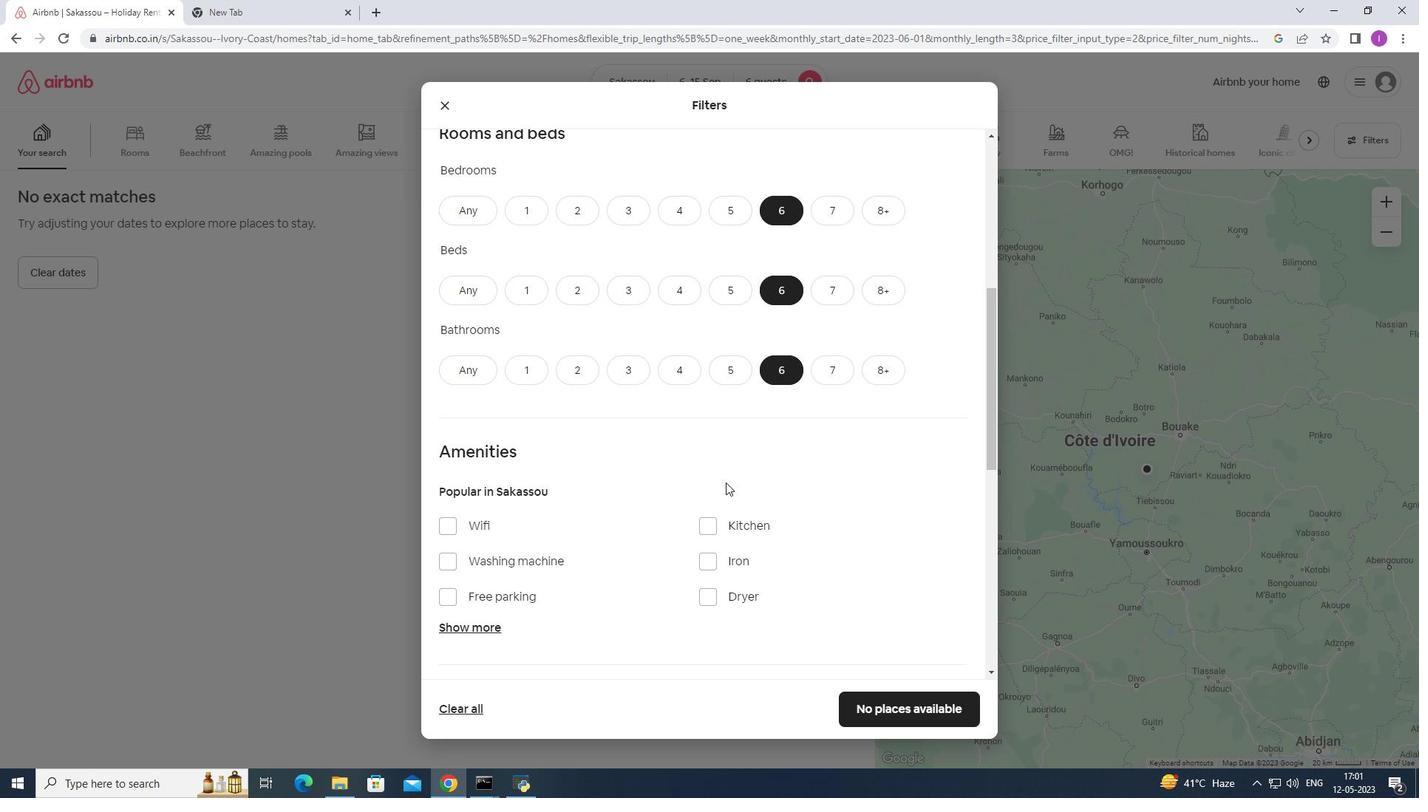 
Action: Mouse scrolled (726, 482) with delta (0, 0)
Screenshot: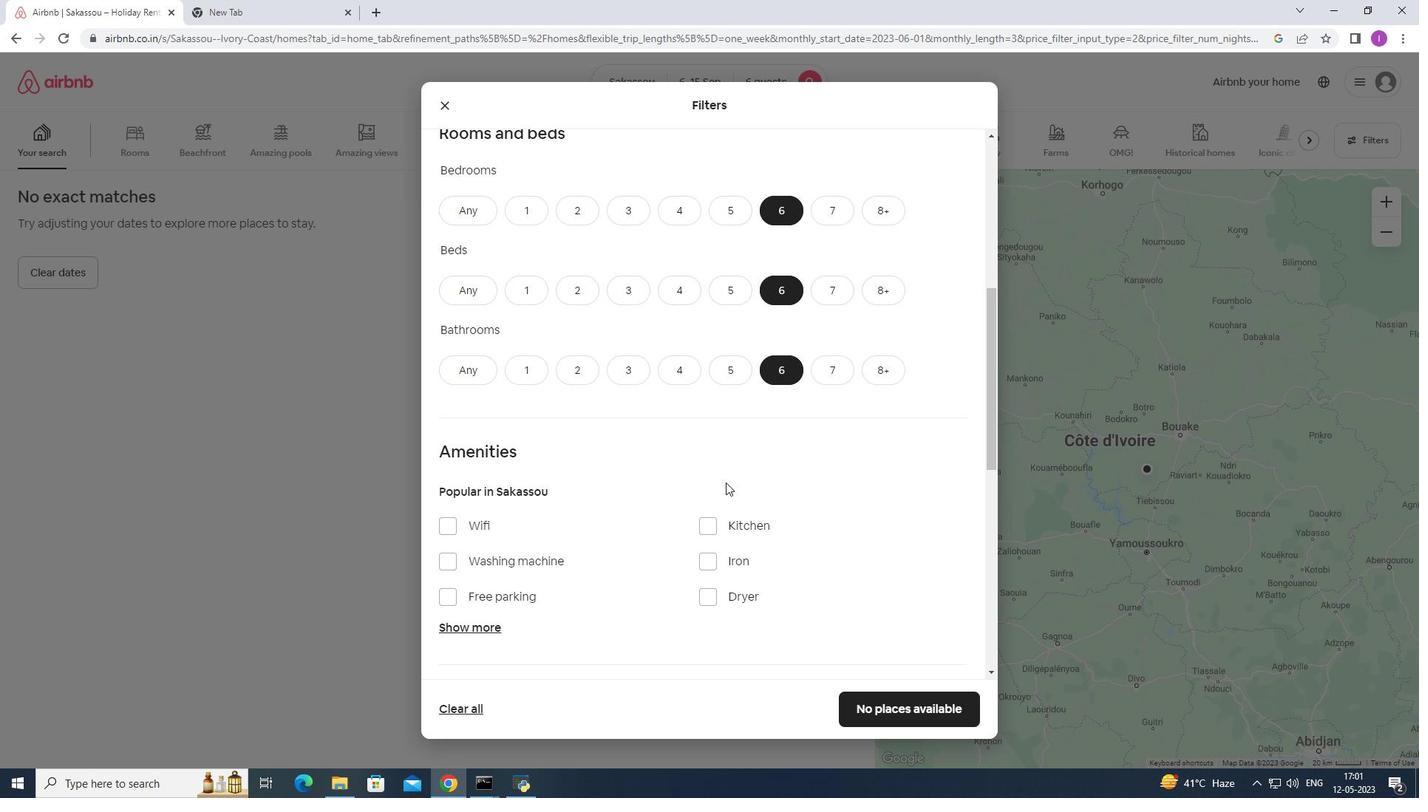 
Action: Mouse scrolled (726, 482) with delta (0, 0)
Screenshot: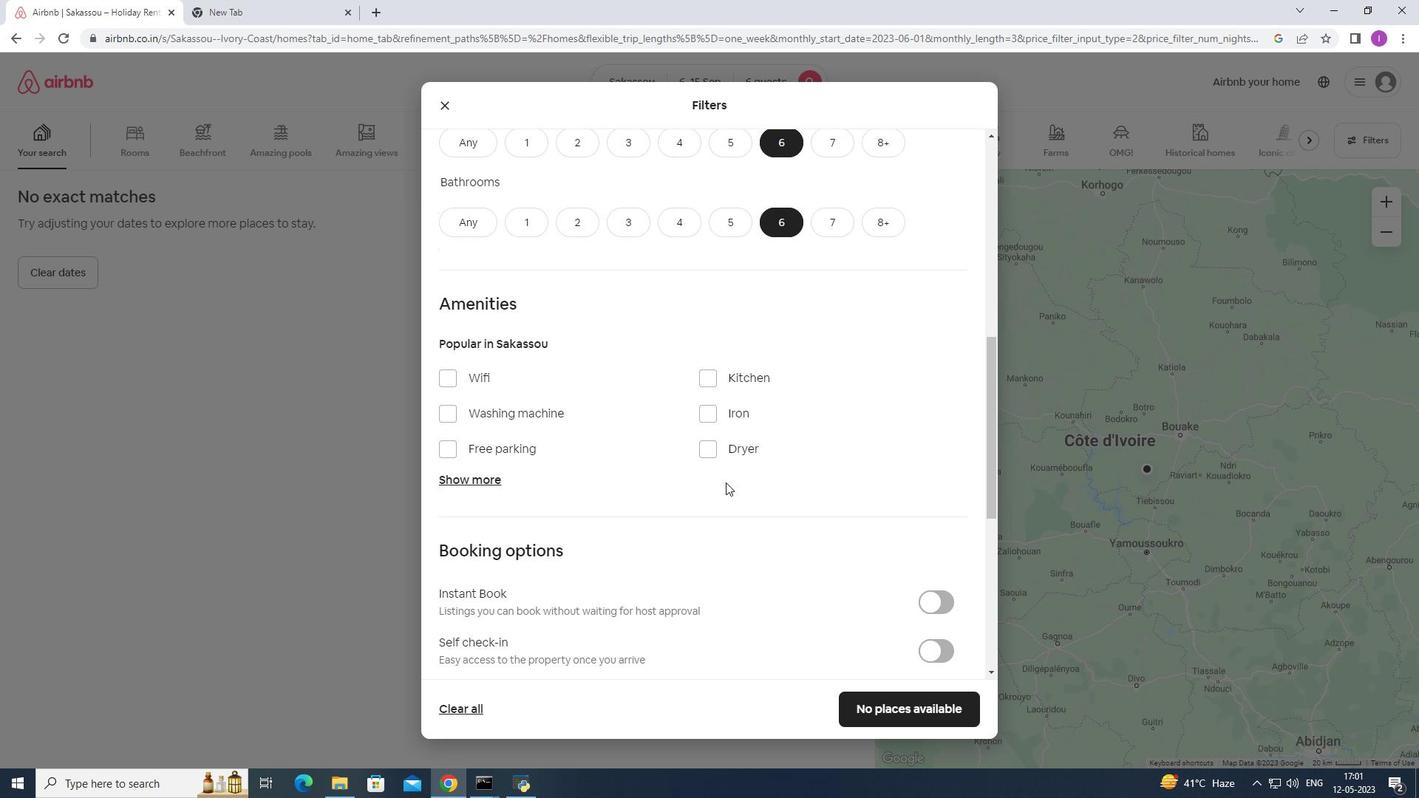 
Action: Mouse moved to (701, 468)
Screenshot: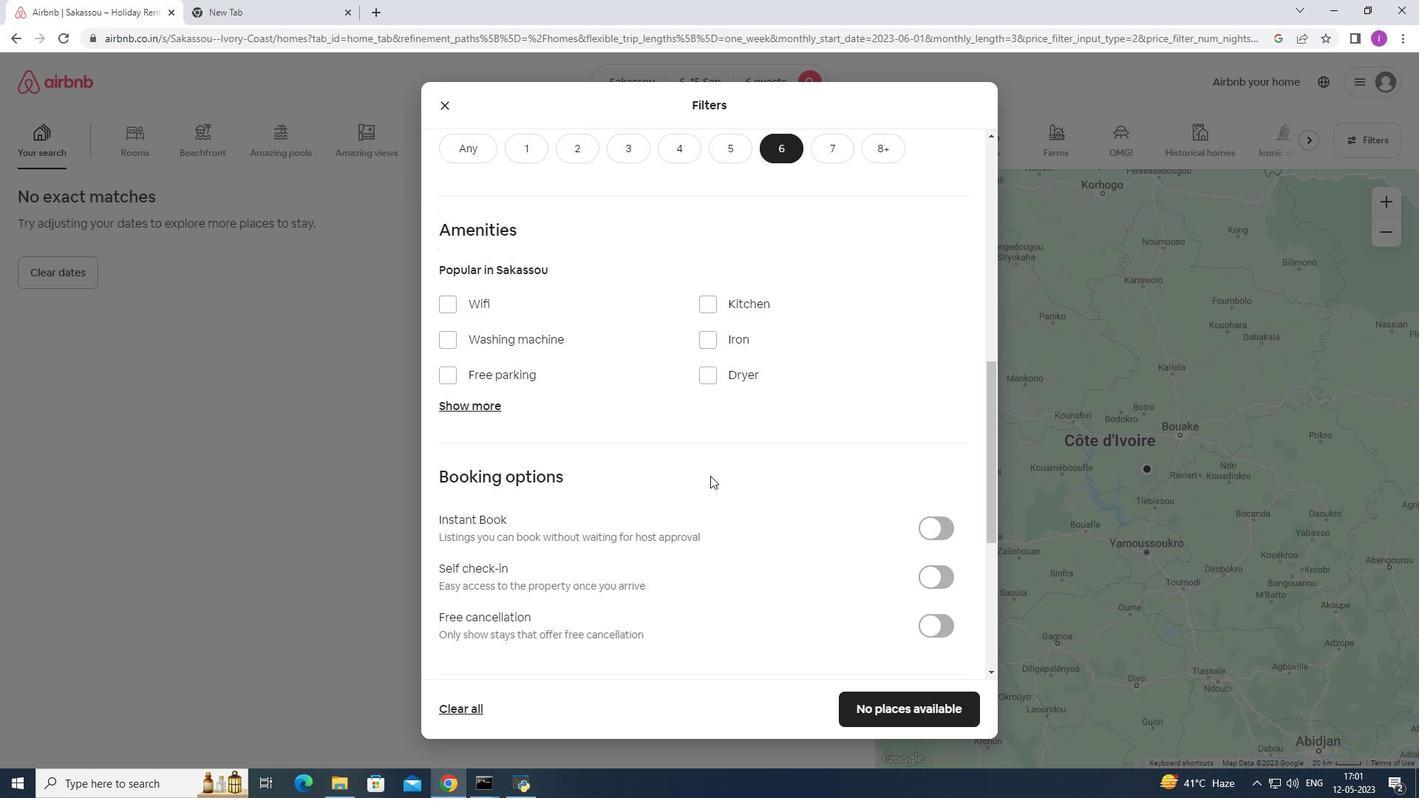 
Action: Mouse scrolled (701, 467) with delta (0, 0)
Screenshot: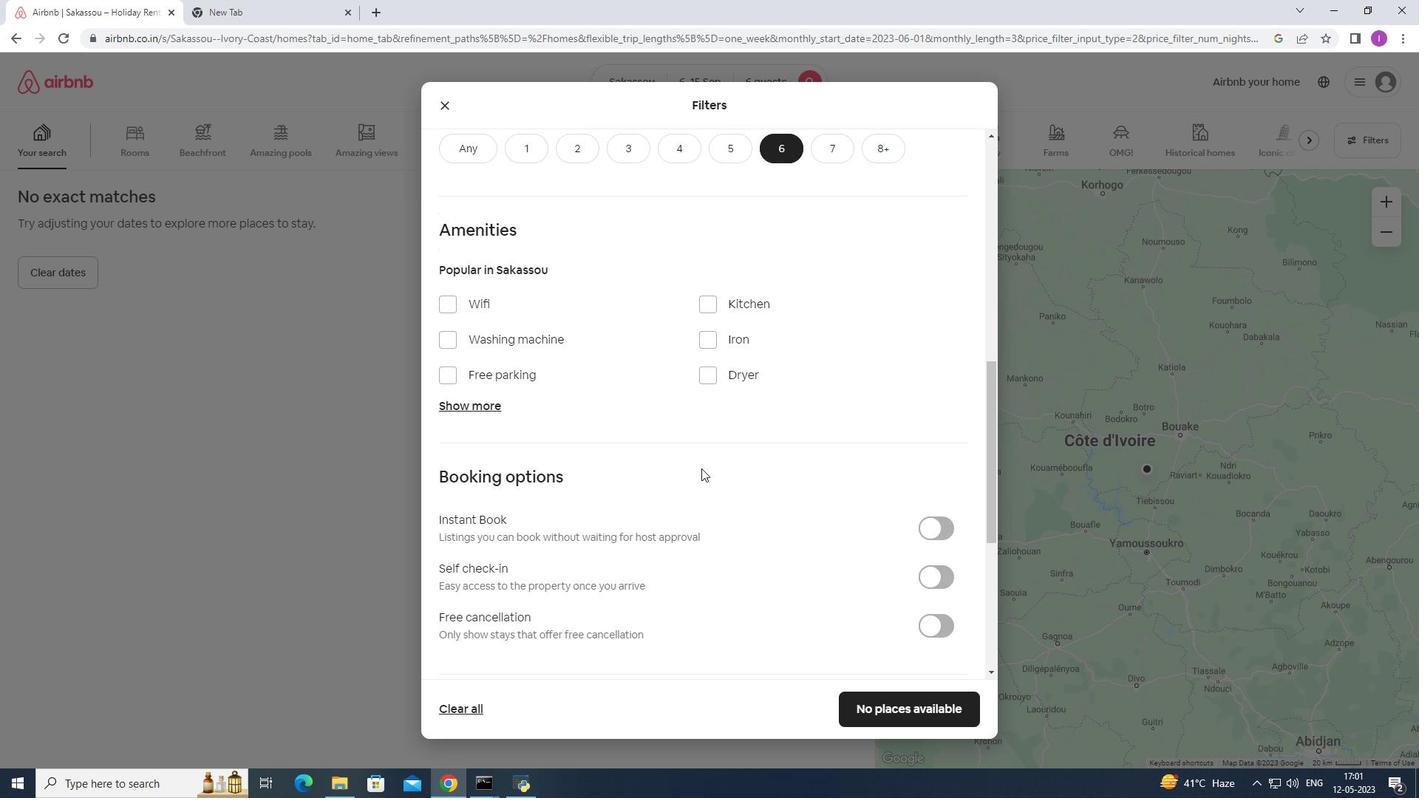 
Action: Mouse moved to (445, 226)
Screenshot: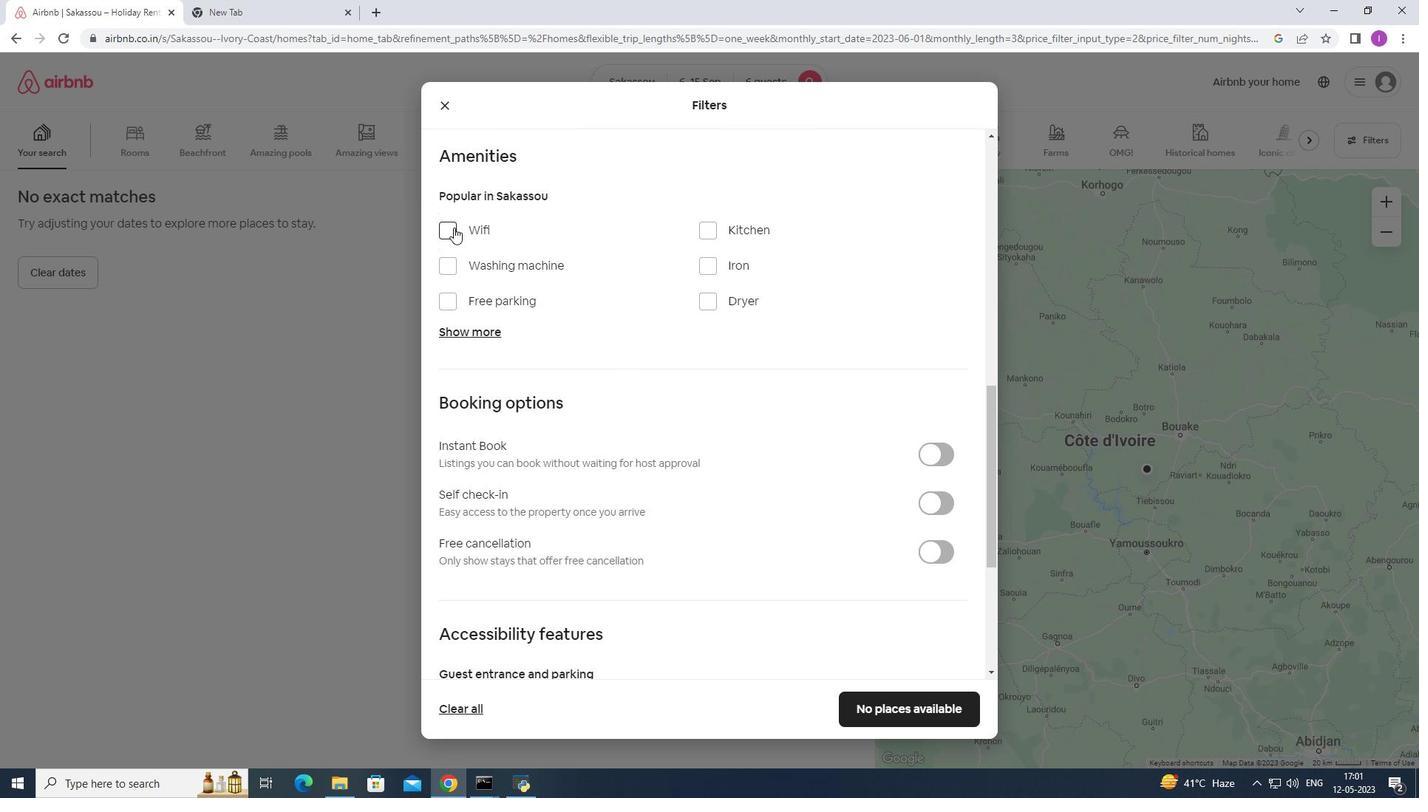 
Action: Mouse pressed left at (445, 226)
Screenshot: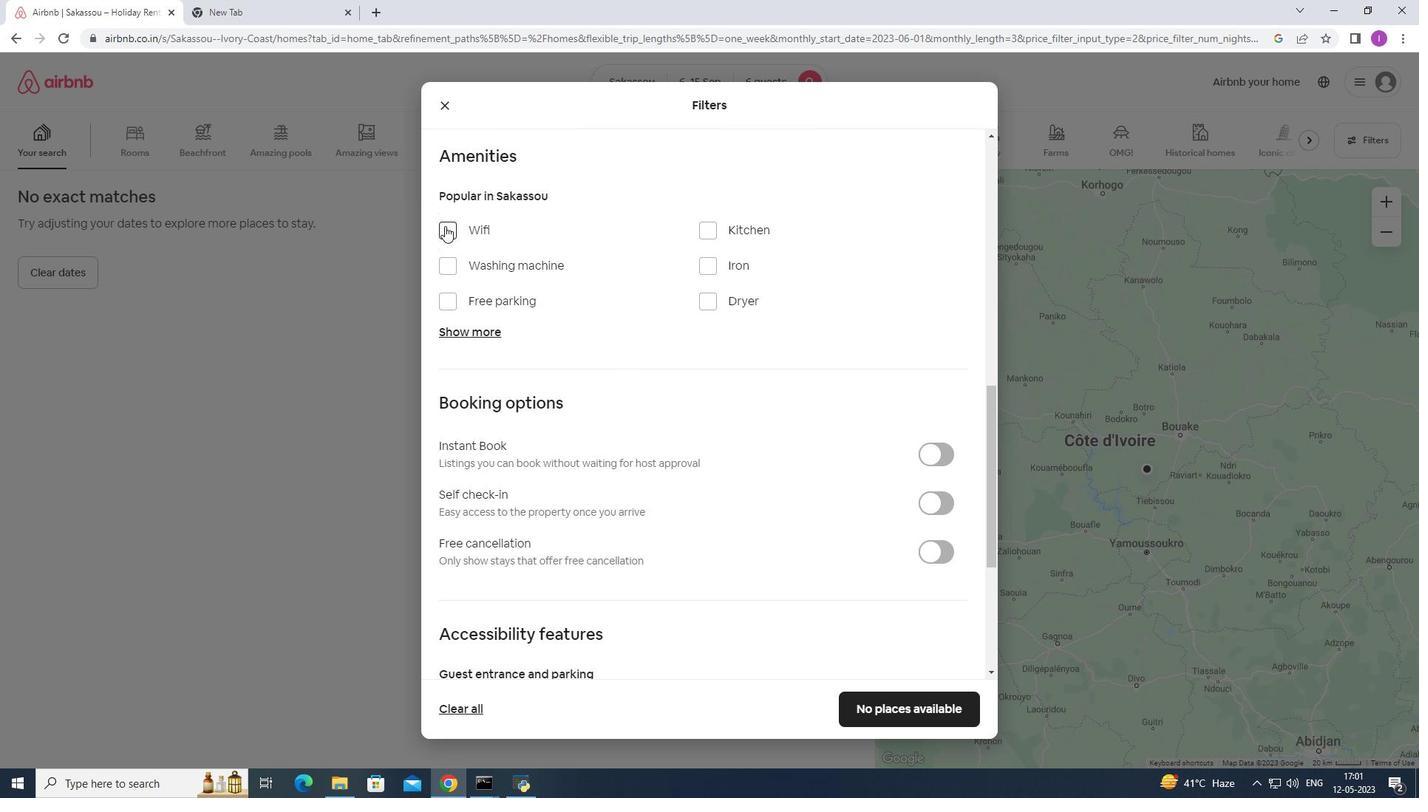 
Action: Mouse moved to (447, 303)
Screenshot: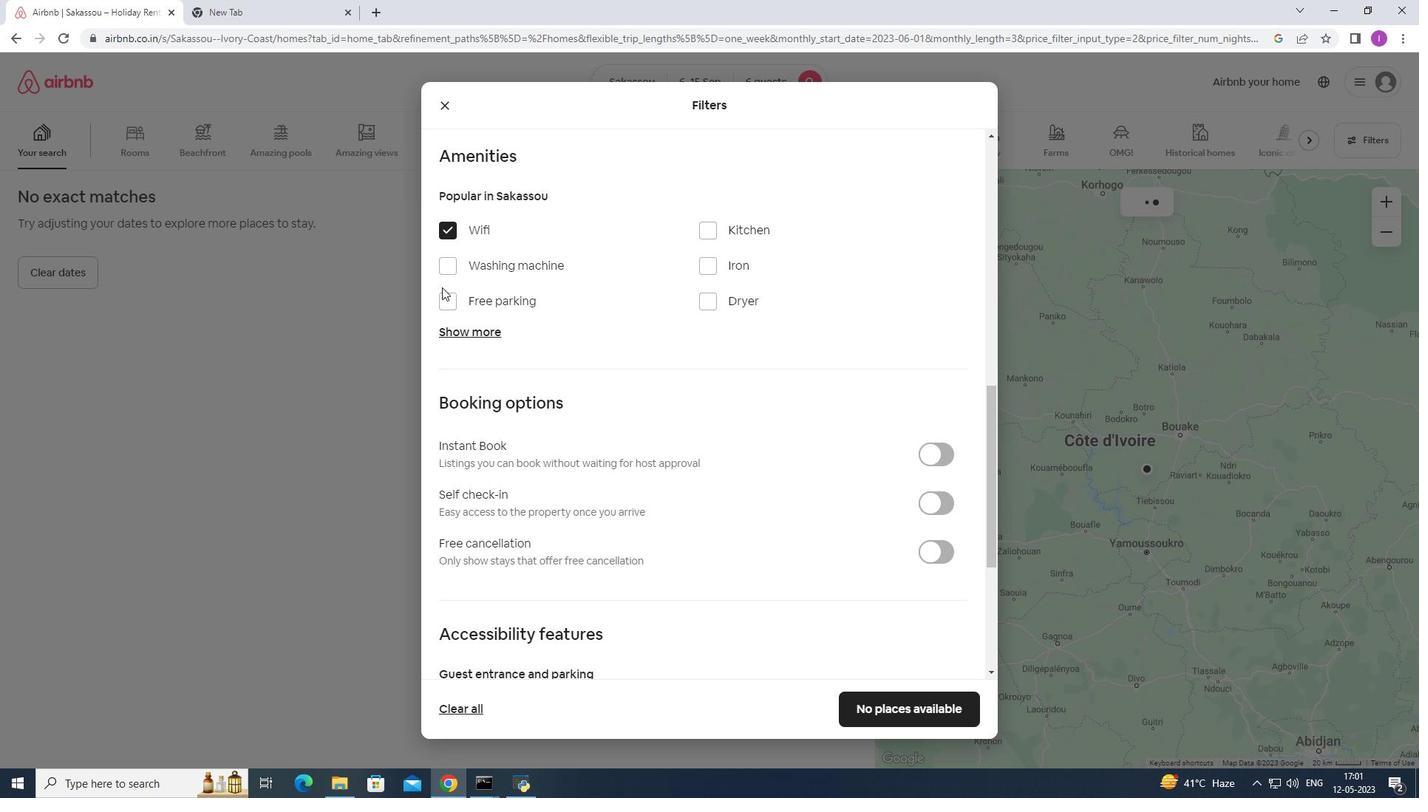 
Action: Mouse pressed left at (447, 303)
Screenshot: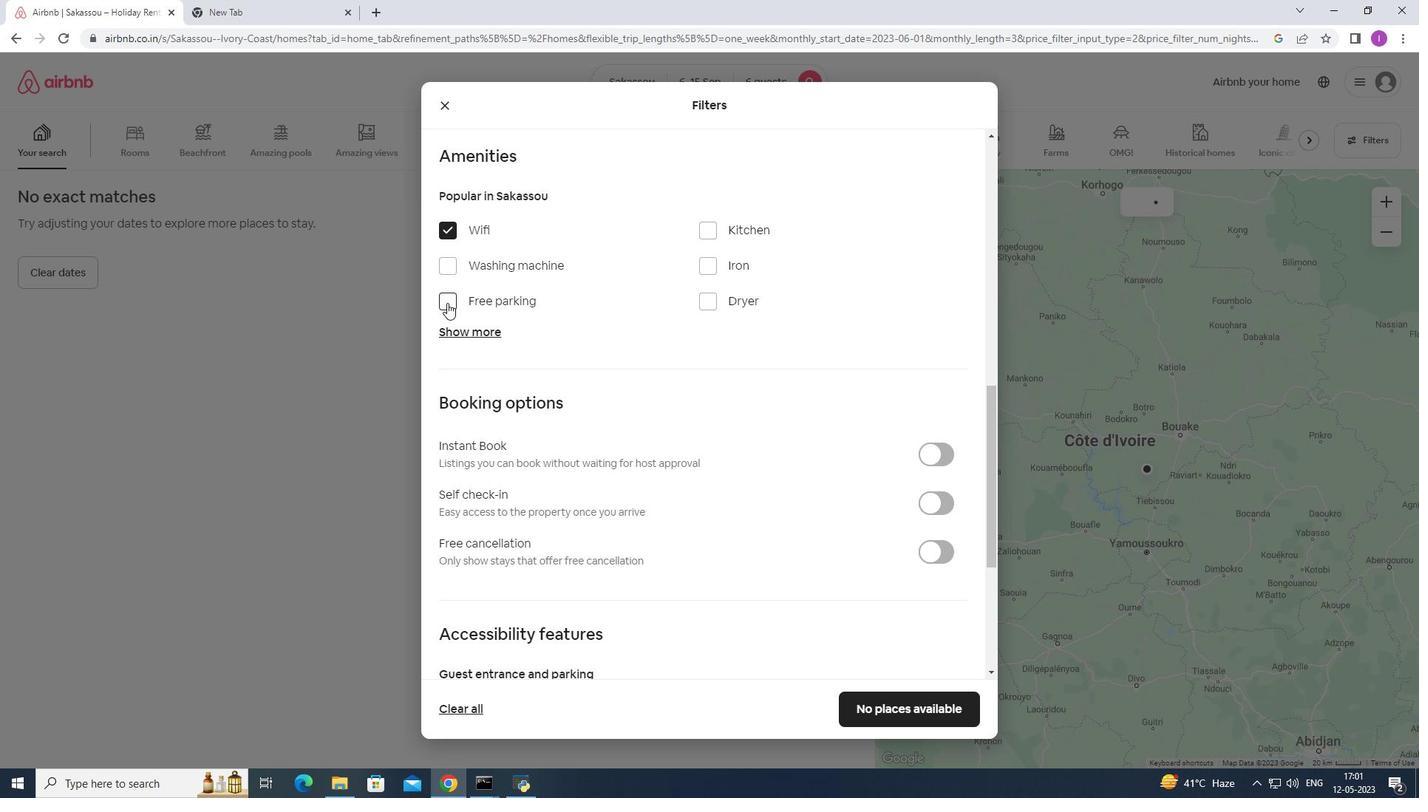 
Action: Mouse moved to (460, 336)
Screenshot: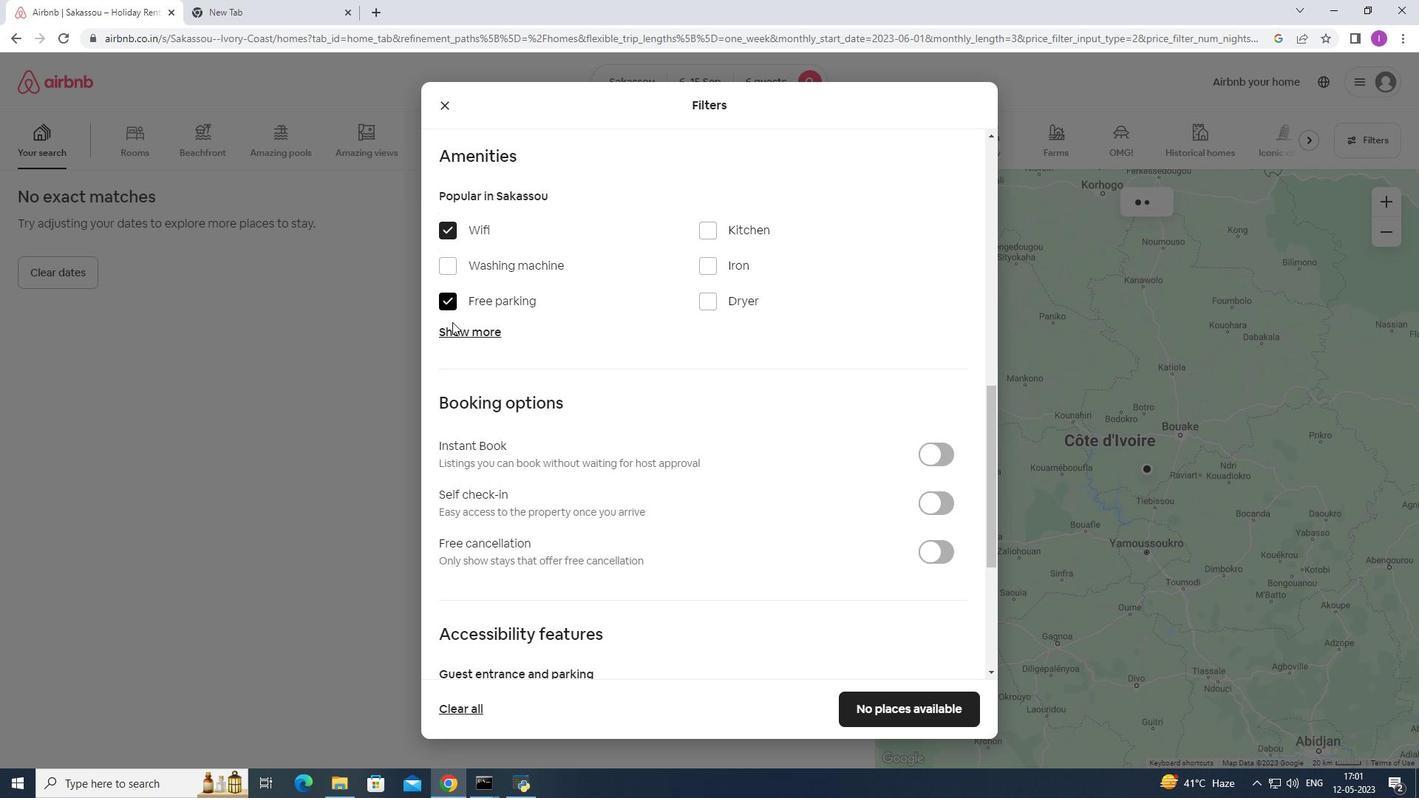 
Action: Mouse pressed left at (460, 336)
Screenshot: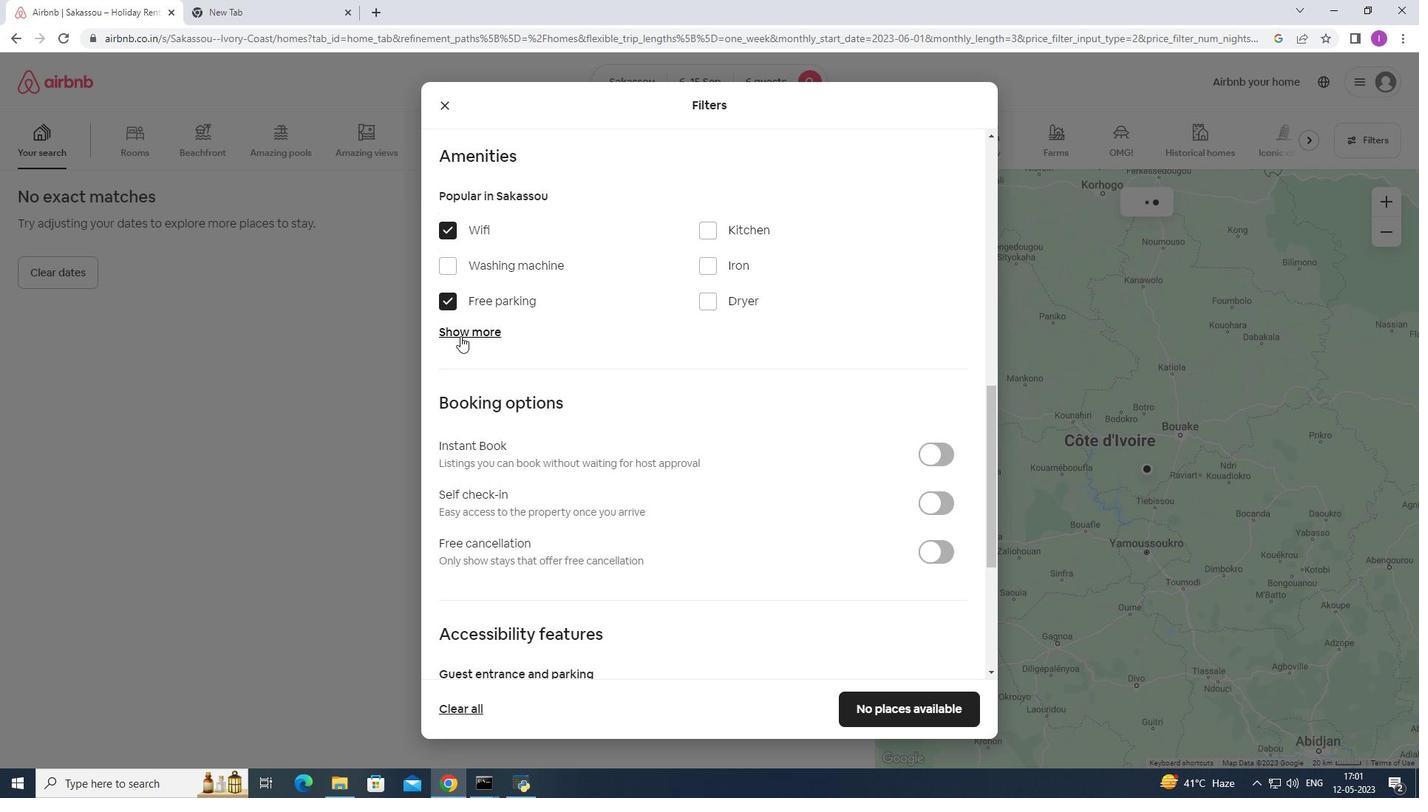 
Action: Mouse moved to (707, 428)
Screenshot: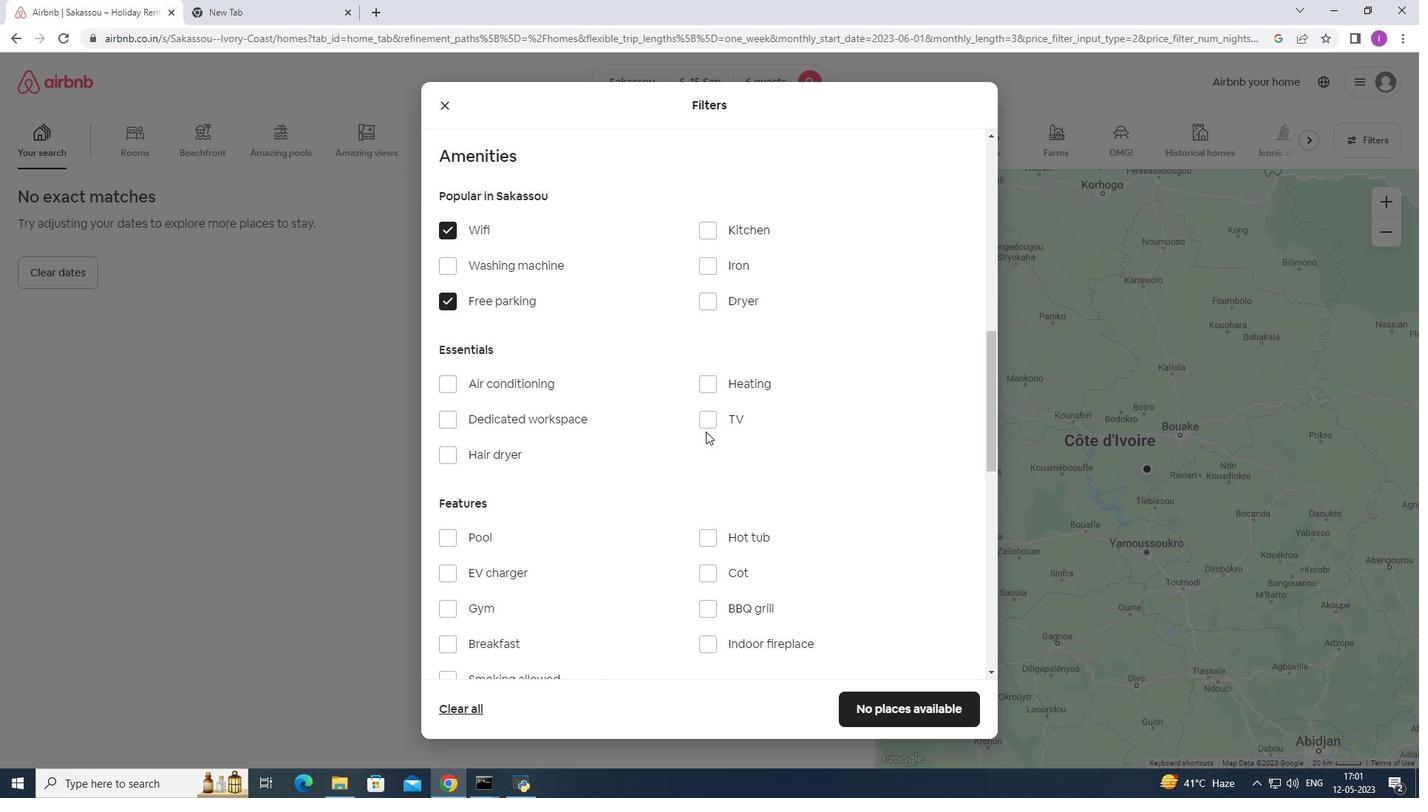 
Action: Mouse pressed left at (707, 428)
Screenshot: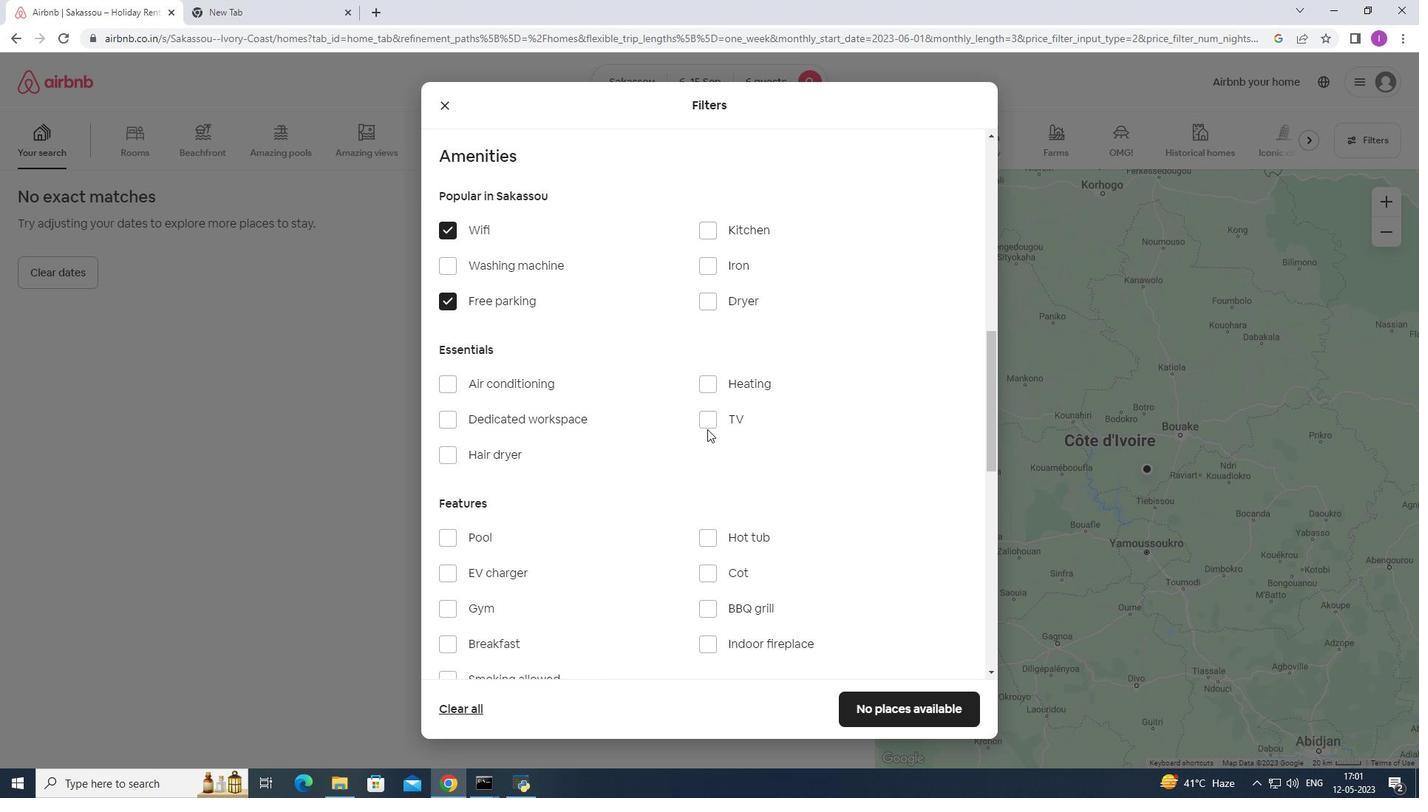 
Action: Mouse moved to (640, 575)
Screenshot: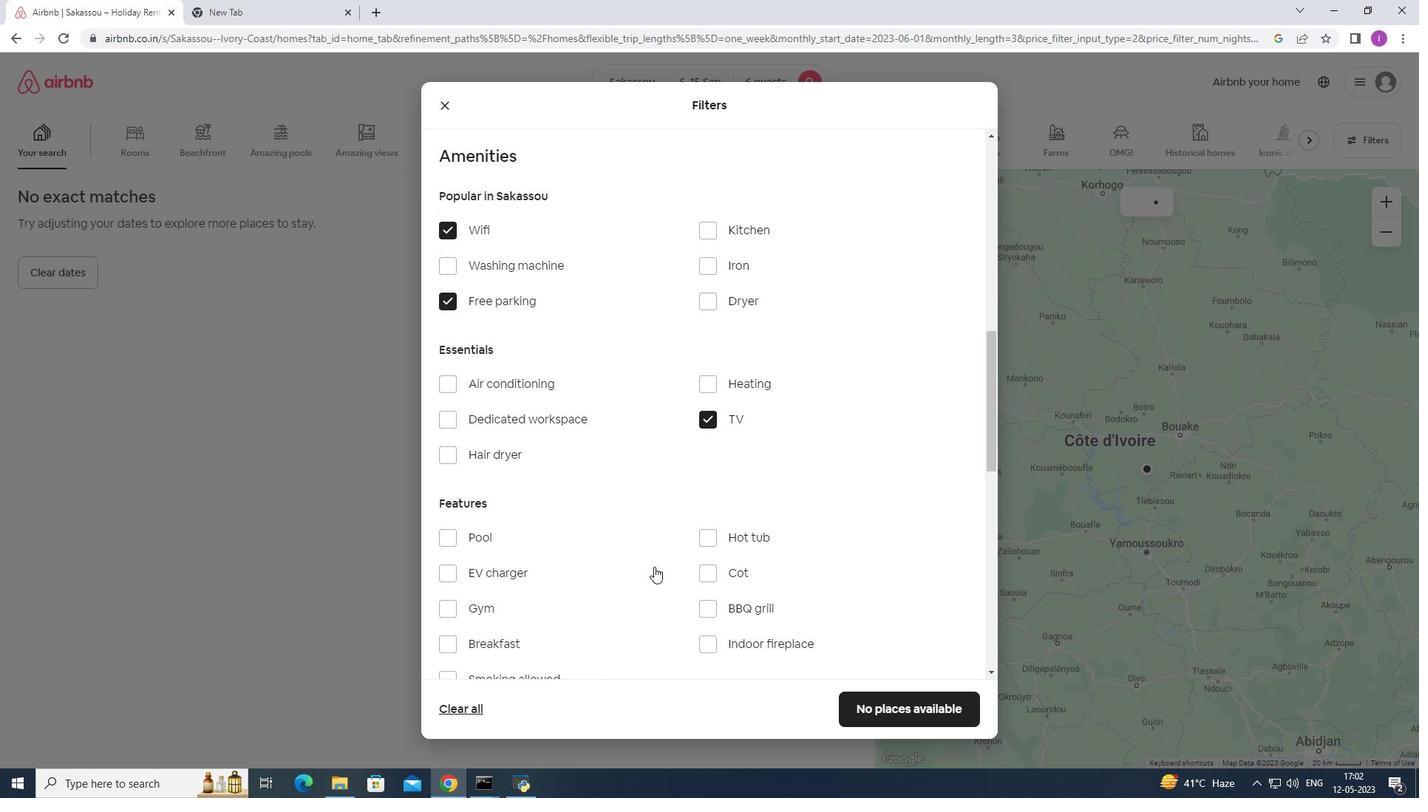 
Action: Mouse scrolled (640, 575) with delta (0, 0)
Screenshot: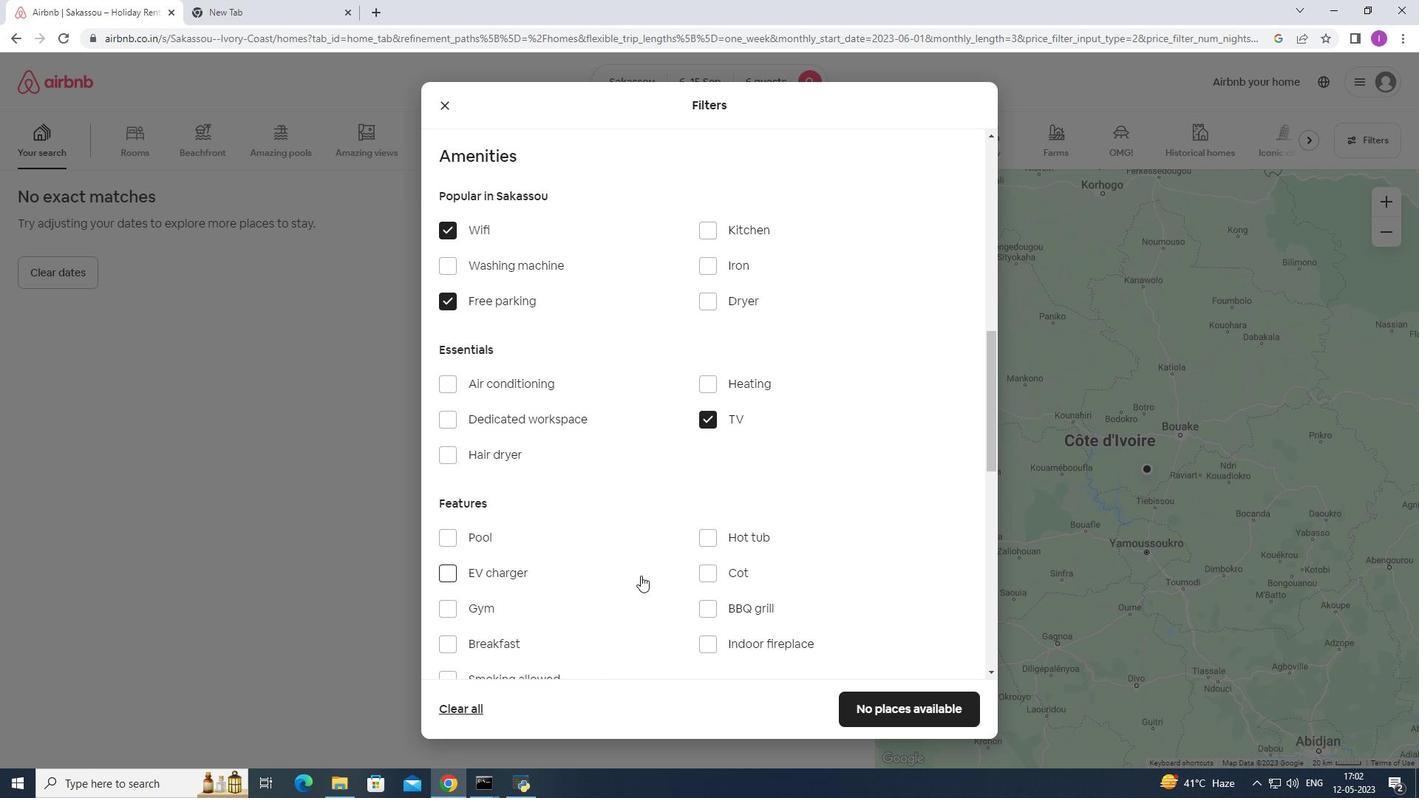 
Action: Mouse scrolled (640, 575) with delta (0, 0)
Screenshot: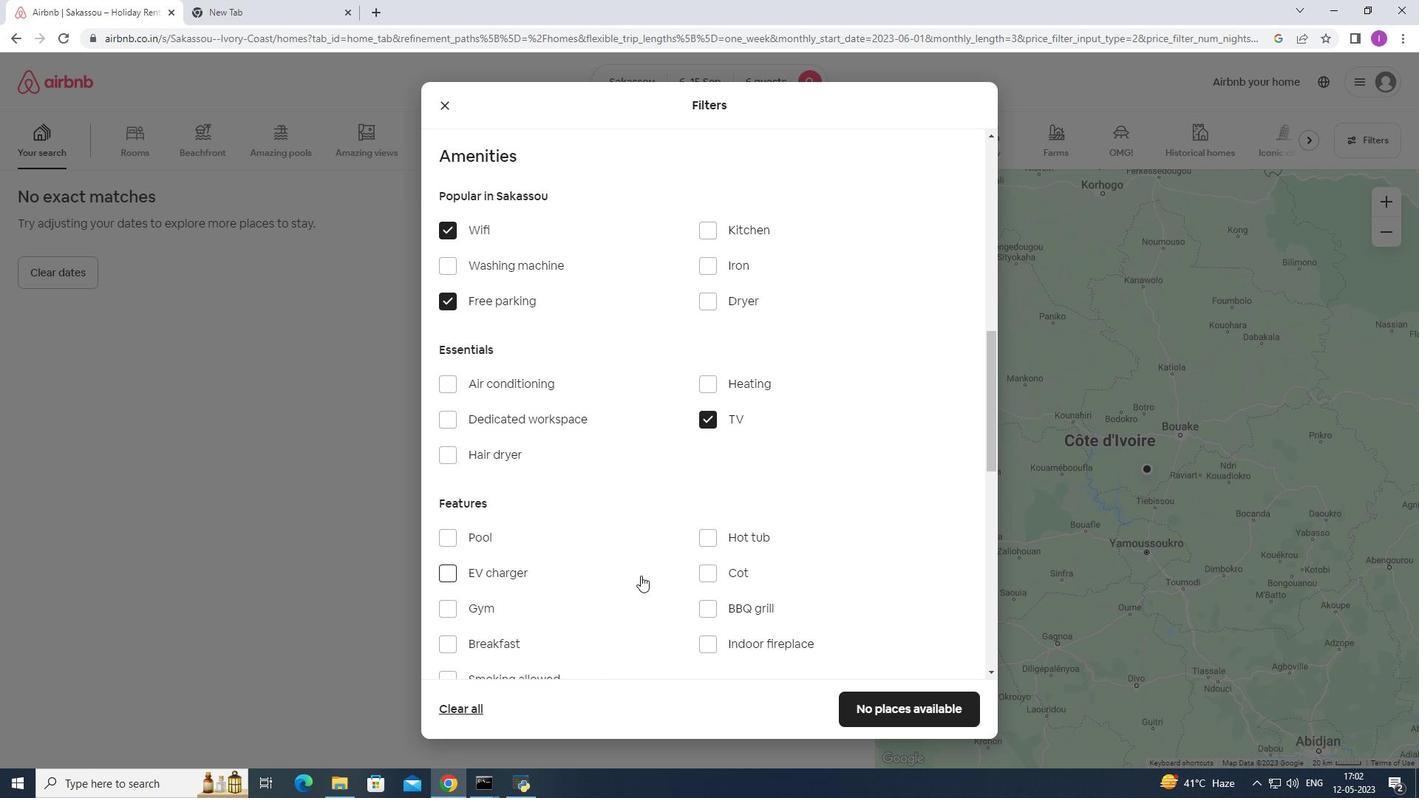 
Action: Mouse moved to (449, 460)
Screenshot: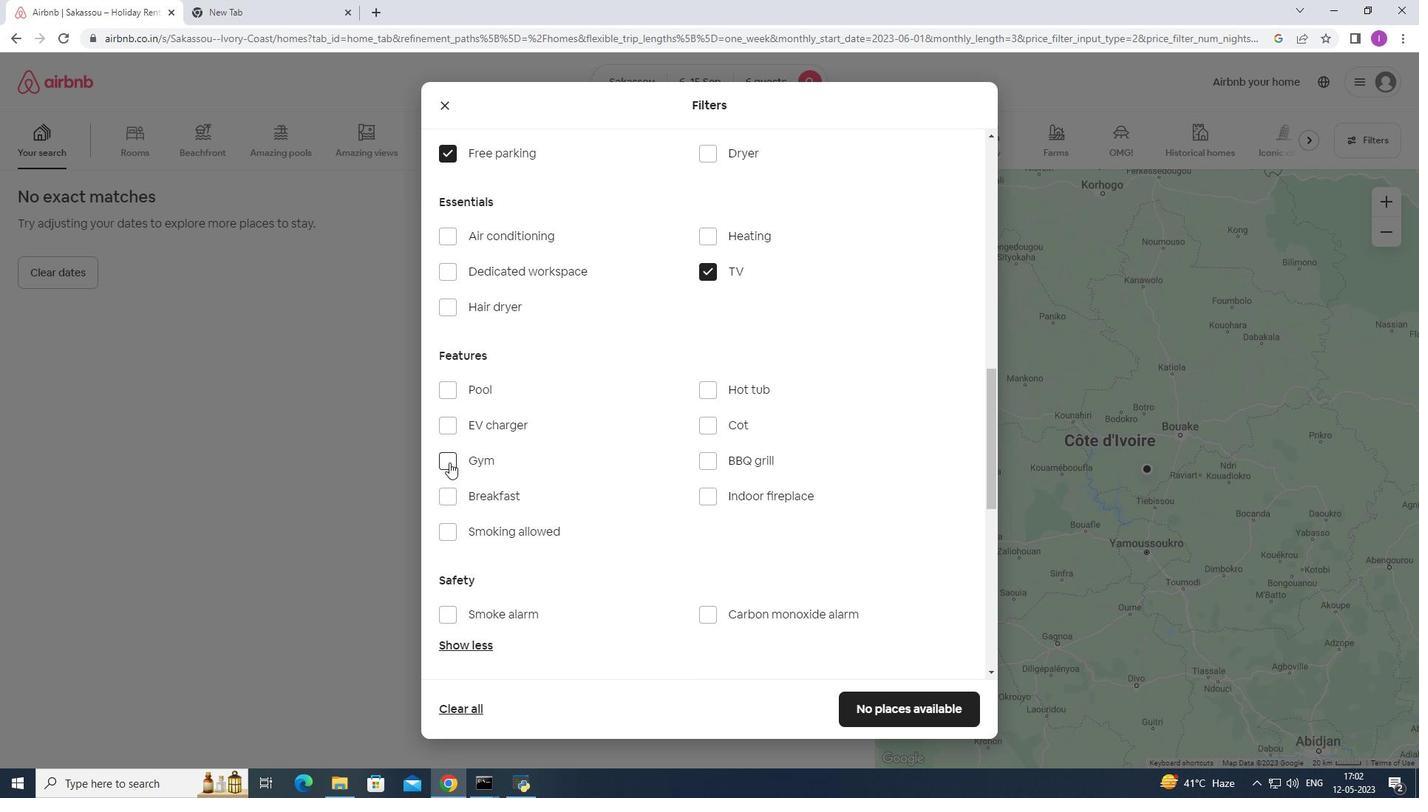 
Action: Mouse pressed left at (449, 460)
Screenshot: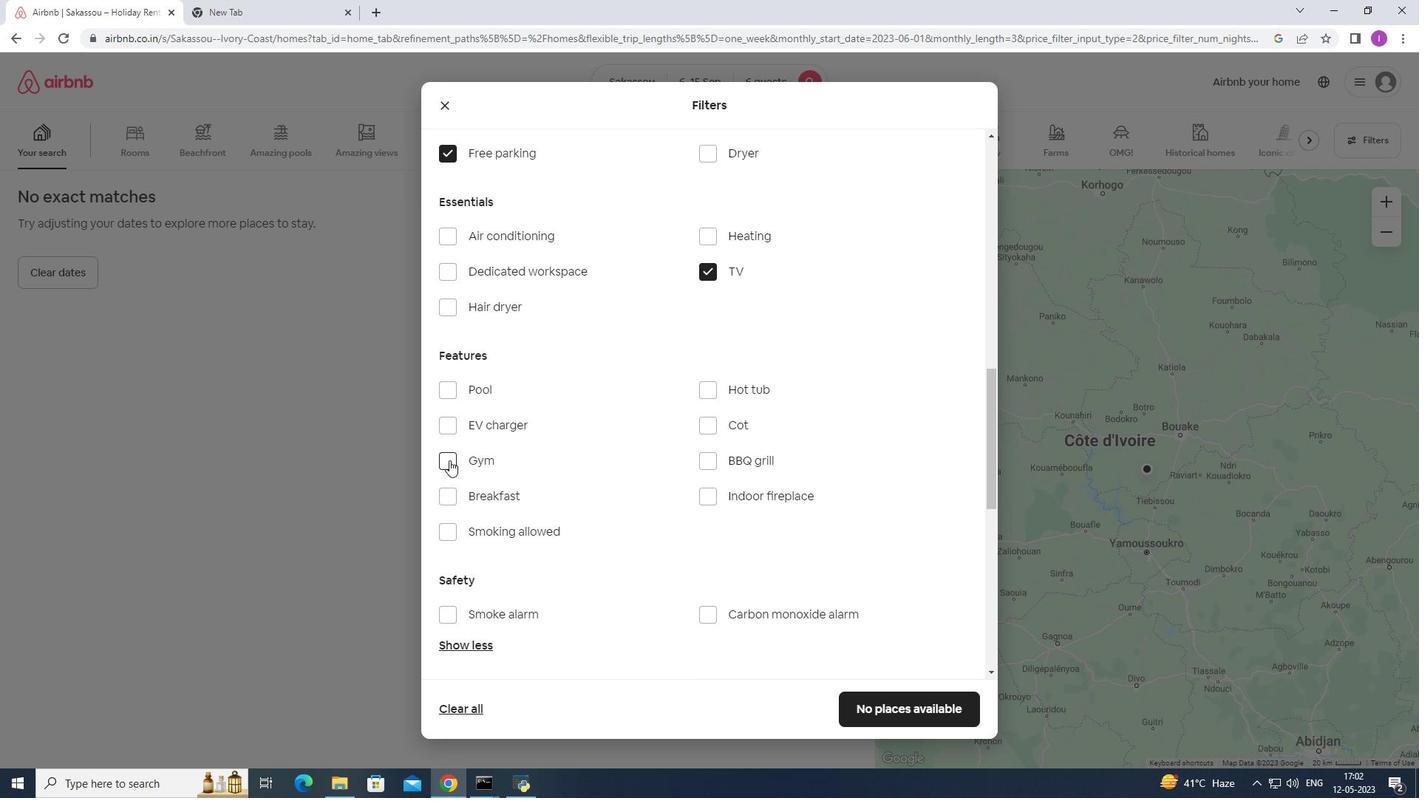 
Action: Mouse moved to (463, 499)
Screenshot: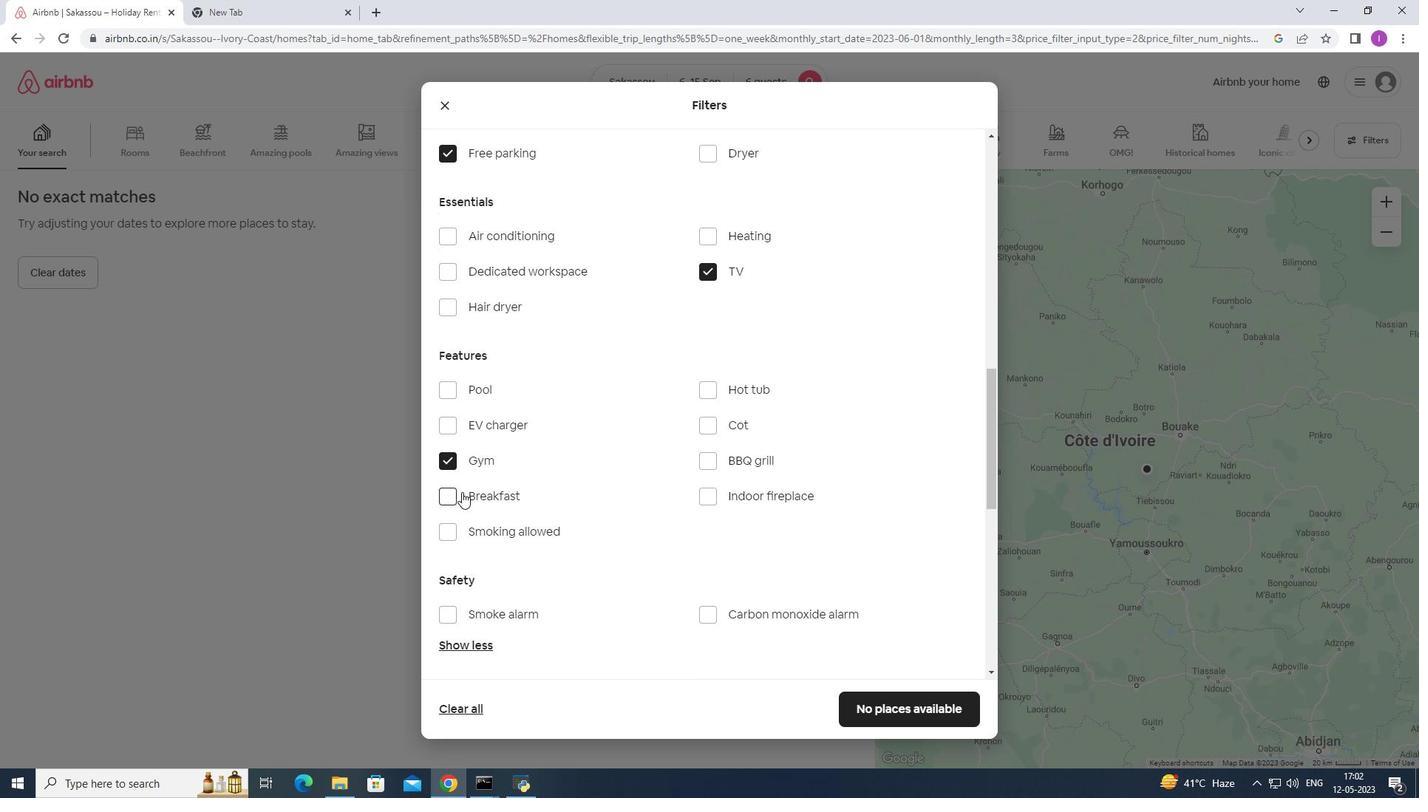 
Action: Mouse pressed left at (463, 499)
Screenshot: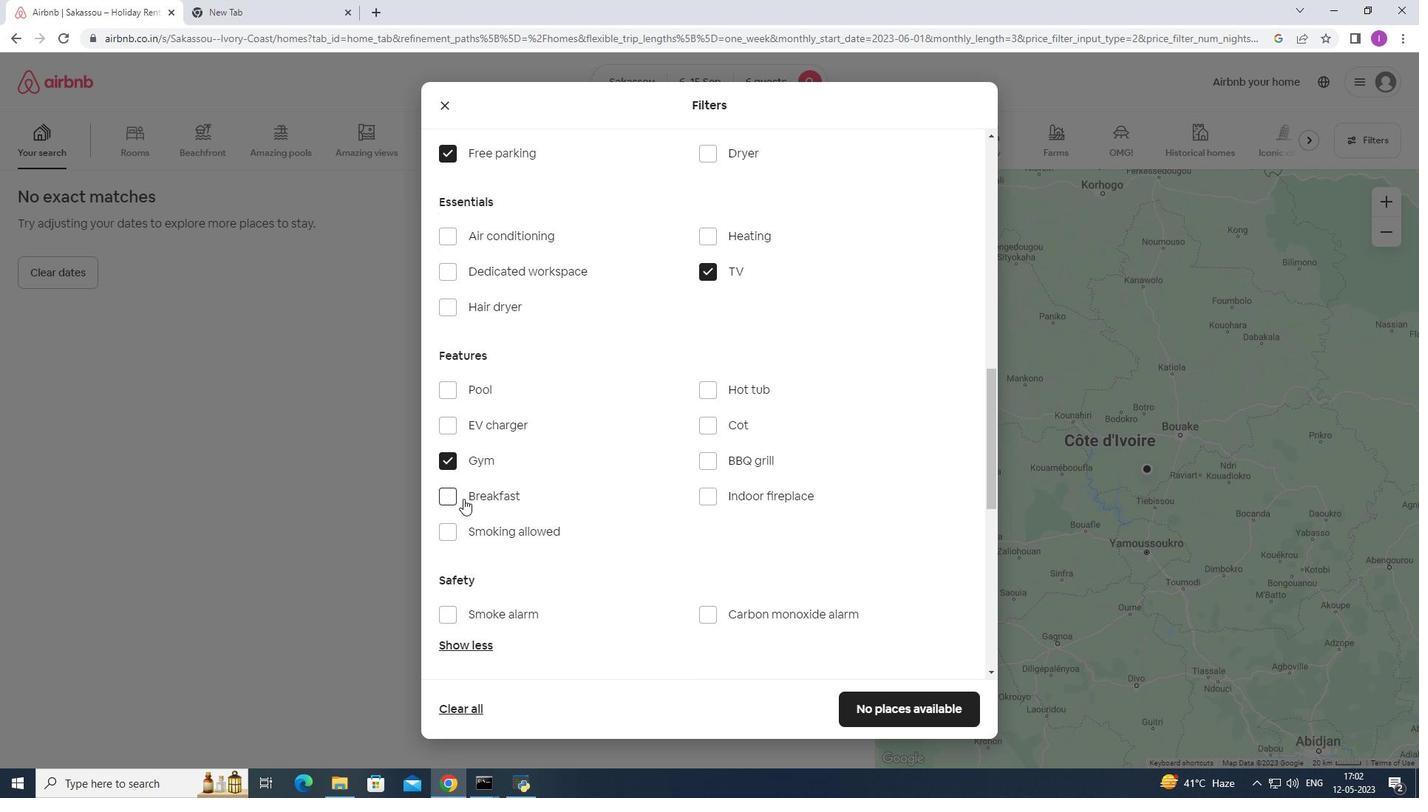 
Action: Mouse moved to (547, 517)
Screenshot: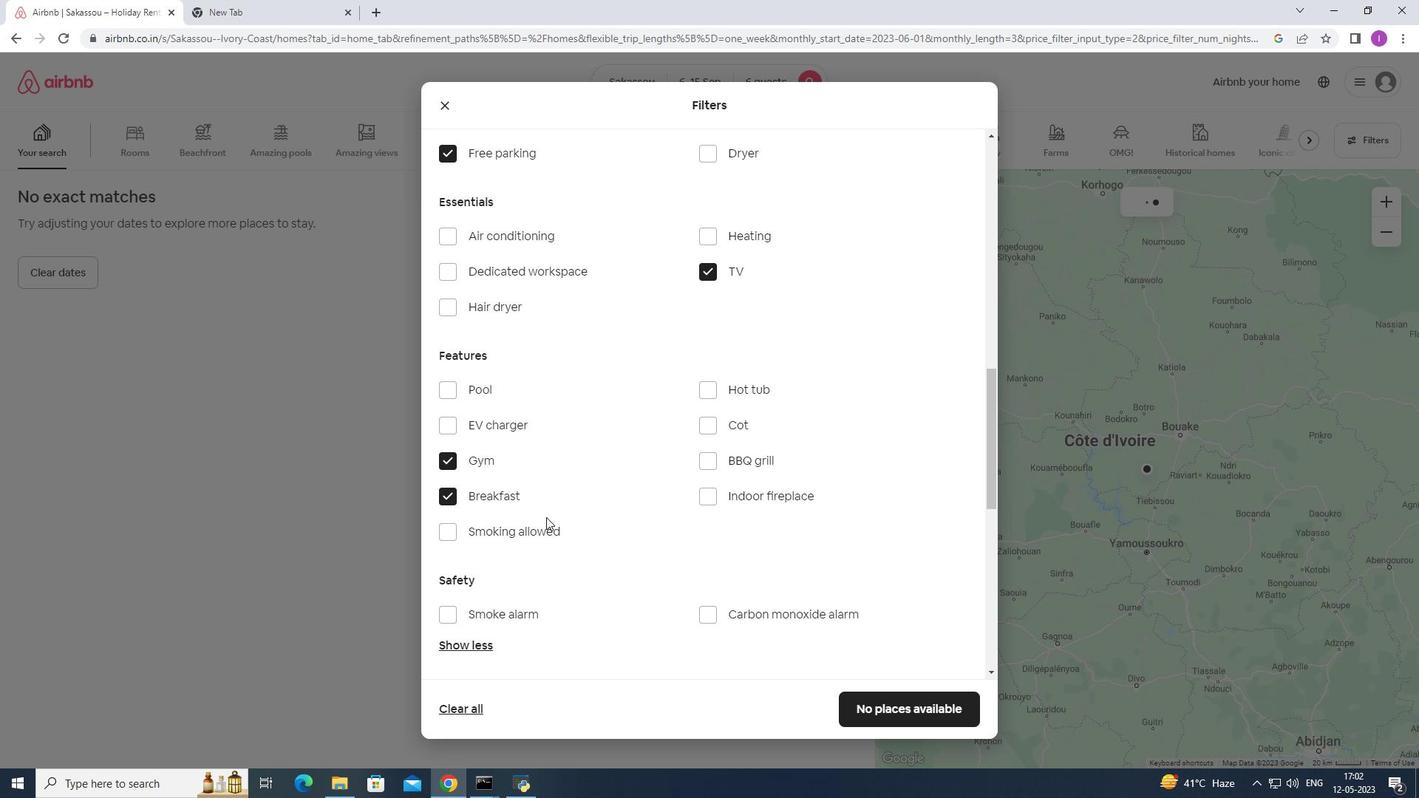 
Action: Mouse scrolled (547, 516) with delta (0, 0)
Screenshot: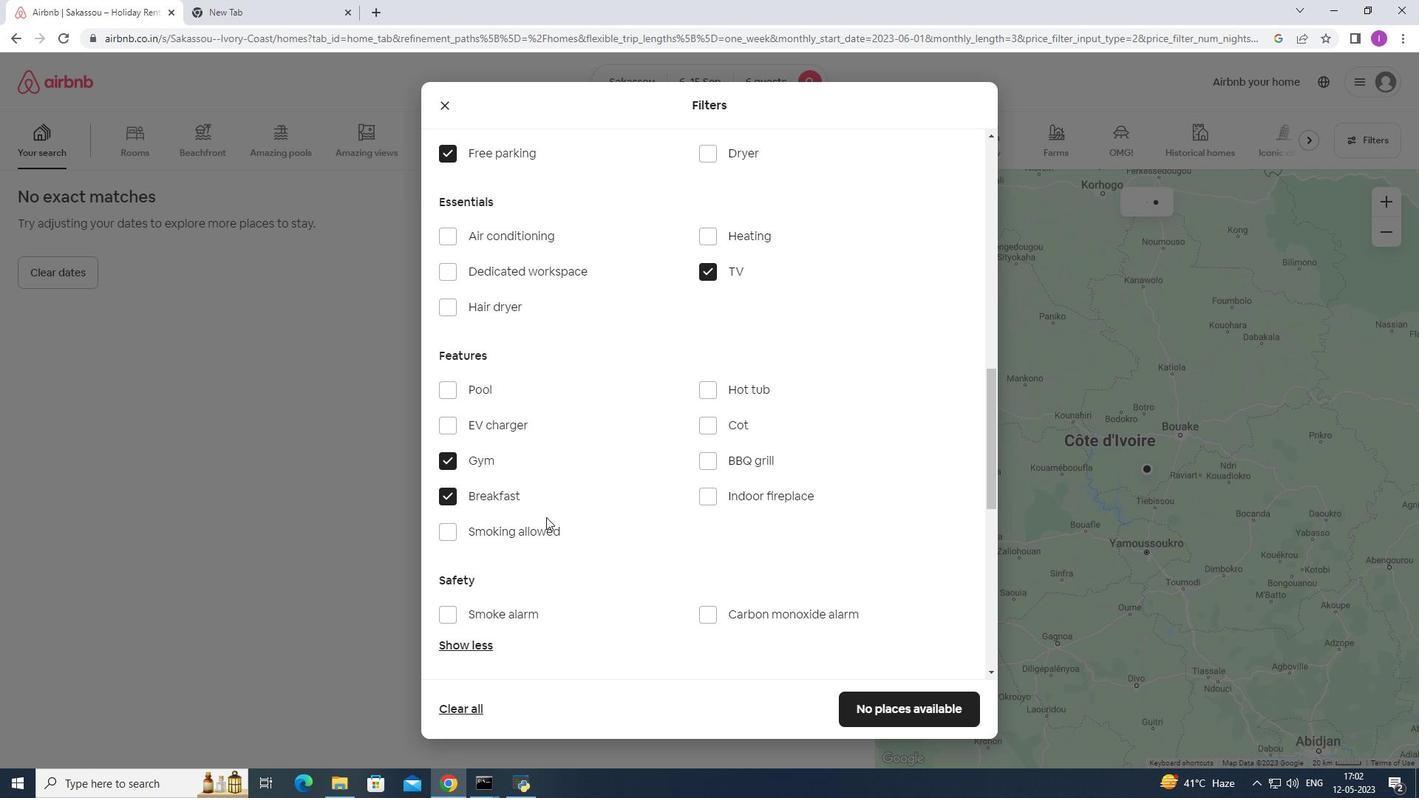 
Action: Mouse moved to (549, 519)
Screenshot: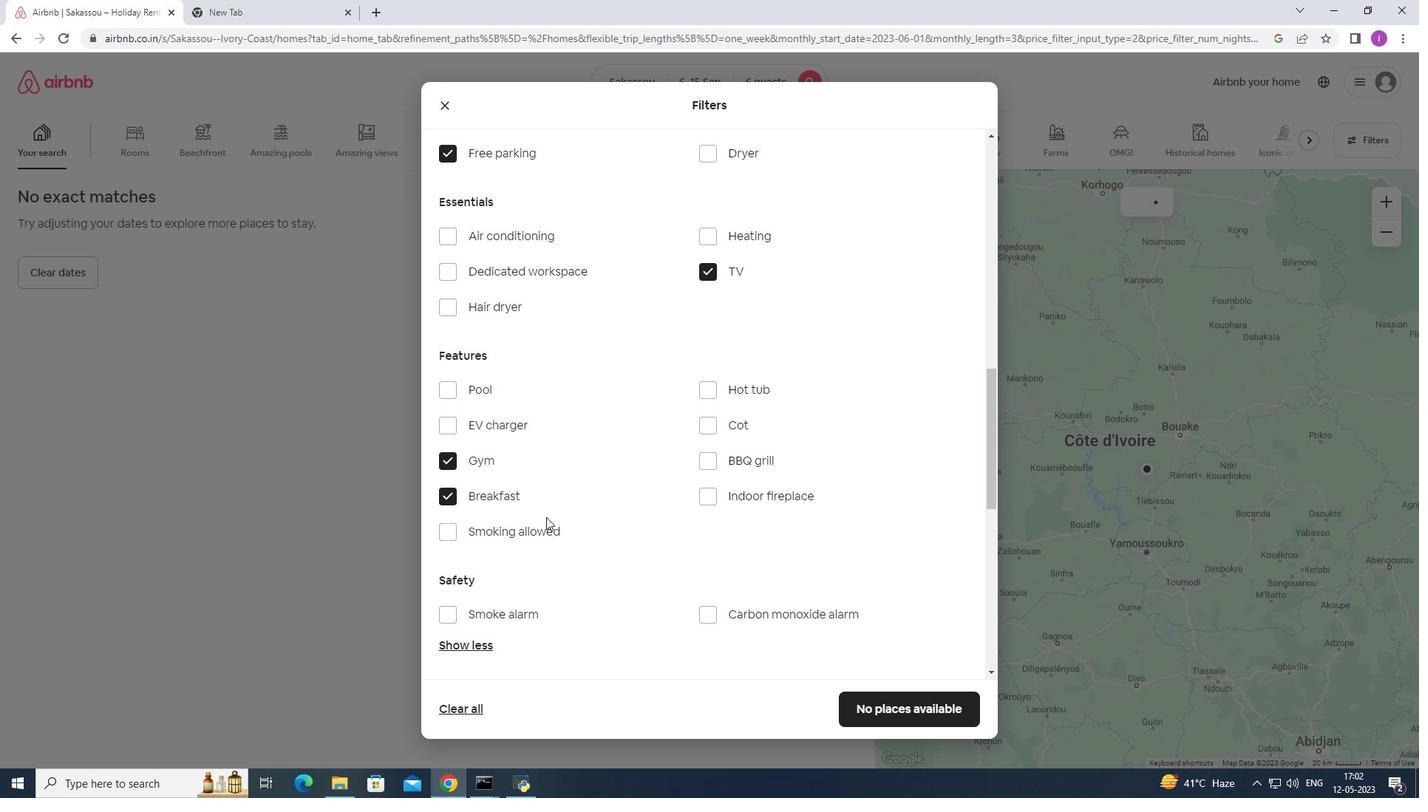 
Action: Mouse scrolled (549, 518) with delta (0, 0)
Screenshot: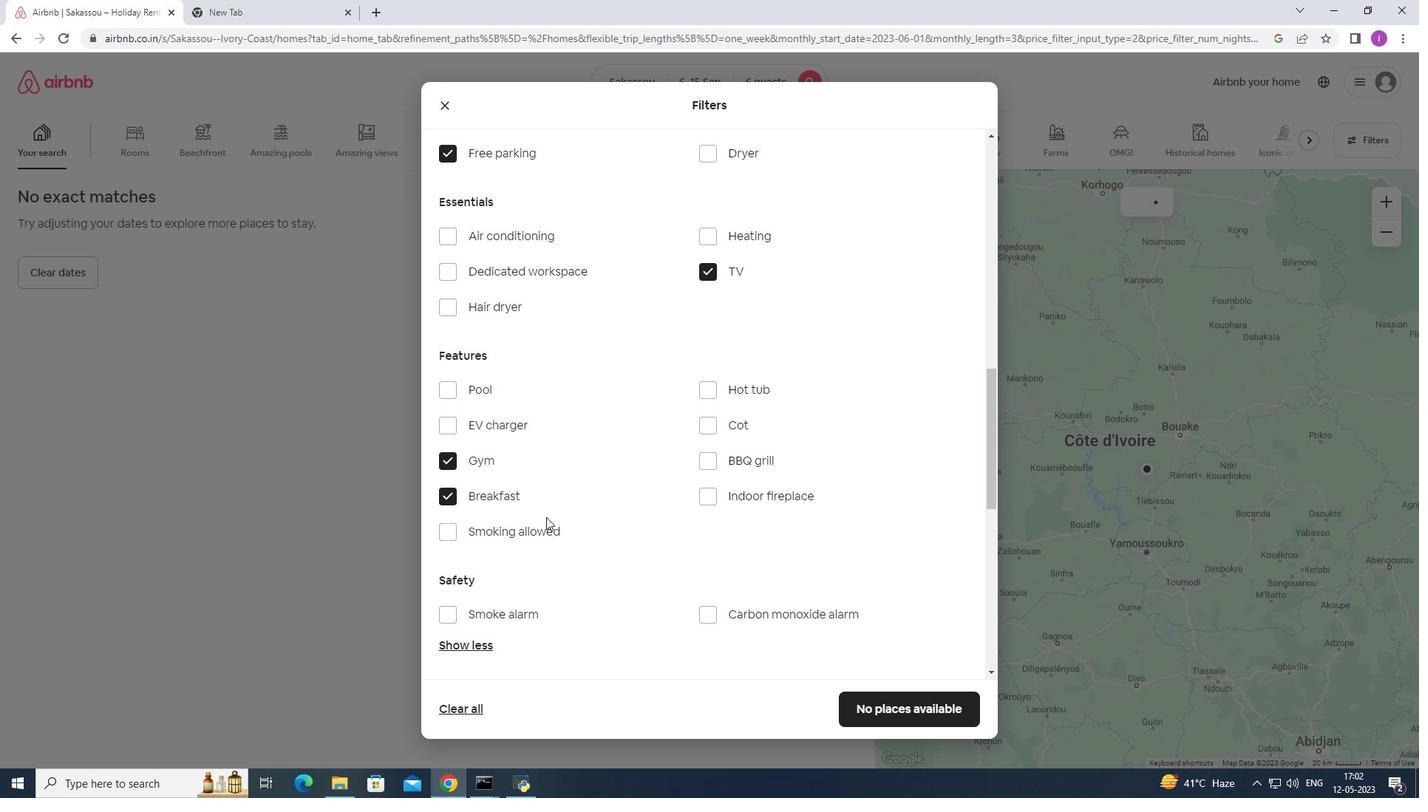 
Action: Mouse moved to (549, 519)
Screenshot: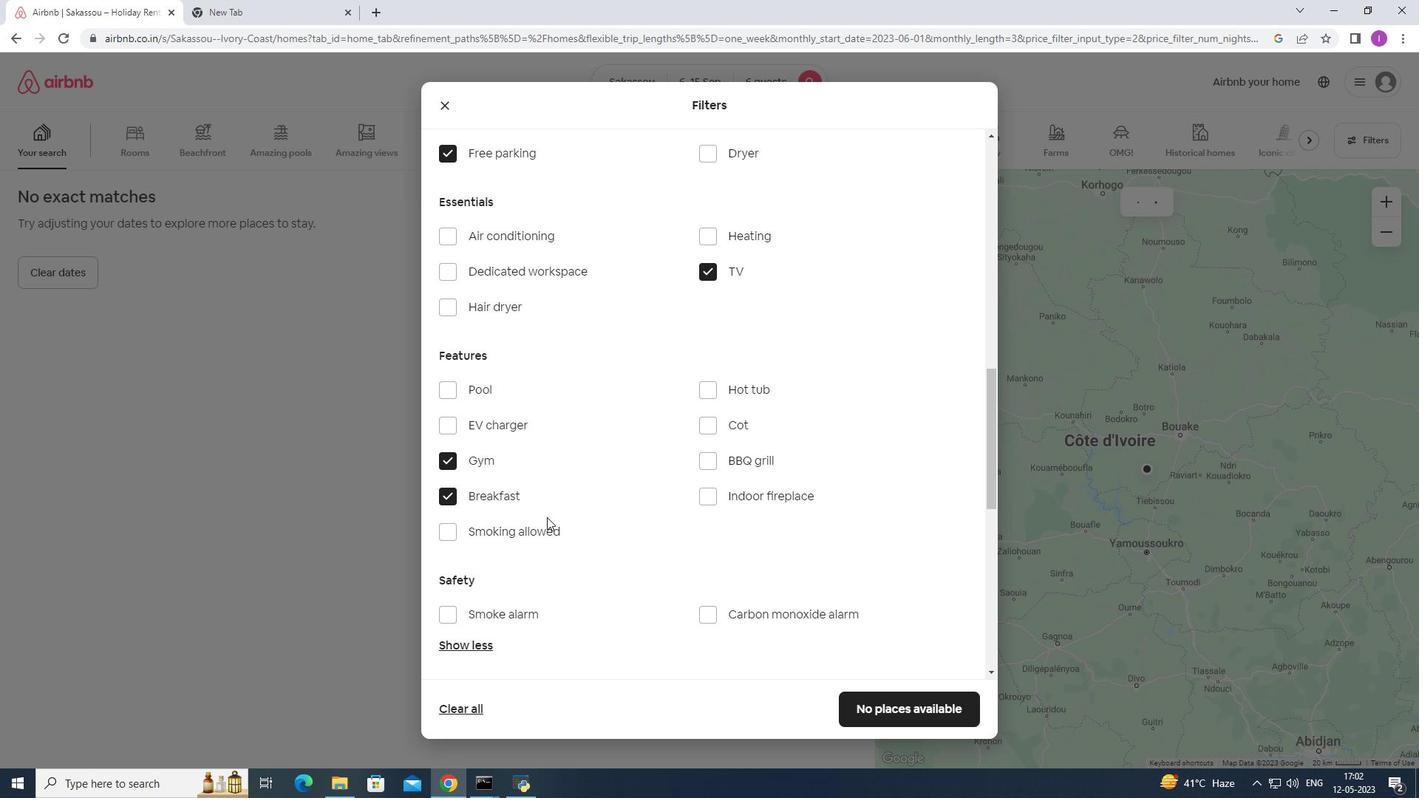 
Action: Mouse scrolled (549, 518) with delta (0, 0)
Screenshot: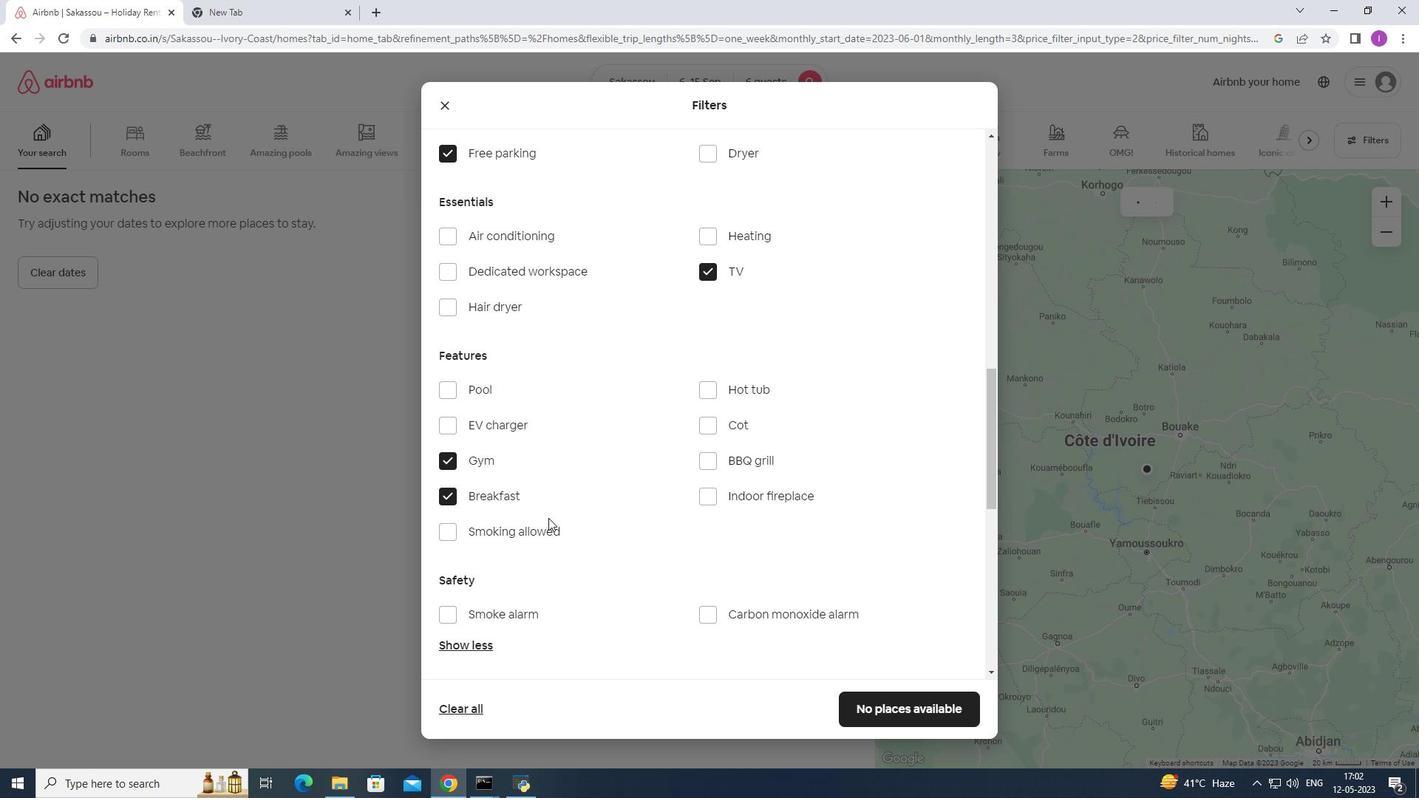 
Action: Mouse moved to (944, 597)
Screenshot: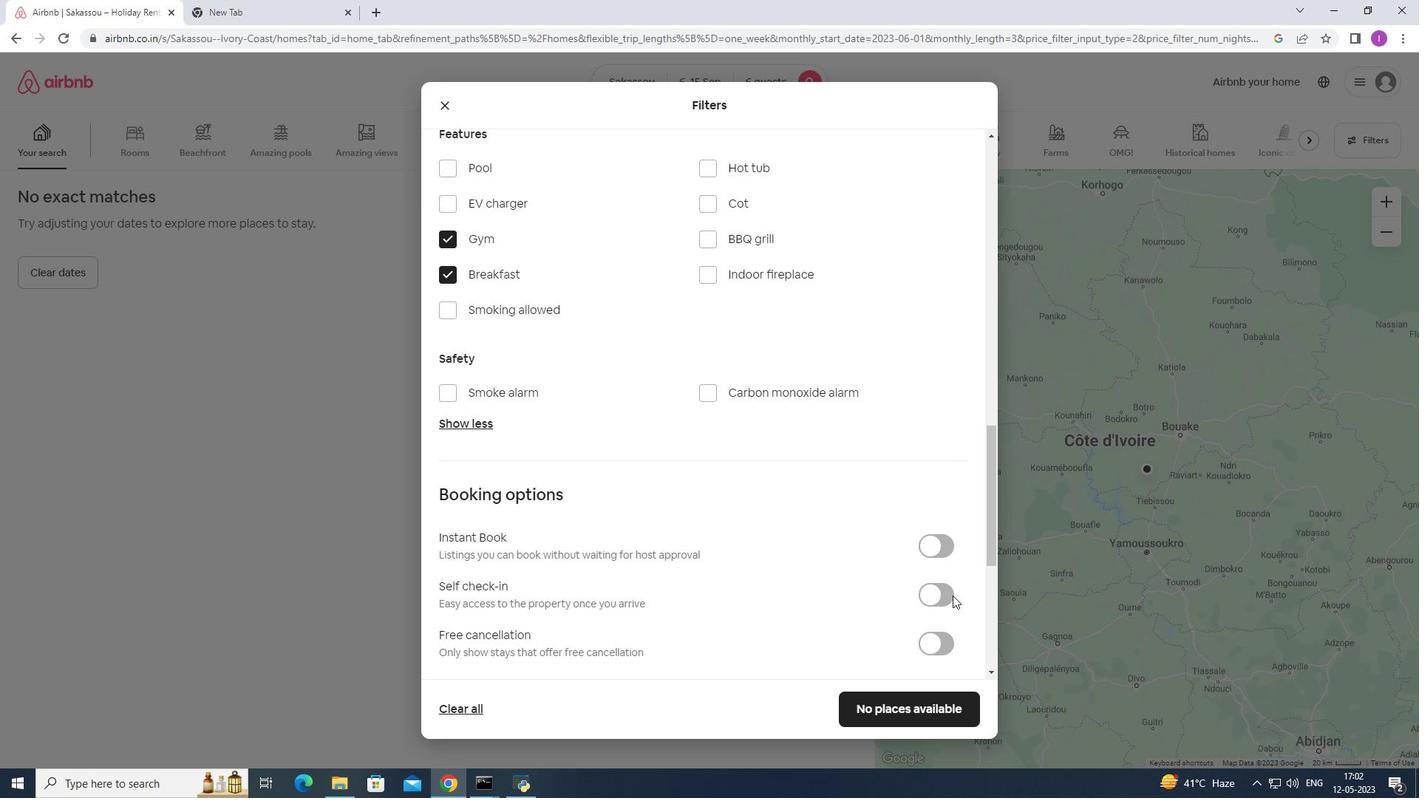 
Action: Mouse pressed left at (944, 597)
Screenshot: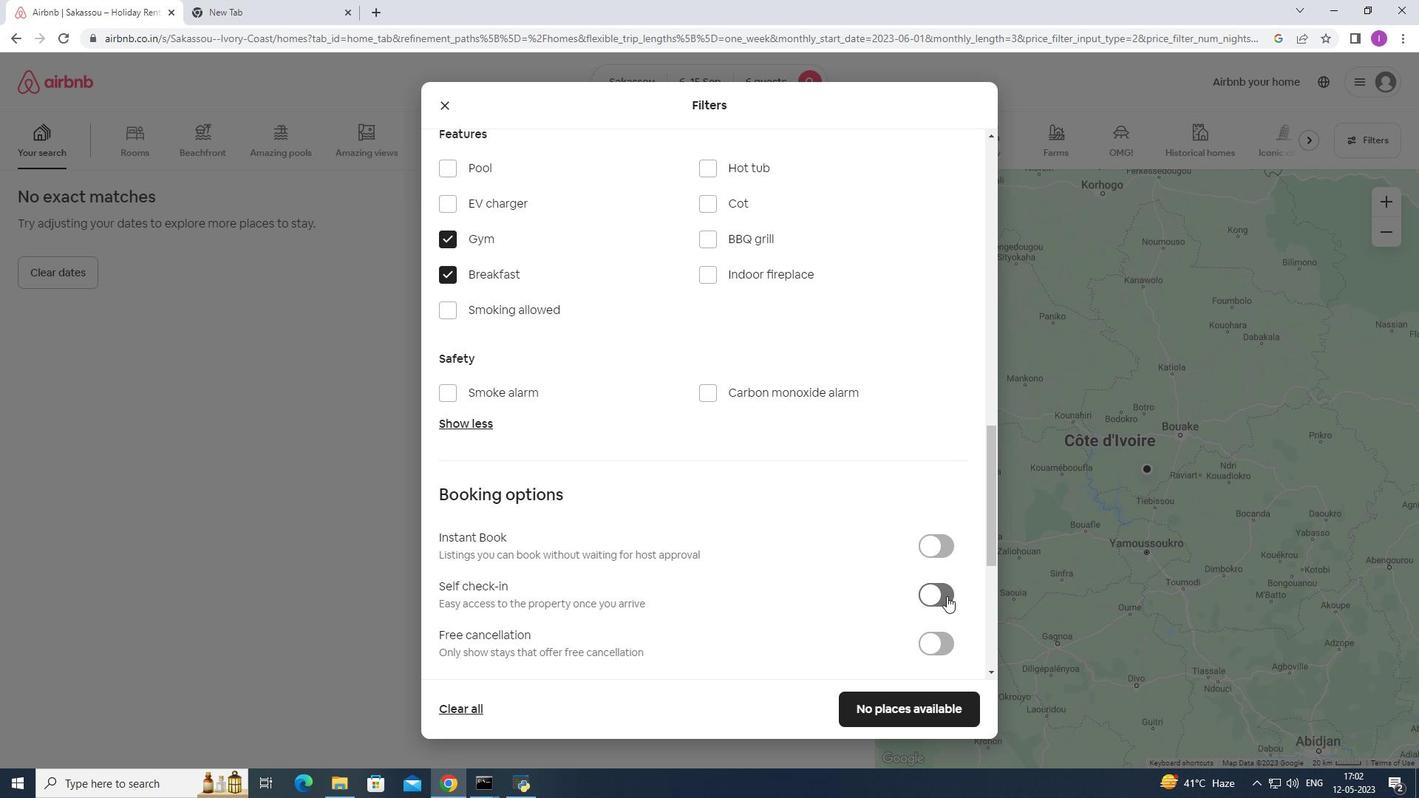 
Action: Mouse moved to (799, 584)
Screenshot: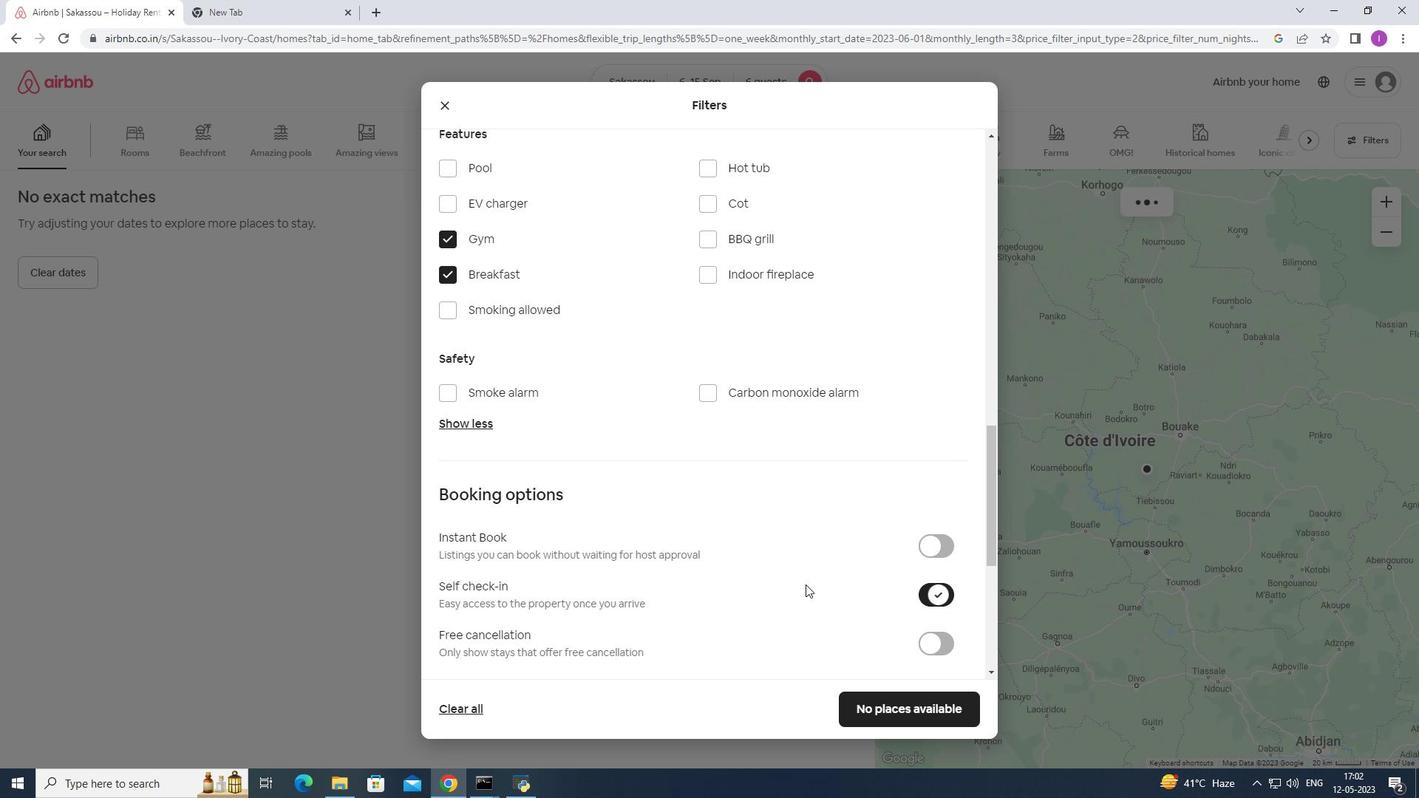 
Action: Mouse scrolled (799, 583) with delta (0, 0)
Screenshot: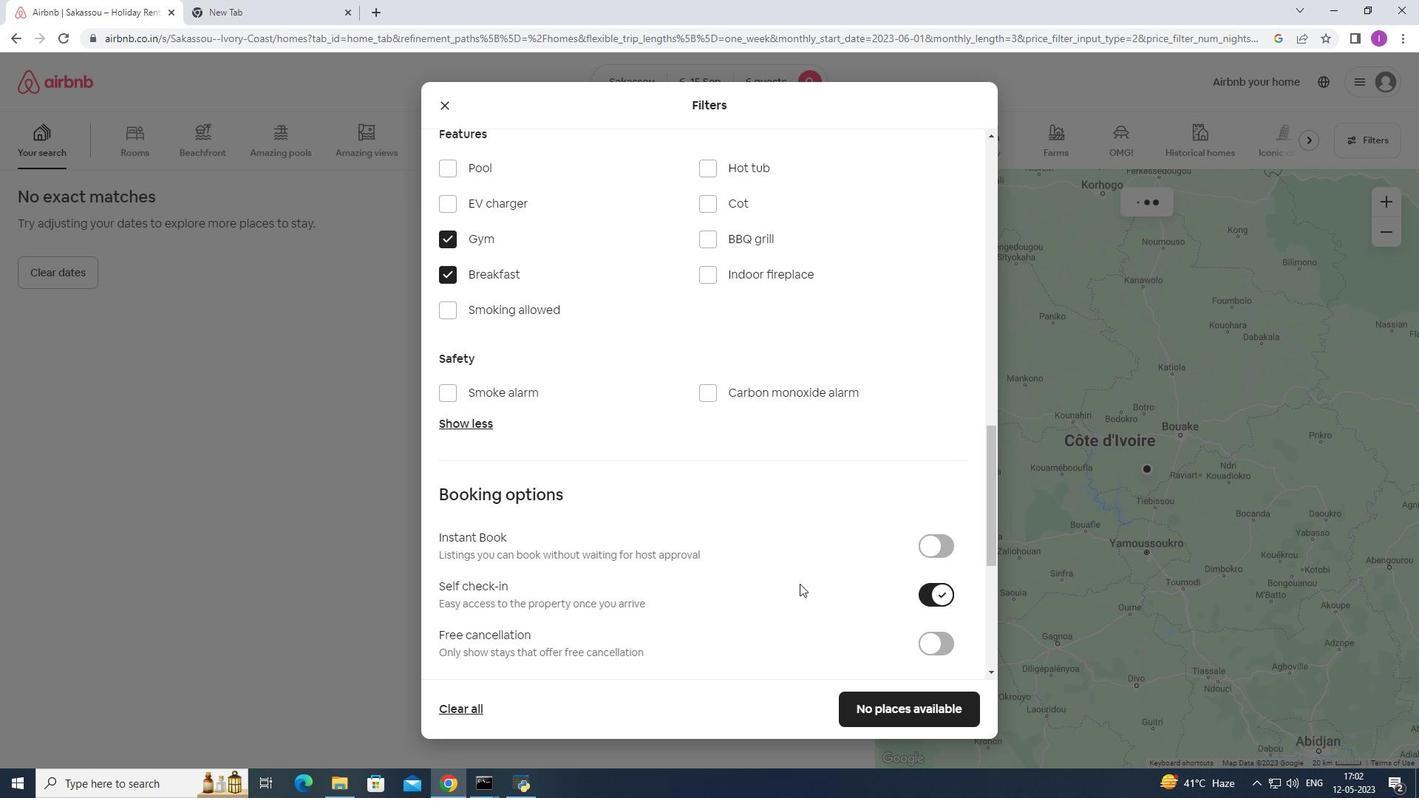 
Action: Mouse scrolled (799, 583) with delta (0, 0)
Screenshot: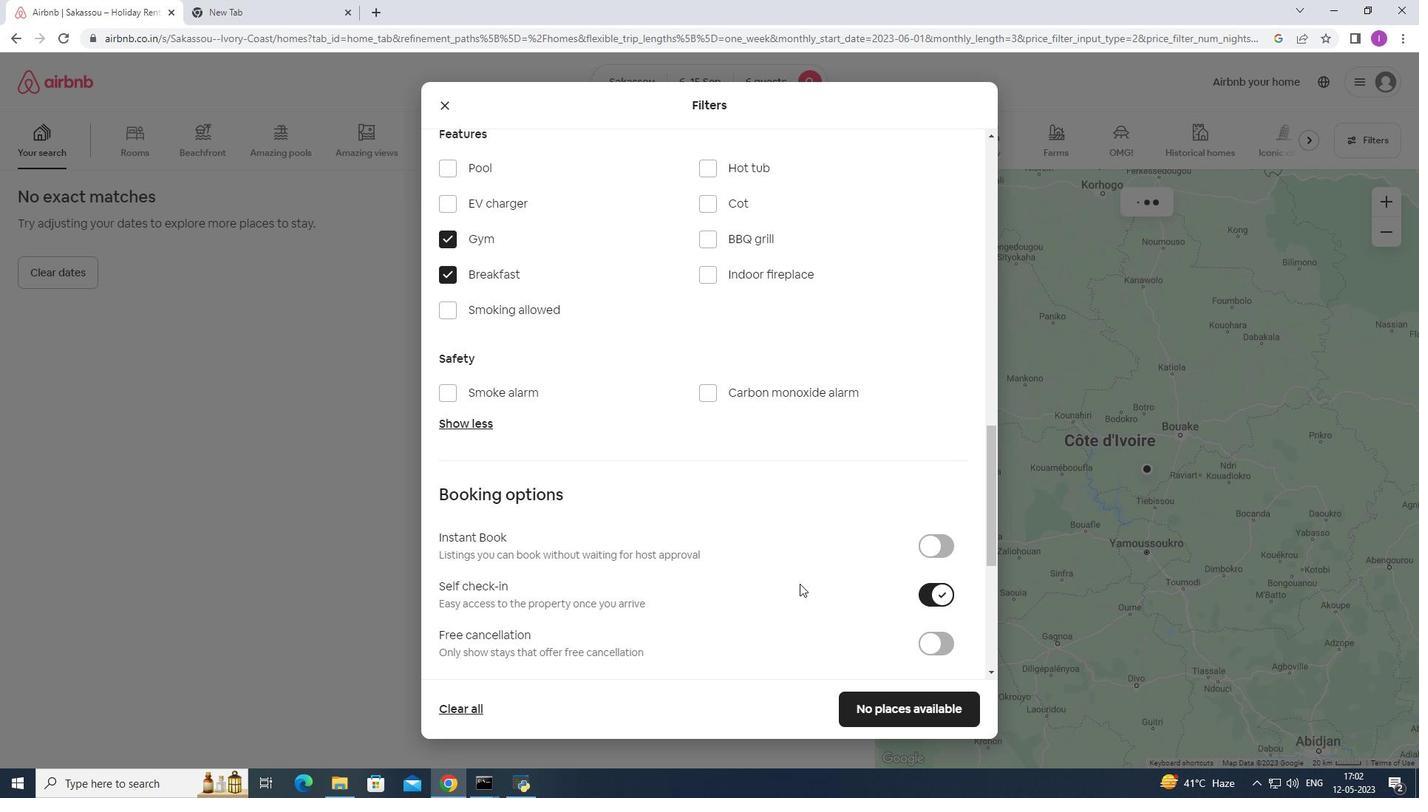 
Action: Mouse scrolled (799, 583) with delta (0, 0)
Screenshot: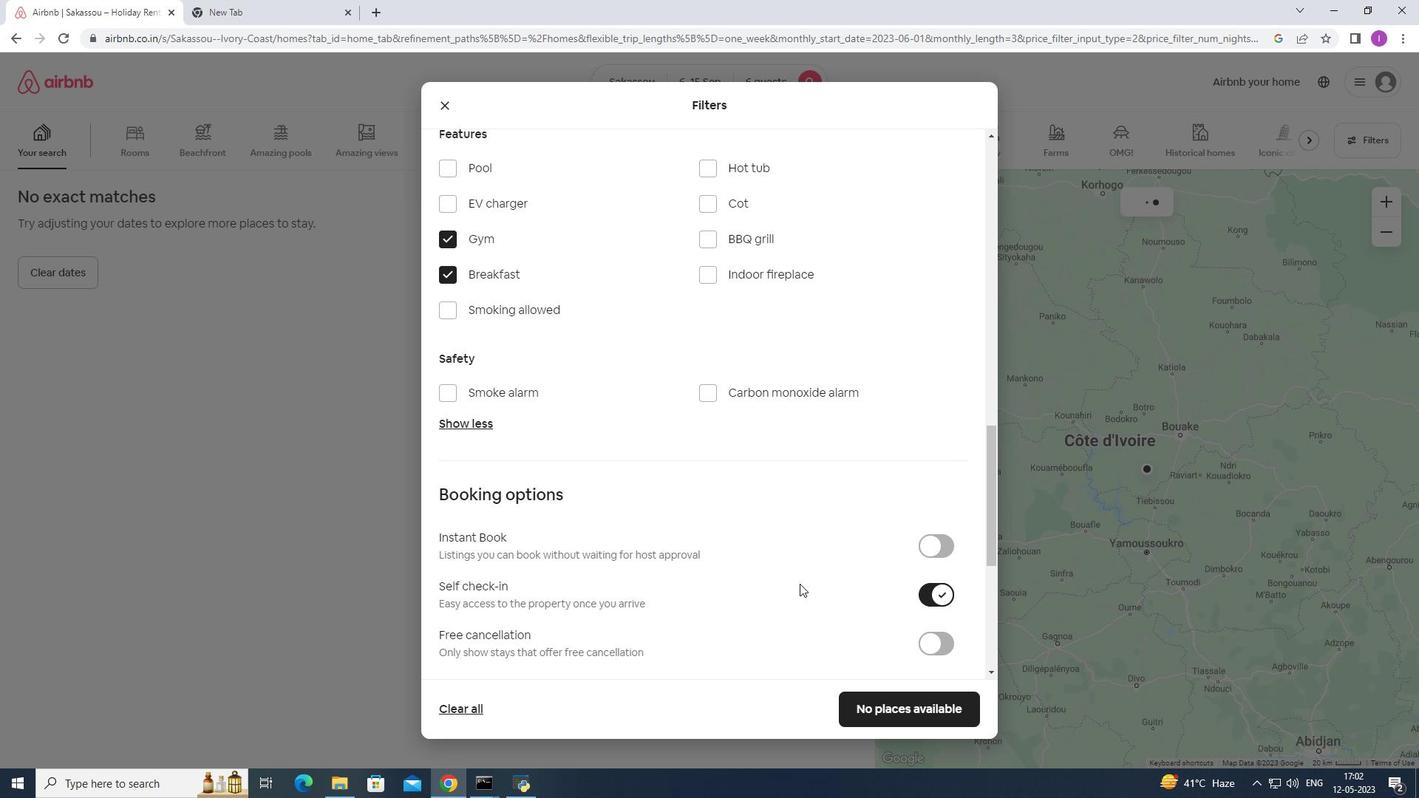 
Action: Mouse scrolled (799, 583) with delta (0, 0)
Screenshot: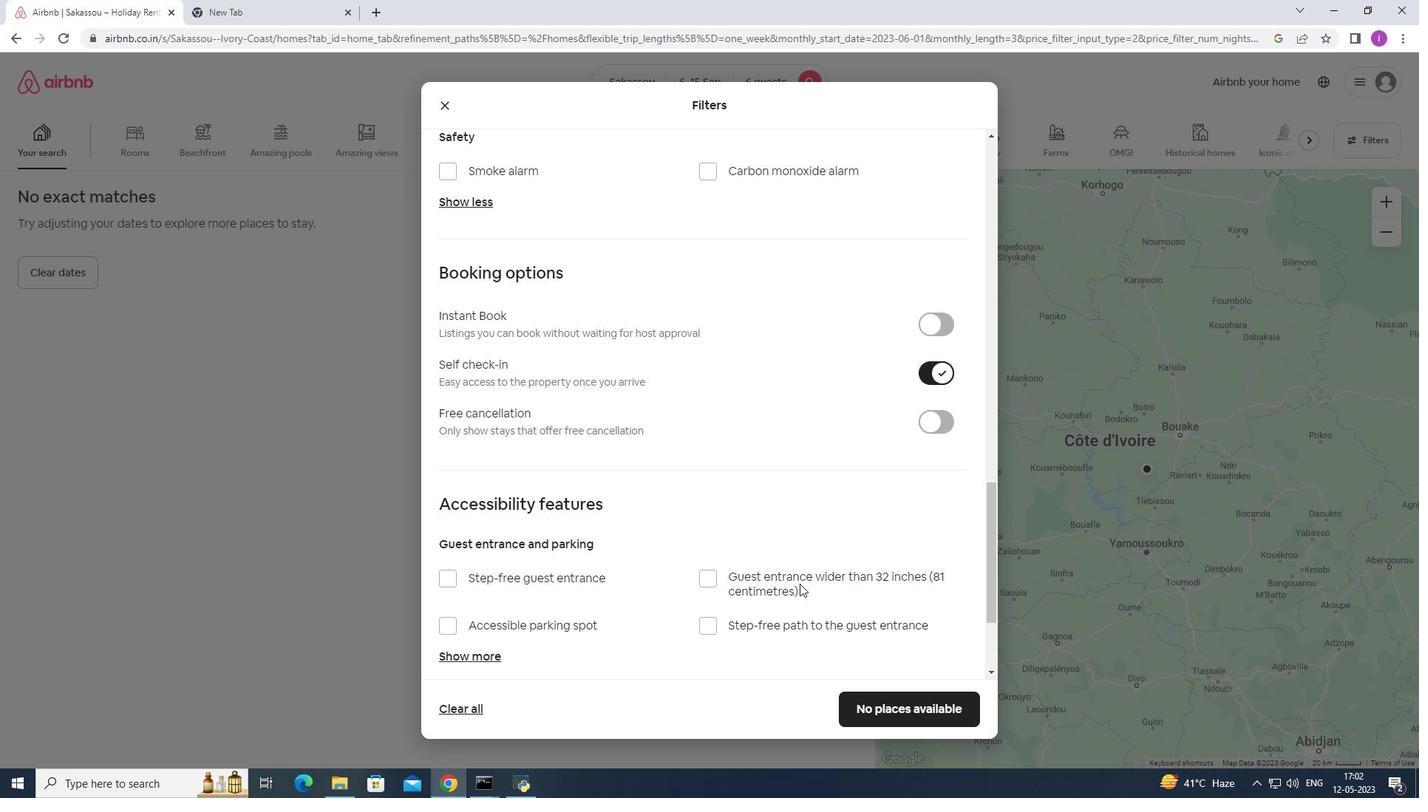 
Action: Mouse scrolled (799, 583) with delta (0, 0)
Screenshot: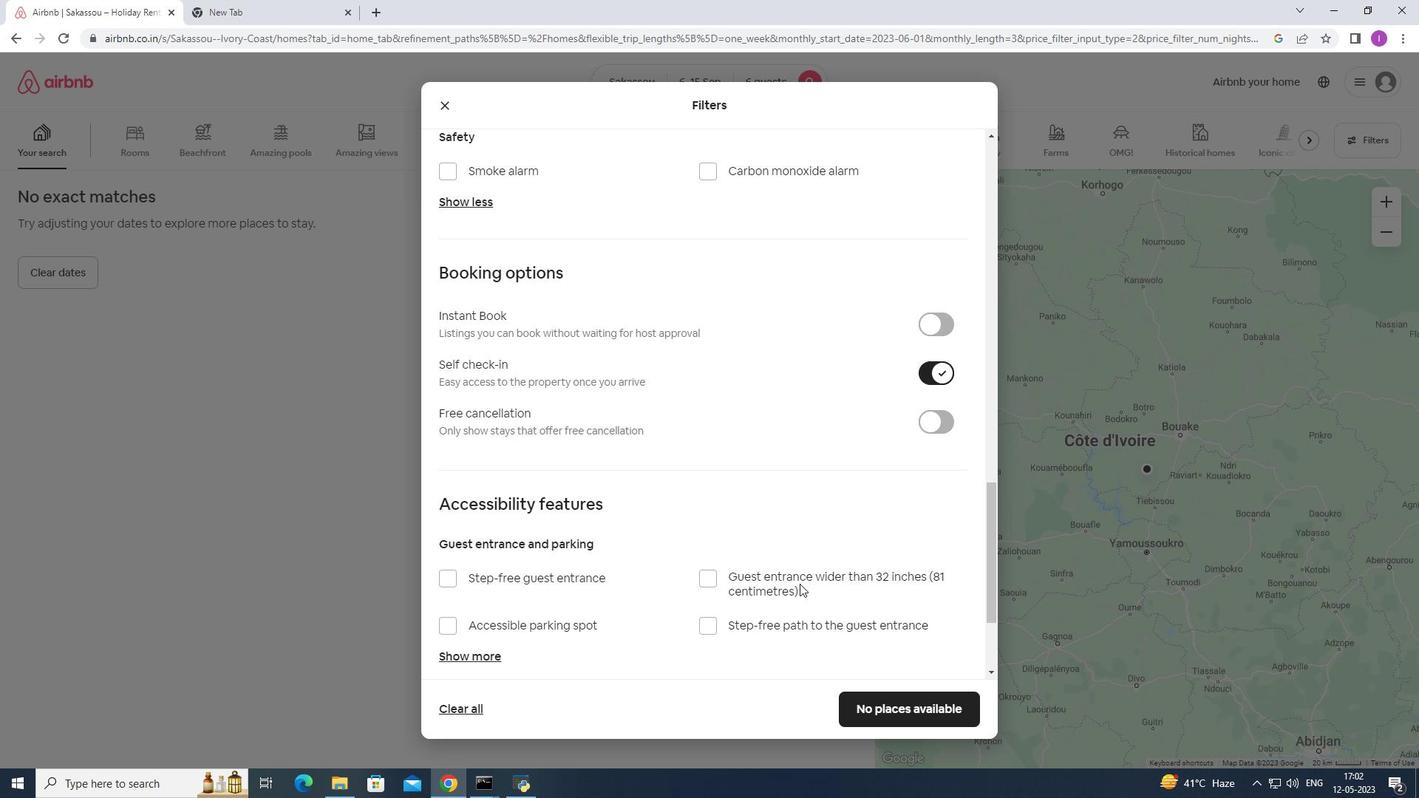 
Action: Mouse scrolled (799, 583) with delta (0, 0)
Screenshot: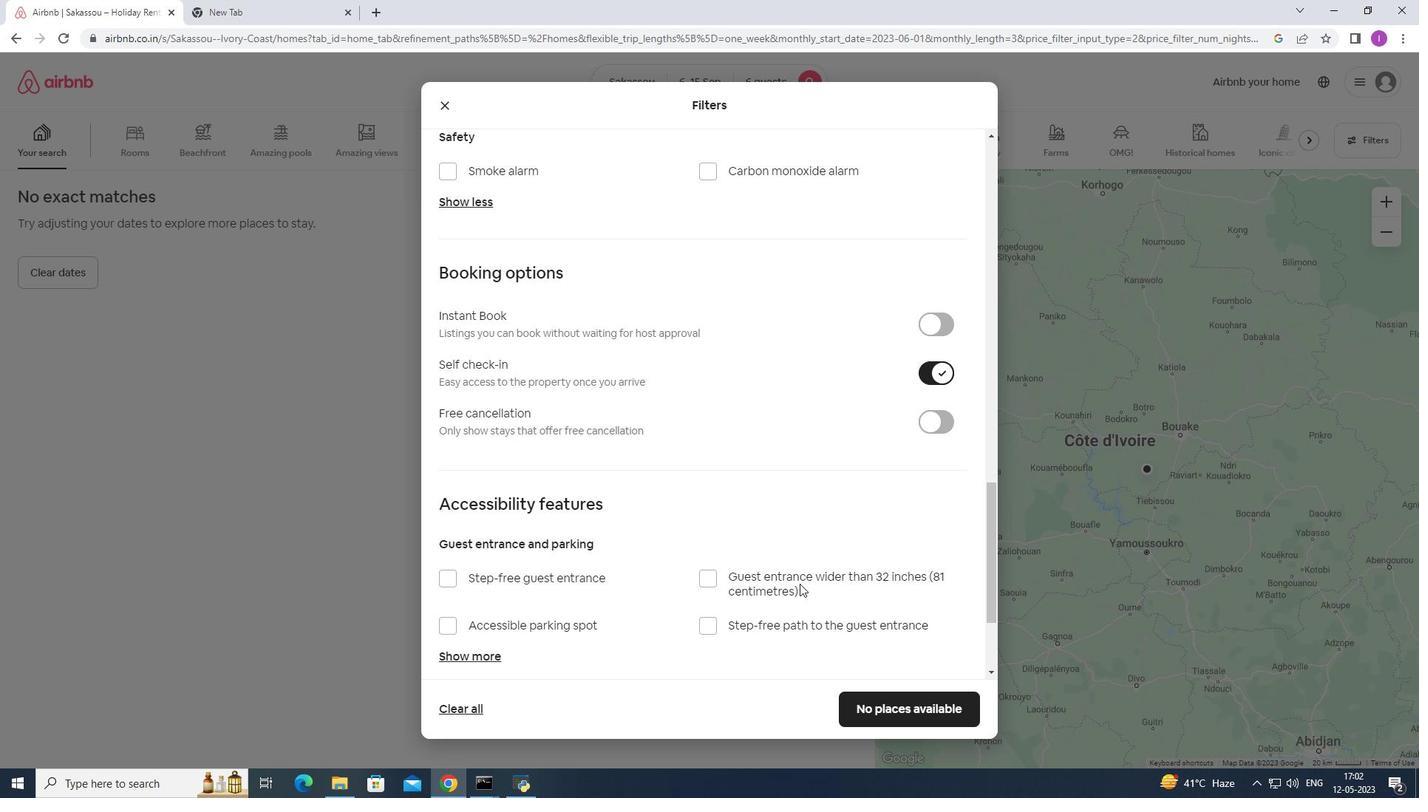 
Action: Mouse moved to (791, 577)
Screenshot: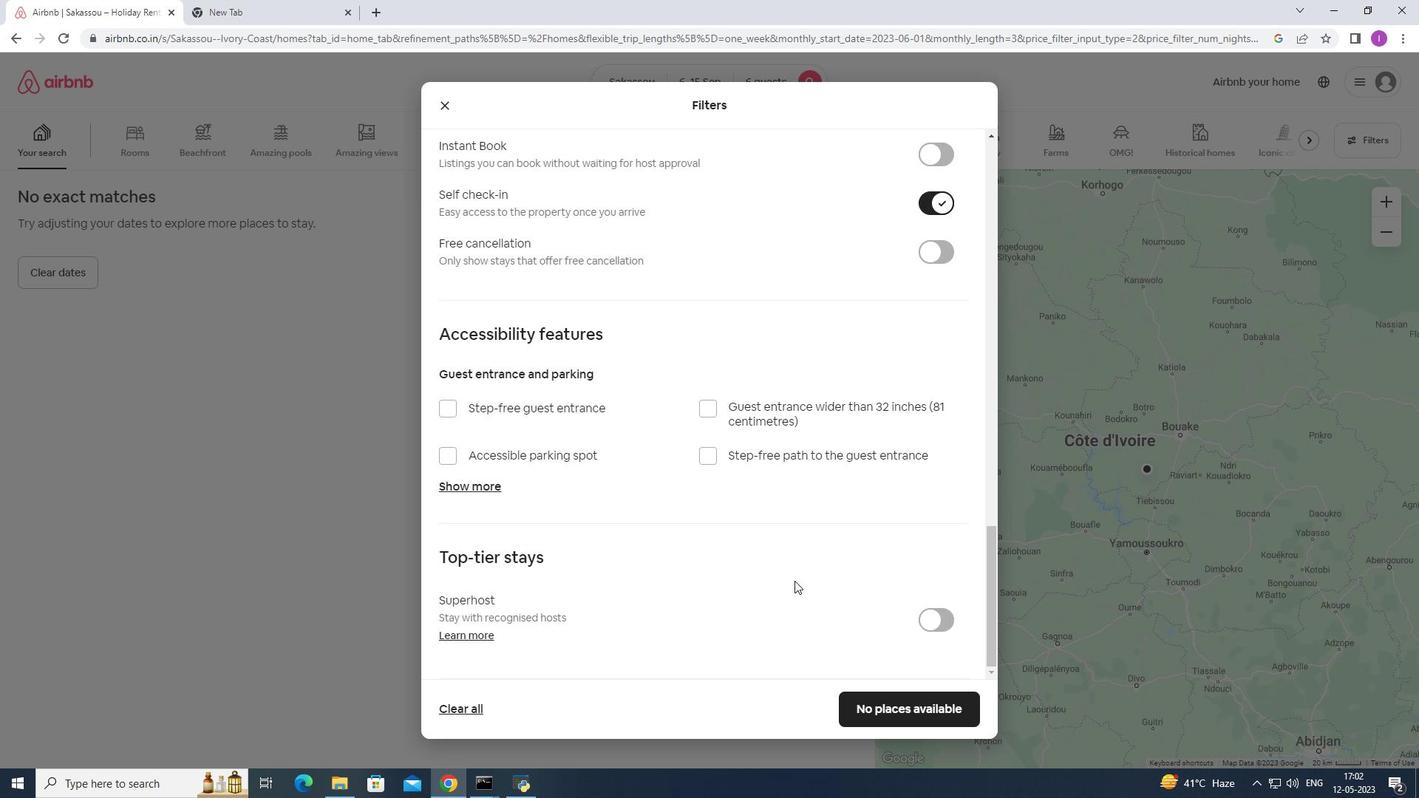 
Action: Mouse scrolled (791, 576) with delta (0, 0)
Screenshot: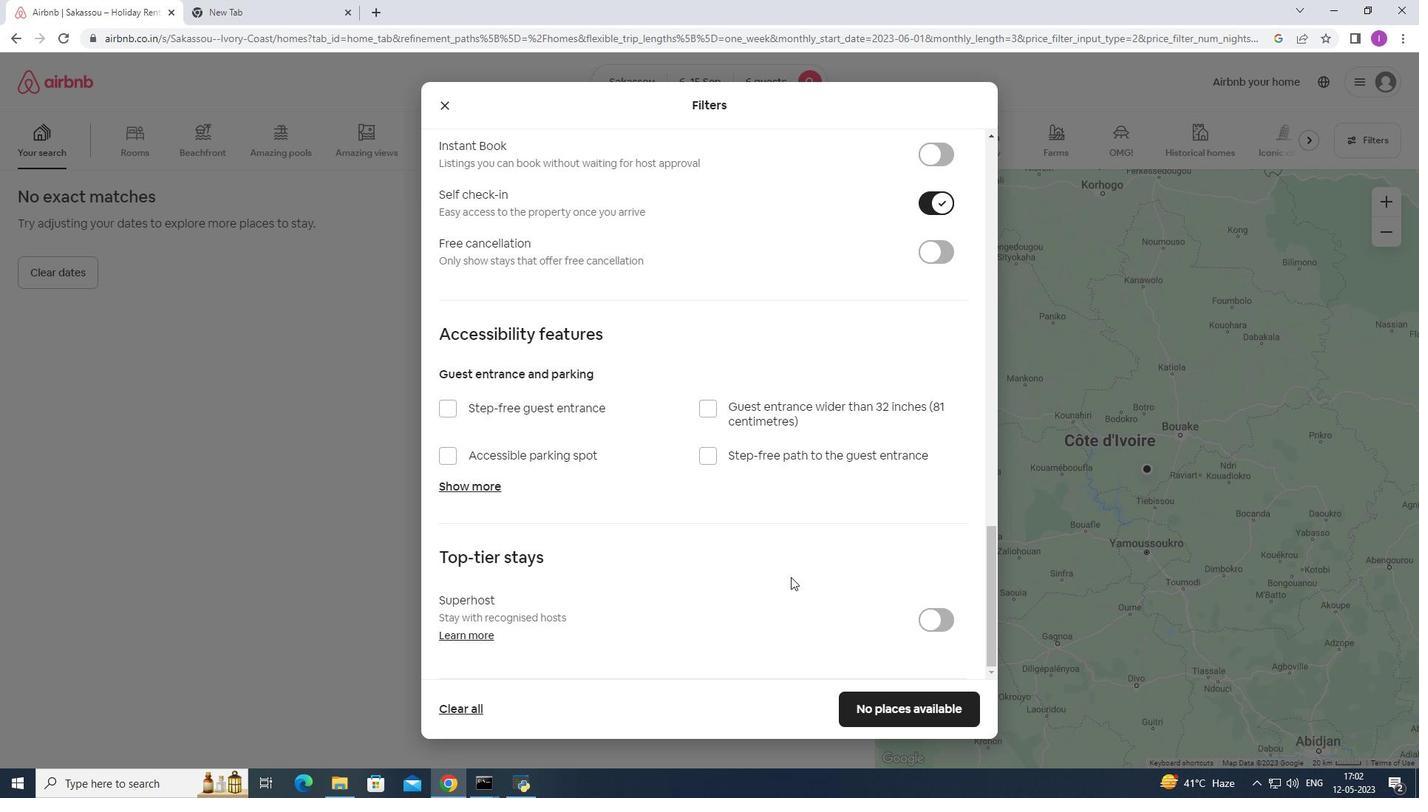 
Action: Mouse moved to (790, 577)
Screenshot: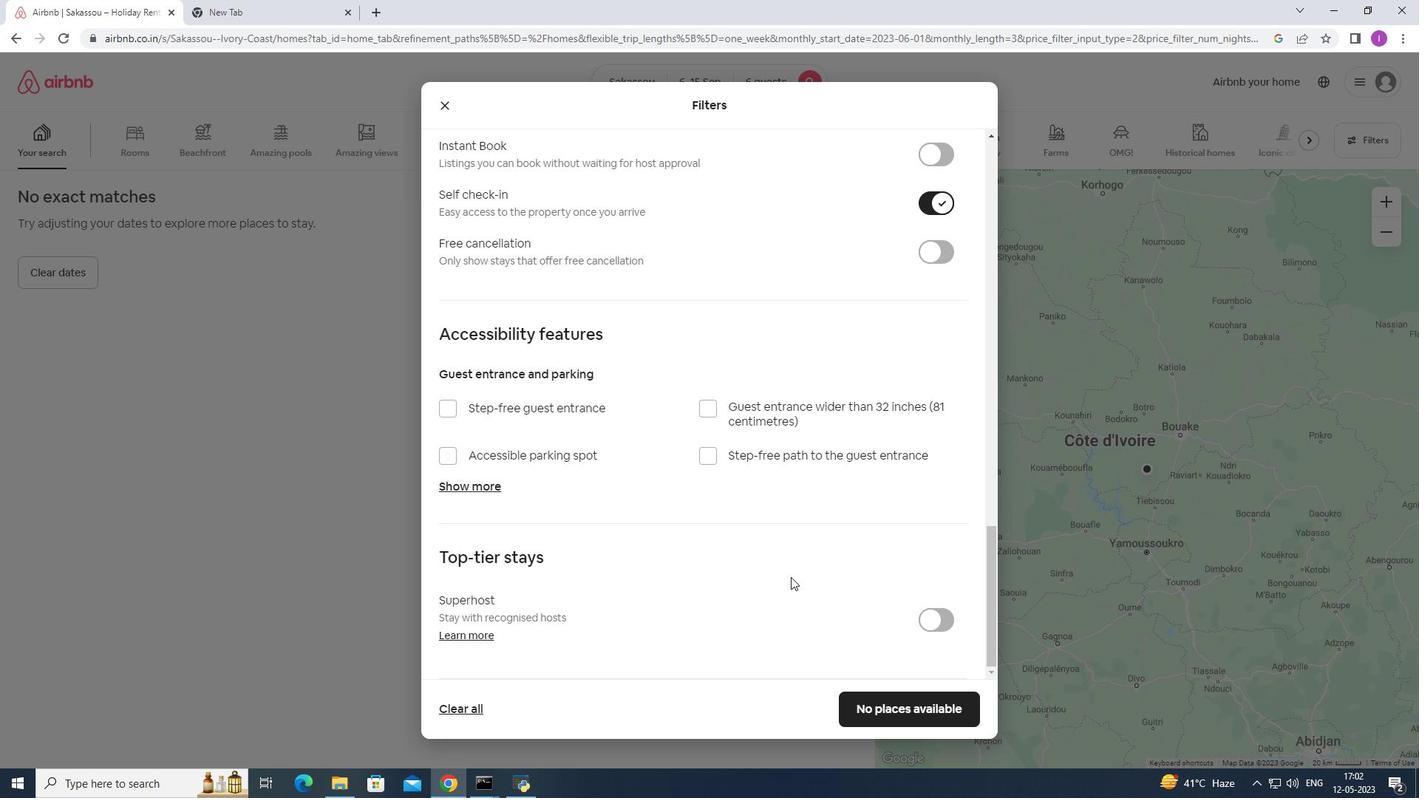 
Action: Mouse scrolled (790, 576) with delta (0, 0)
Screenshot: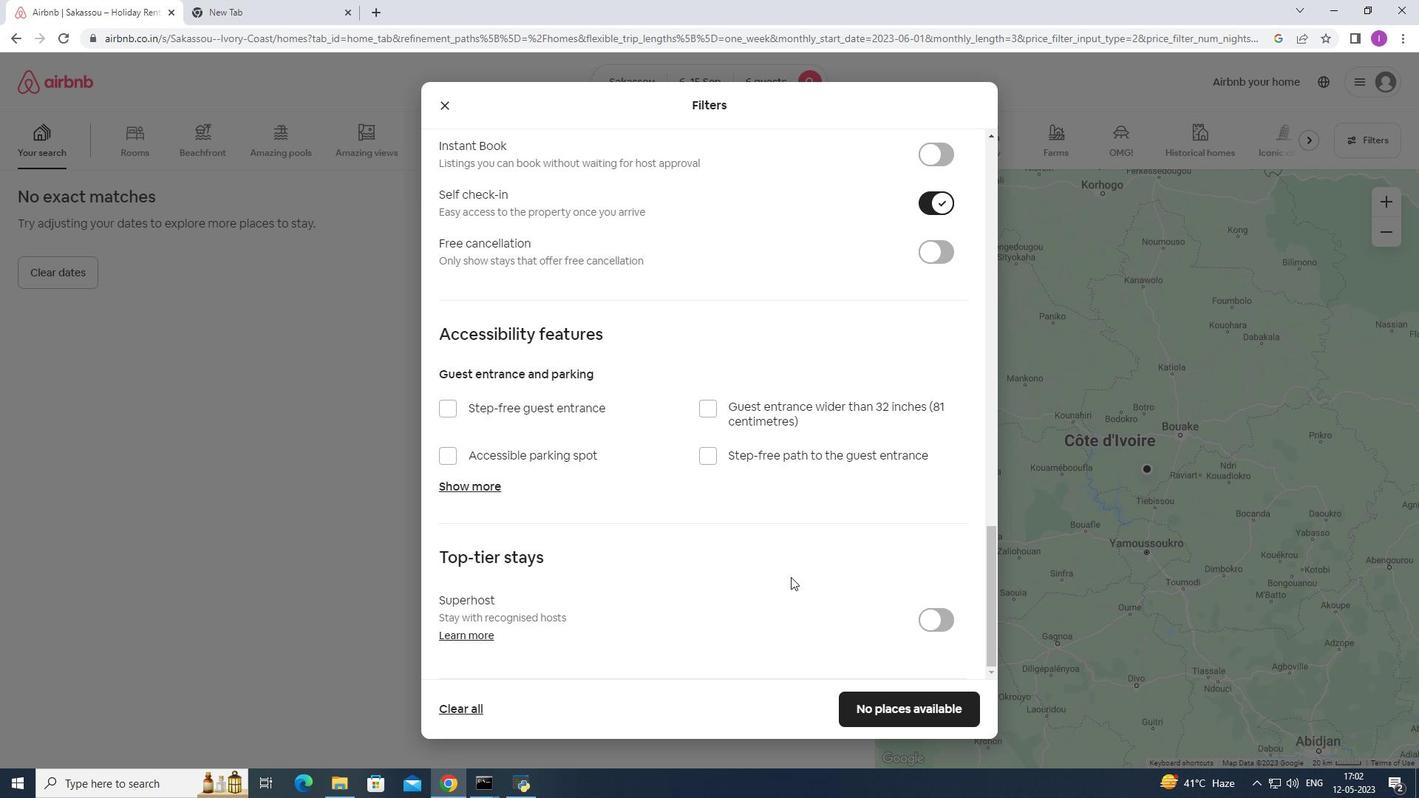 
Action: Mouse moved to (789, 577)
Screenshot: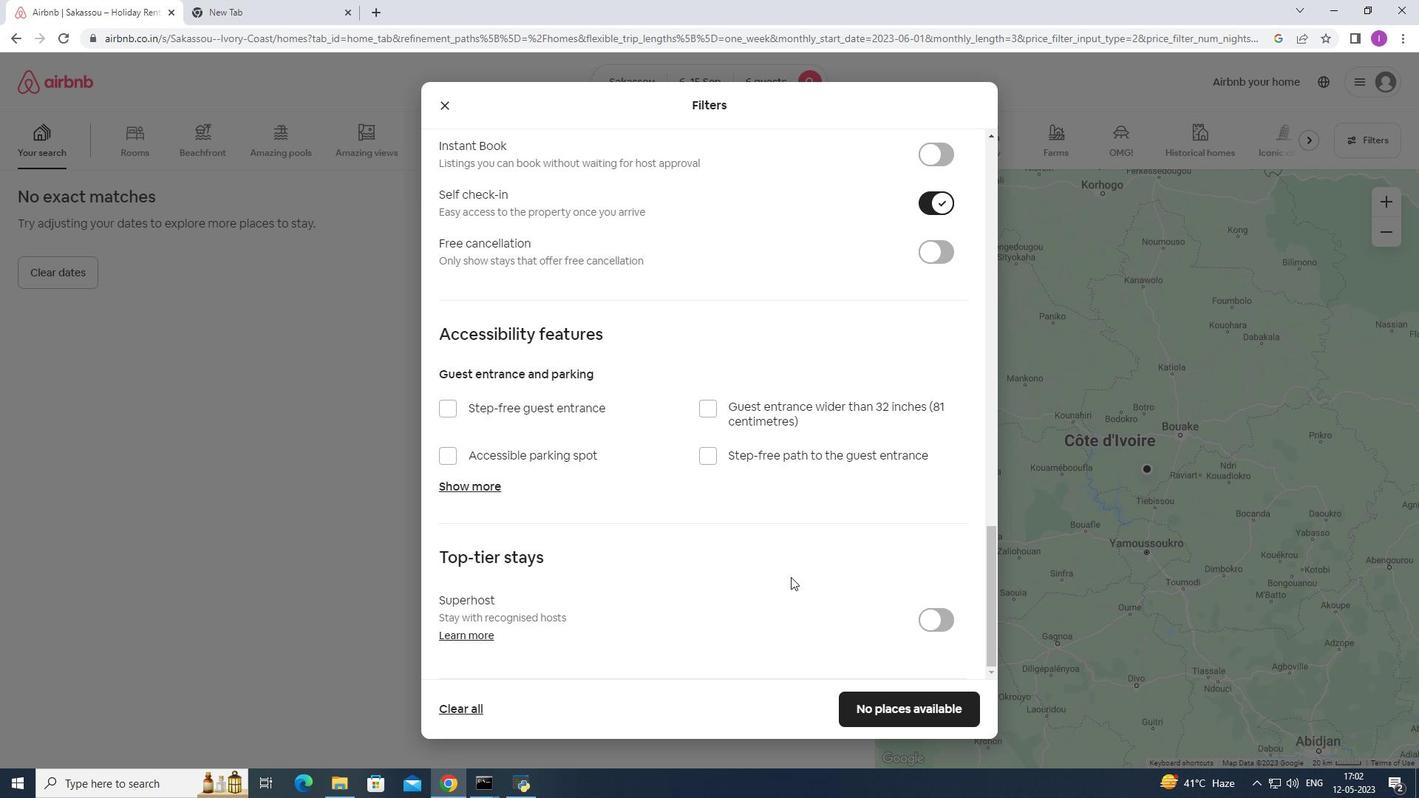 
Action: Mouse scrolled (789, 576) with delta (0, 0)
Screenshot: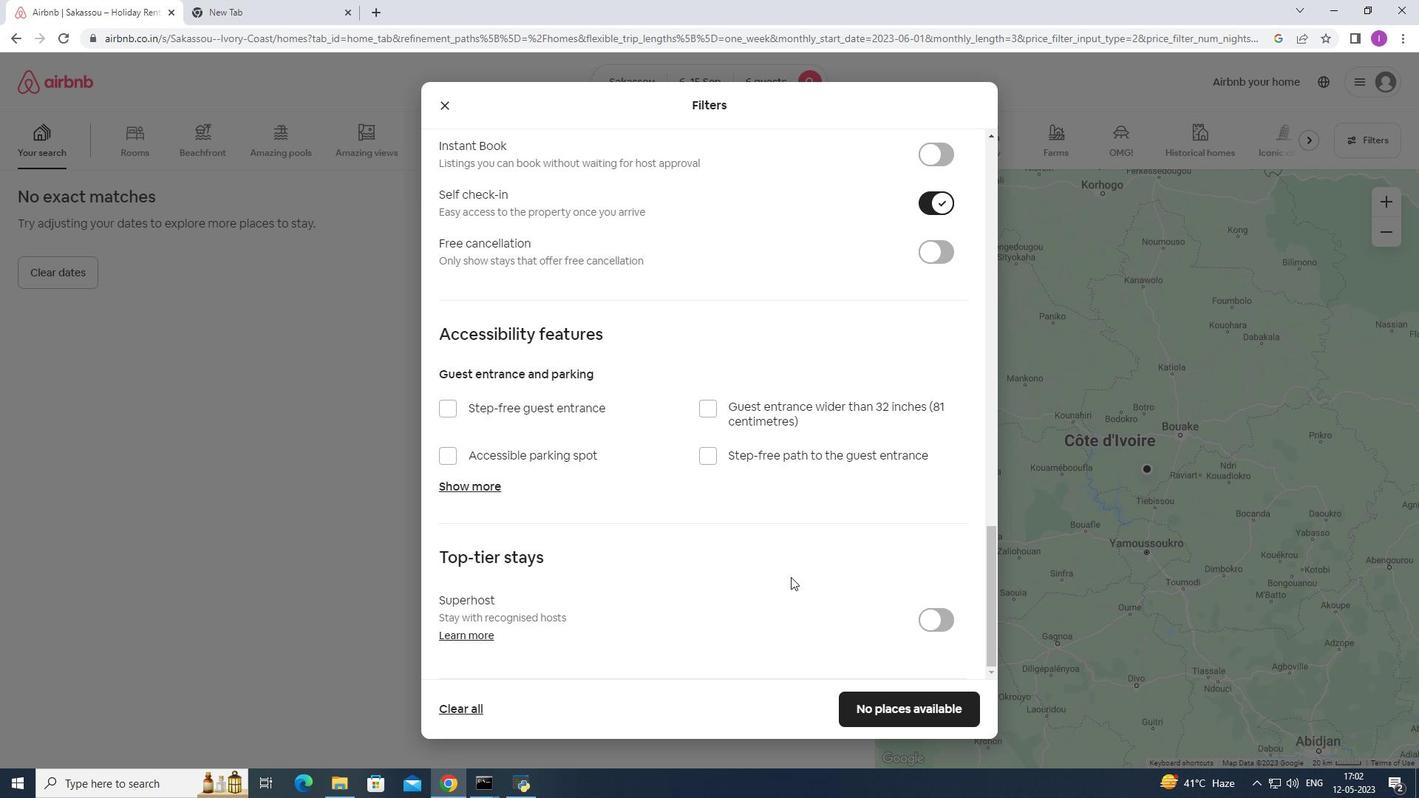 
Action: Mouse moved to (786, 578)
Screenshot: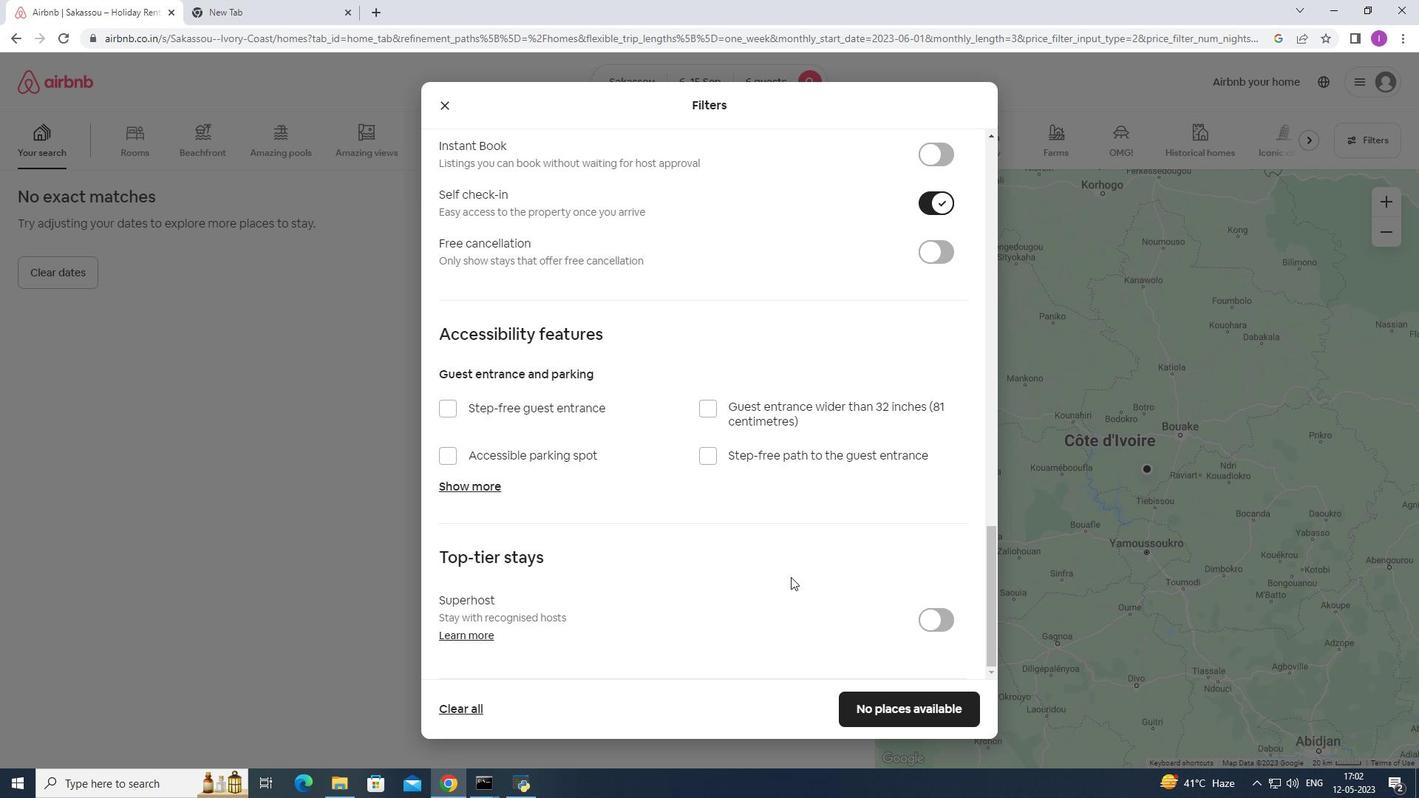 
Action: Mouse scrolled (786, 578) with delta (0, 0)
Screenshot: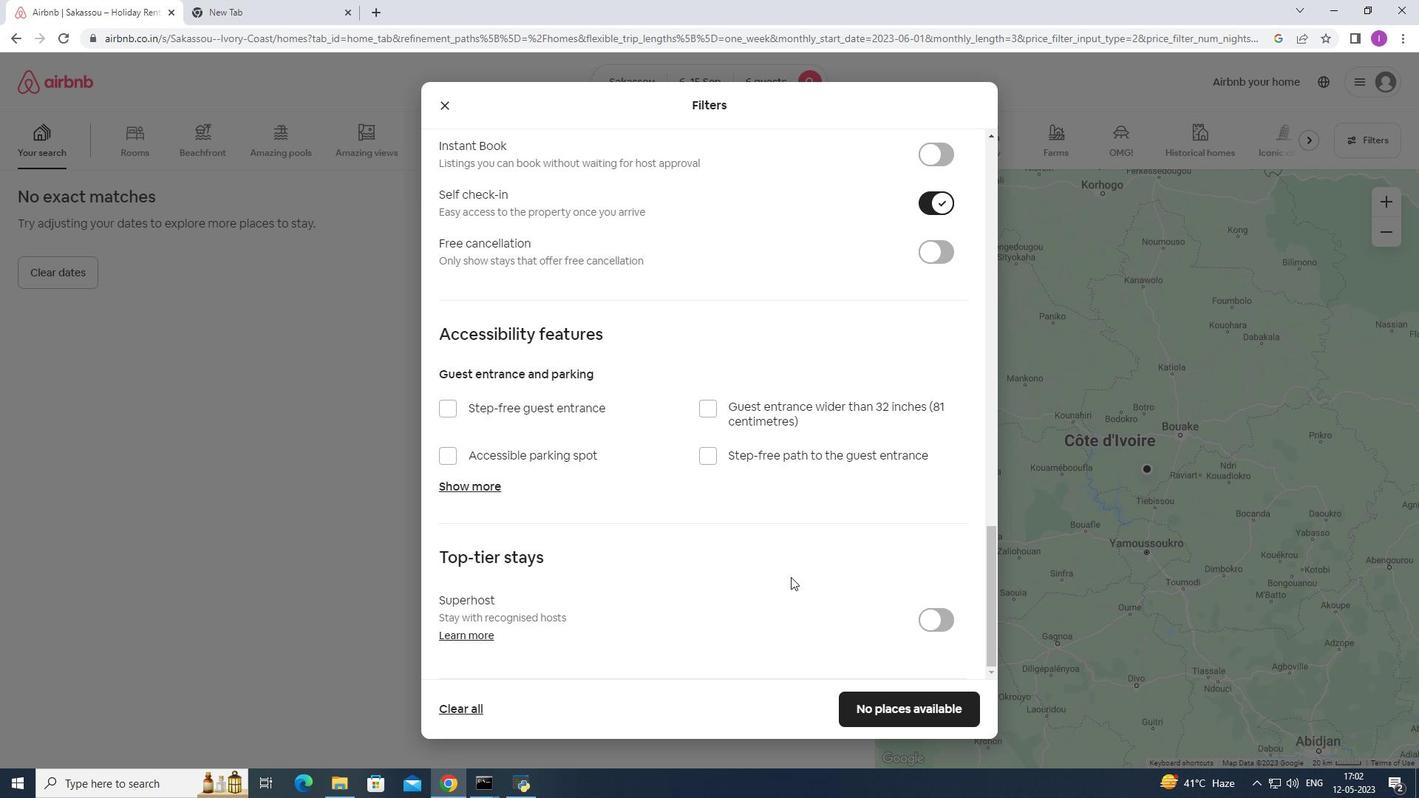 
Action: Mouse moved to (782, 581)
Screenshot: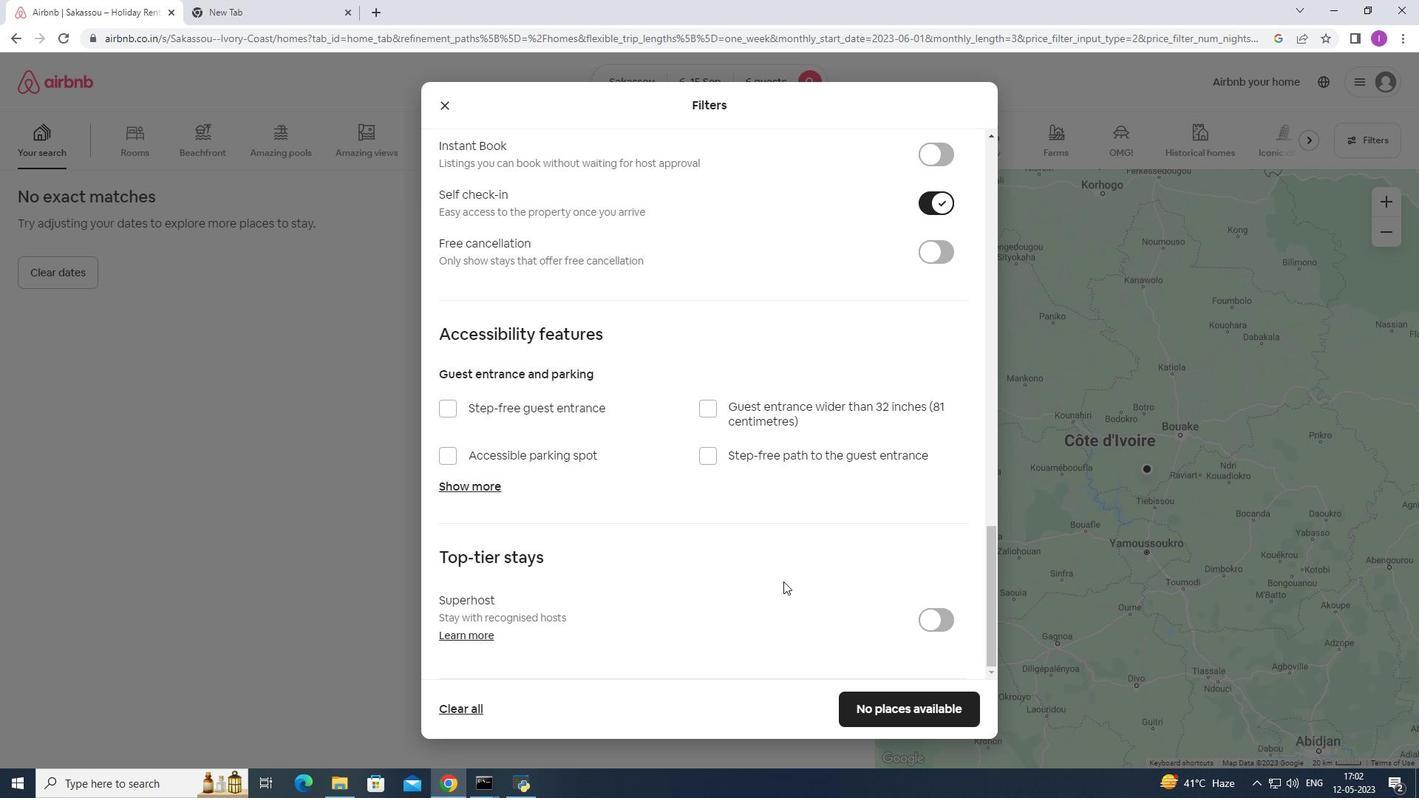
Action: Mouse scrolled (782, 581) with delta (0, 0)
Screenshot: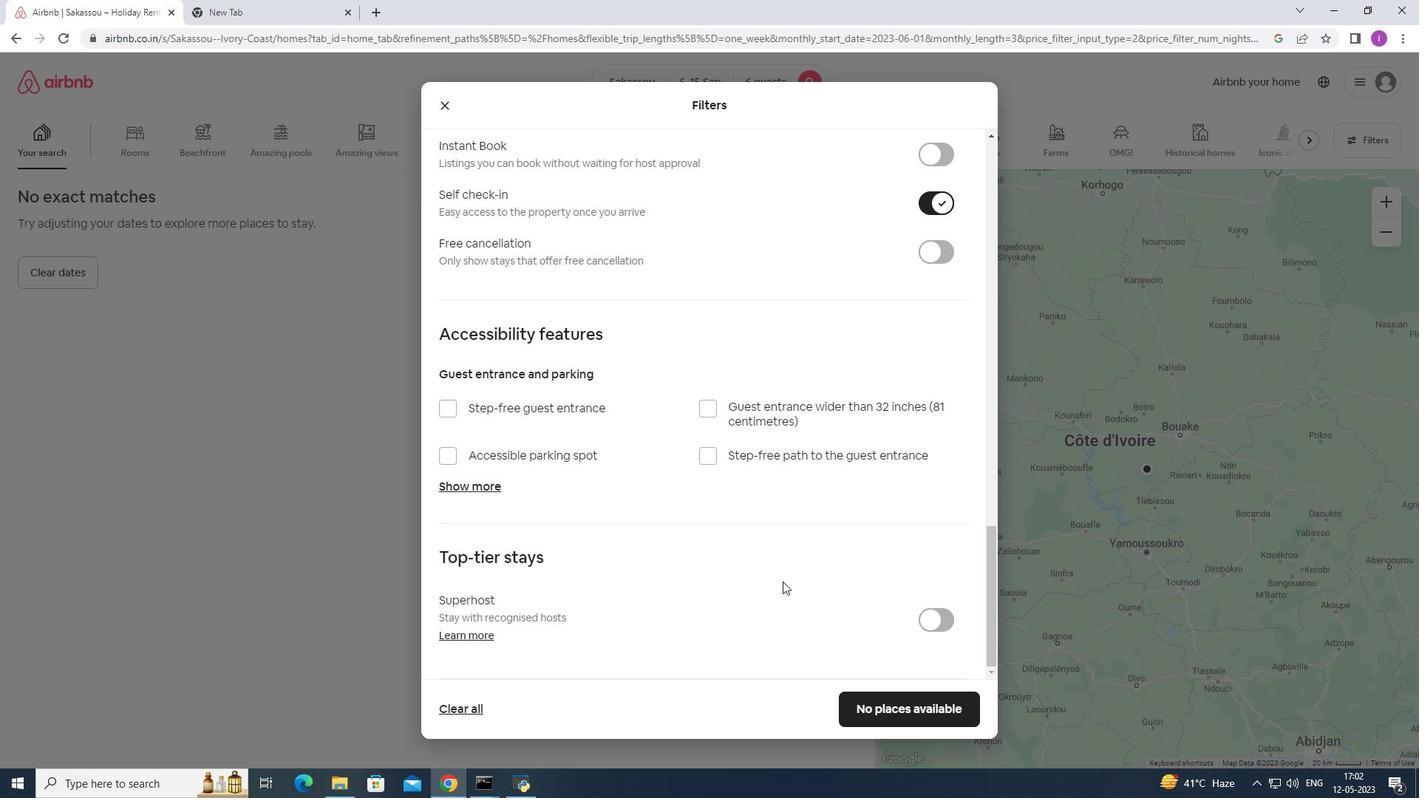 
Action: Mouse scrolled (782, 581) with delta (0, 0)
Screenshot: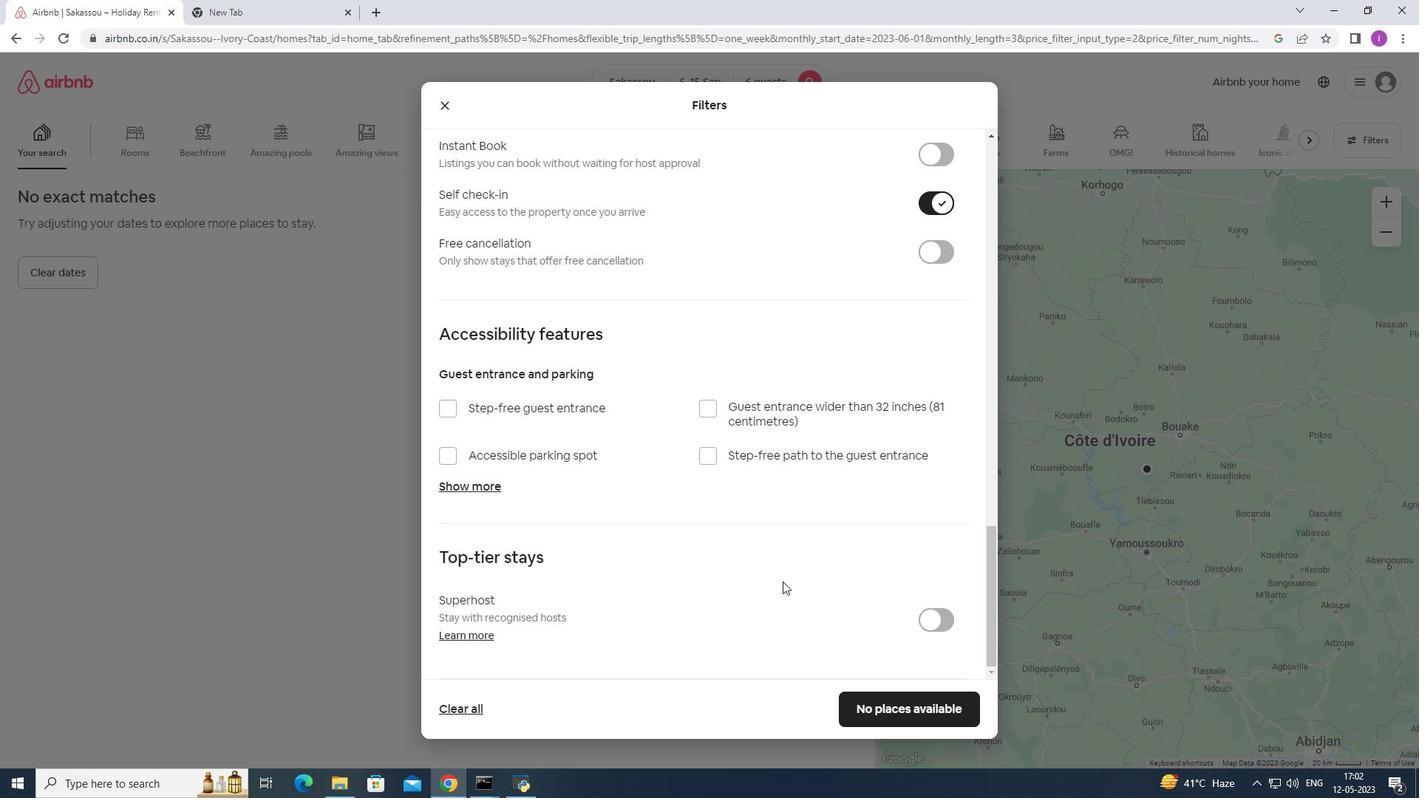 
Action: Mouse scrolled (782, 581) with delta (0, 0)
Screenshot: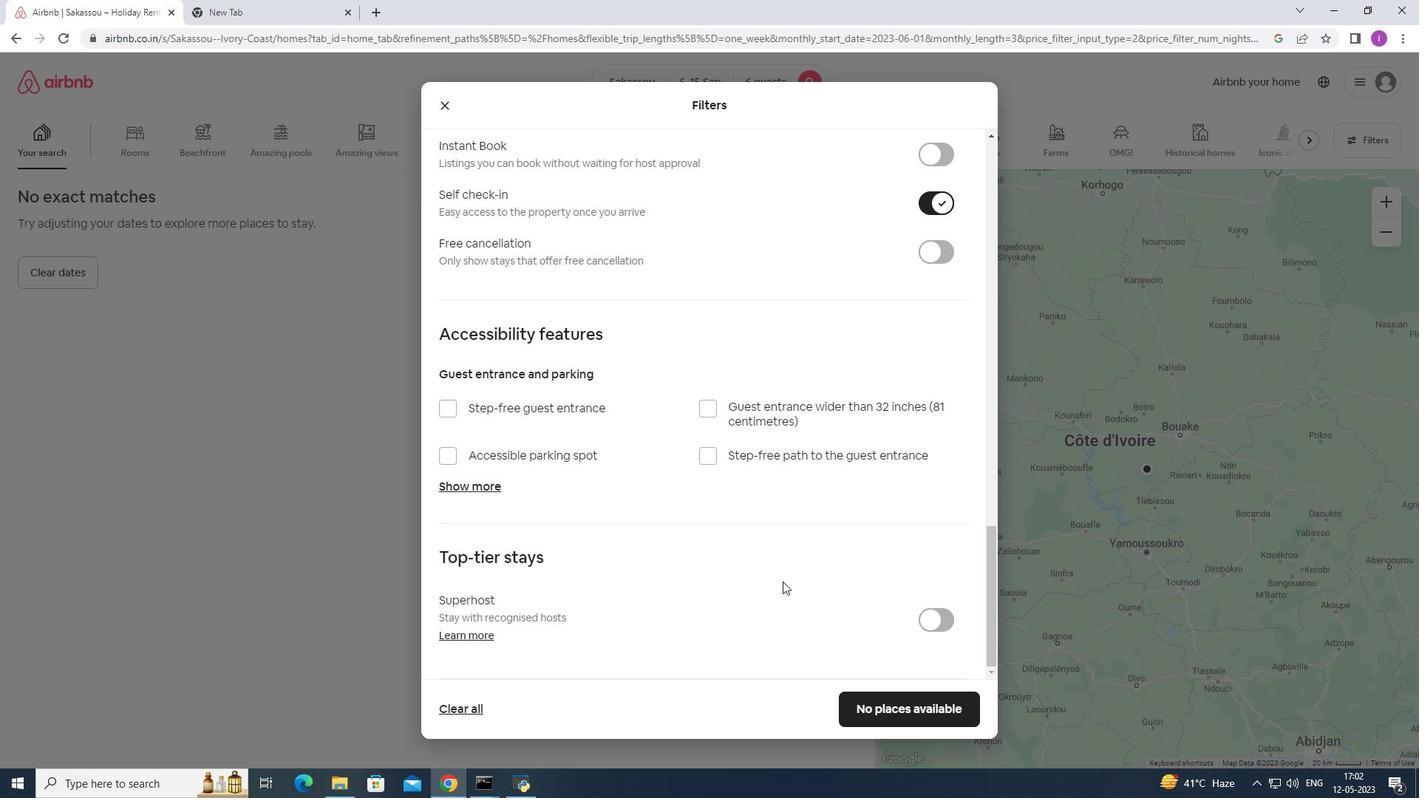 
Action: Mouse scrolled (782, 581) with delta (0, 0)
Screenshot: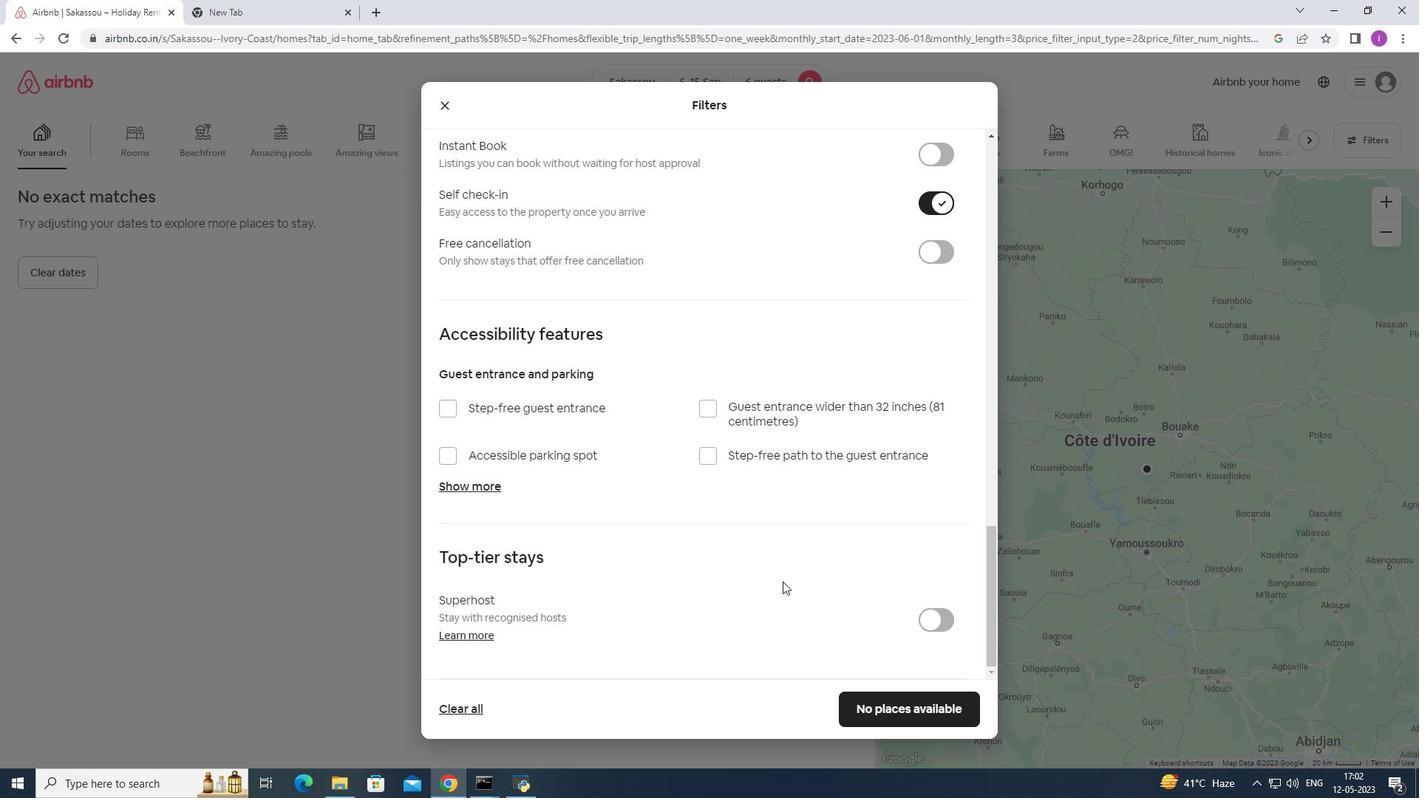 
Action: Mouse scrolled (782, 581) with delta (0, 0)
Screenshot: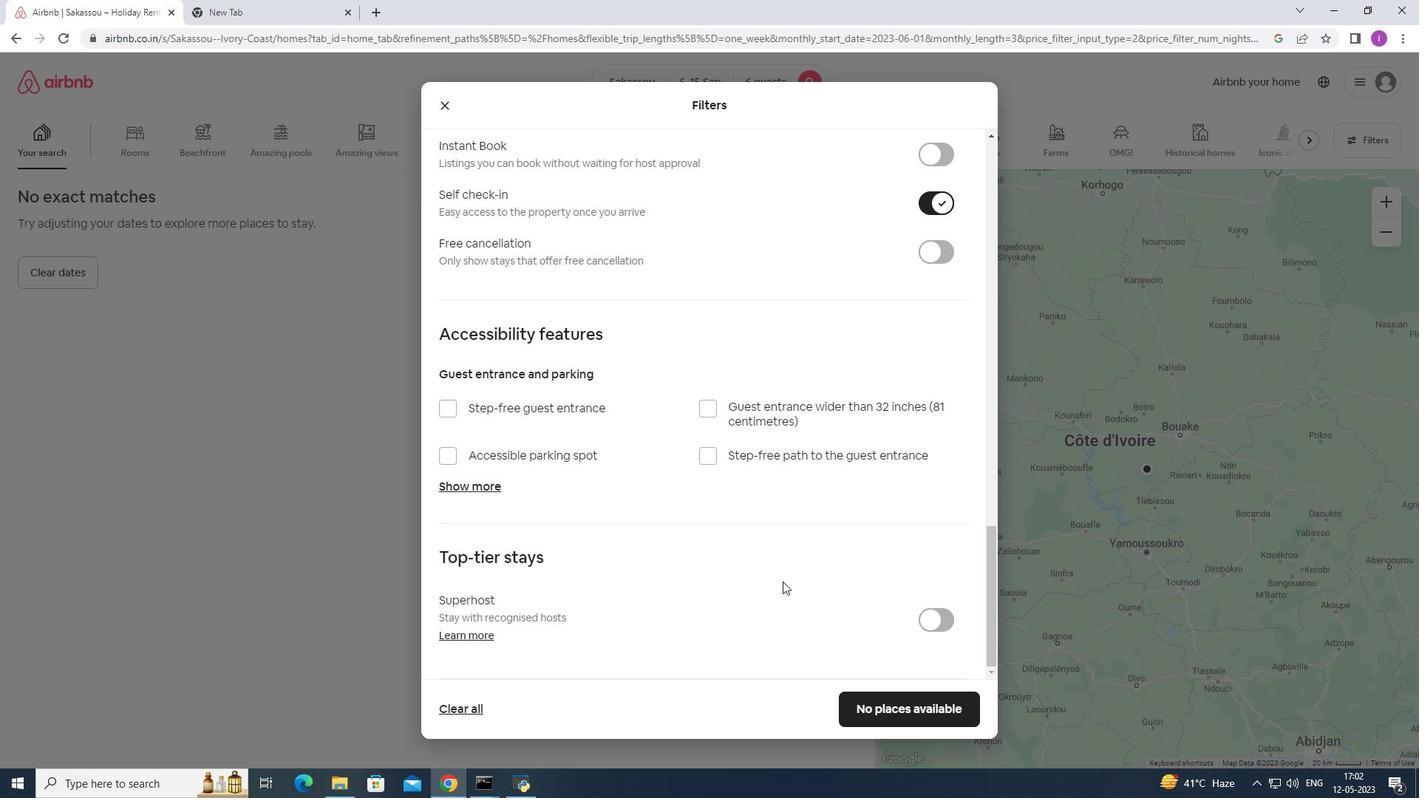 
Action: Mouse scrolled (782, 581) with delta (0, 0)
Screenshot: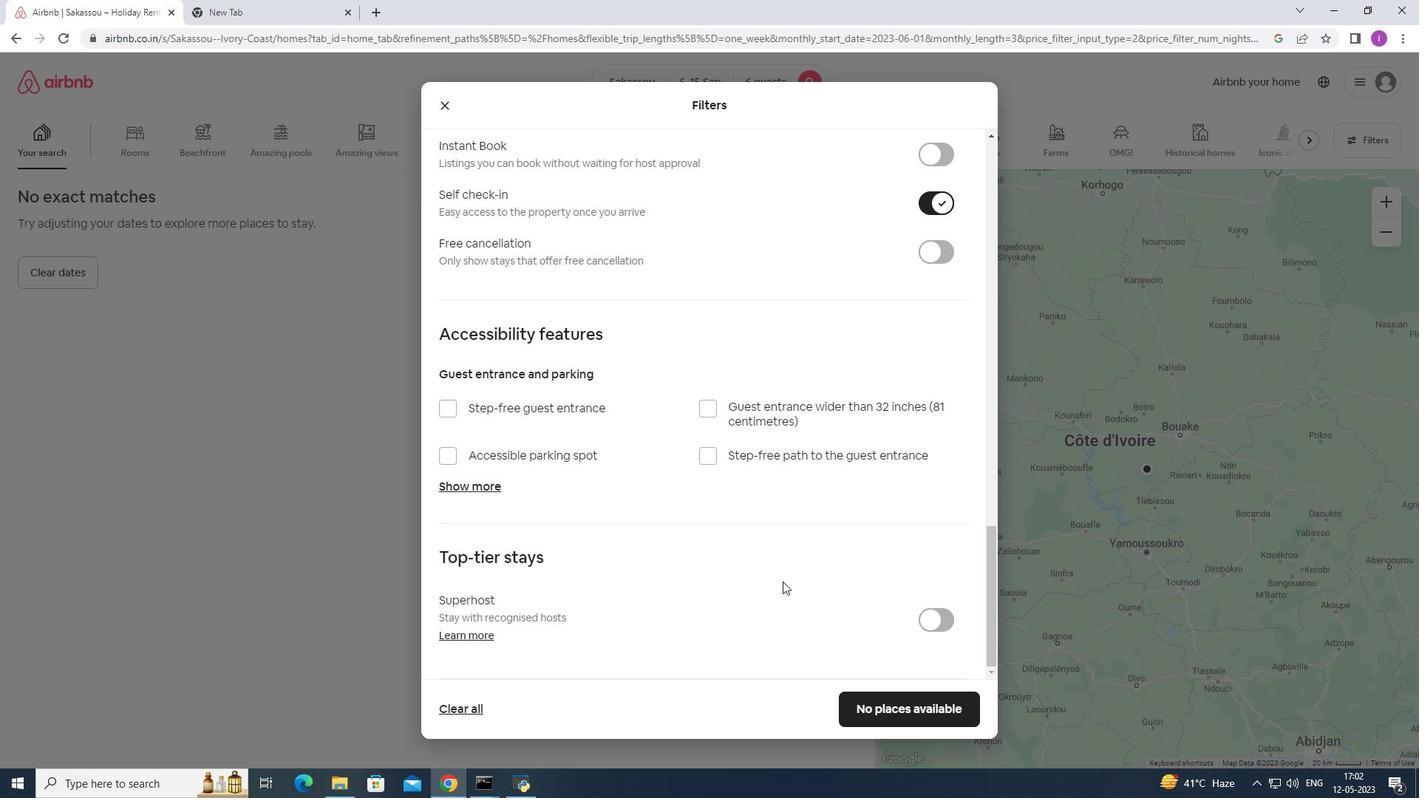 
Action: Mouse moved to (782, 581)
Screenshot: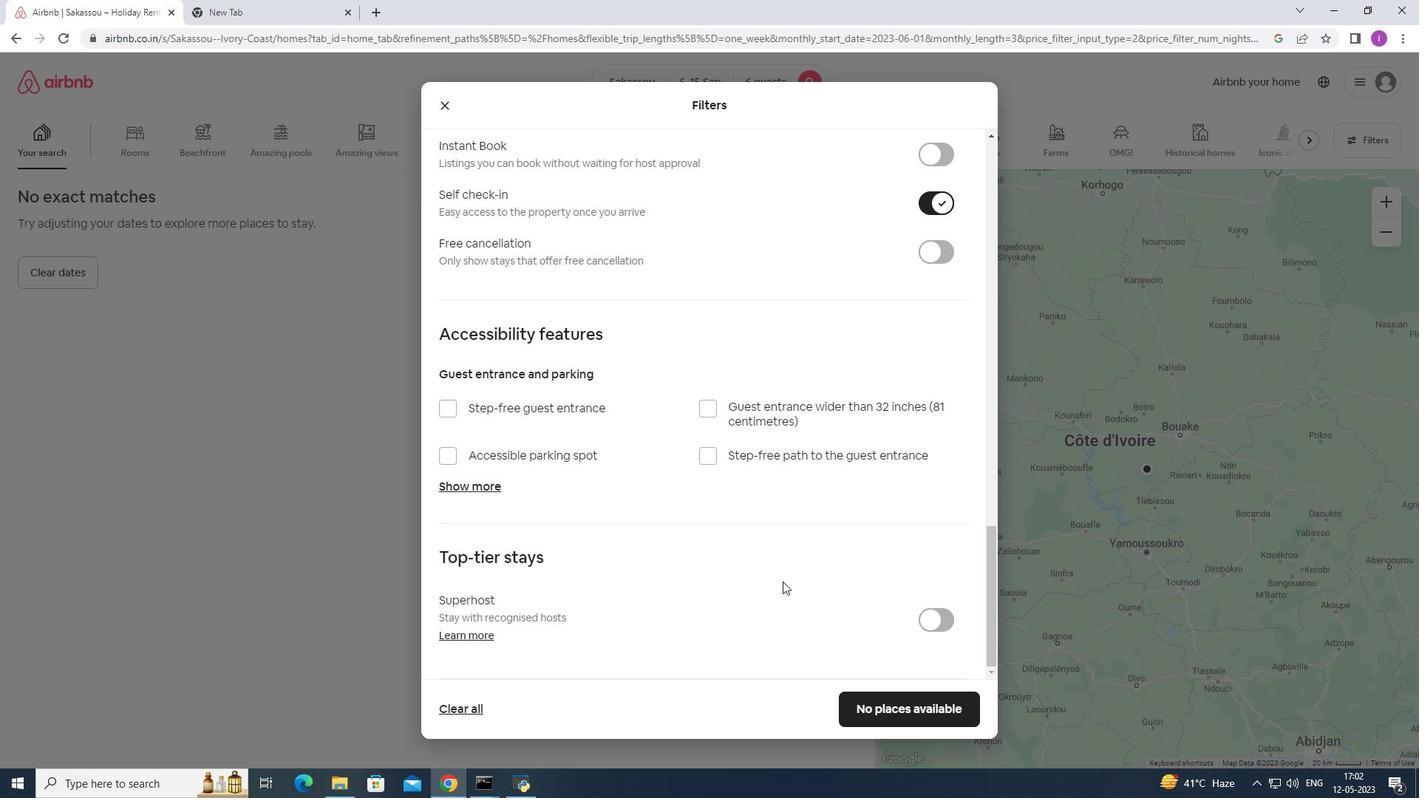 
Action: Mouse scrolled (782, 581) with delta (0, 0)
Screenshot: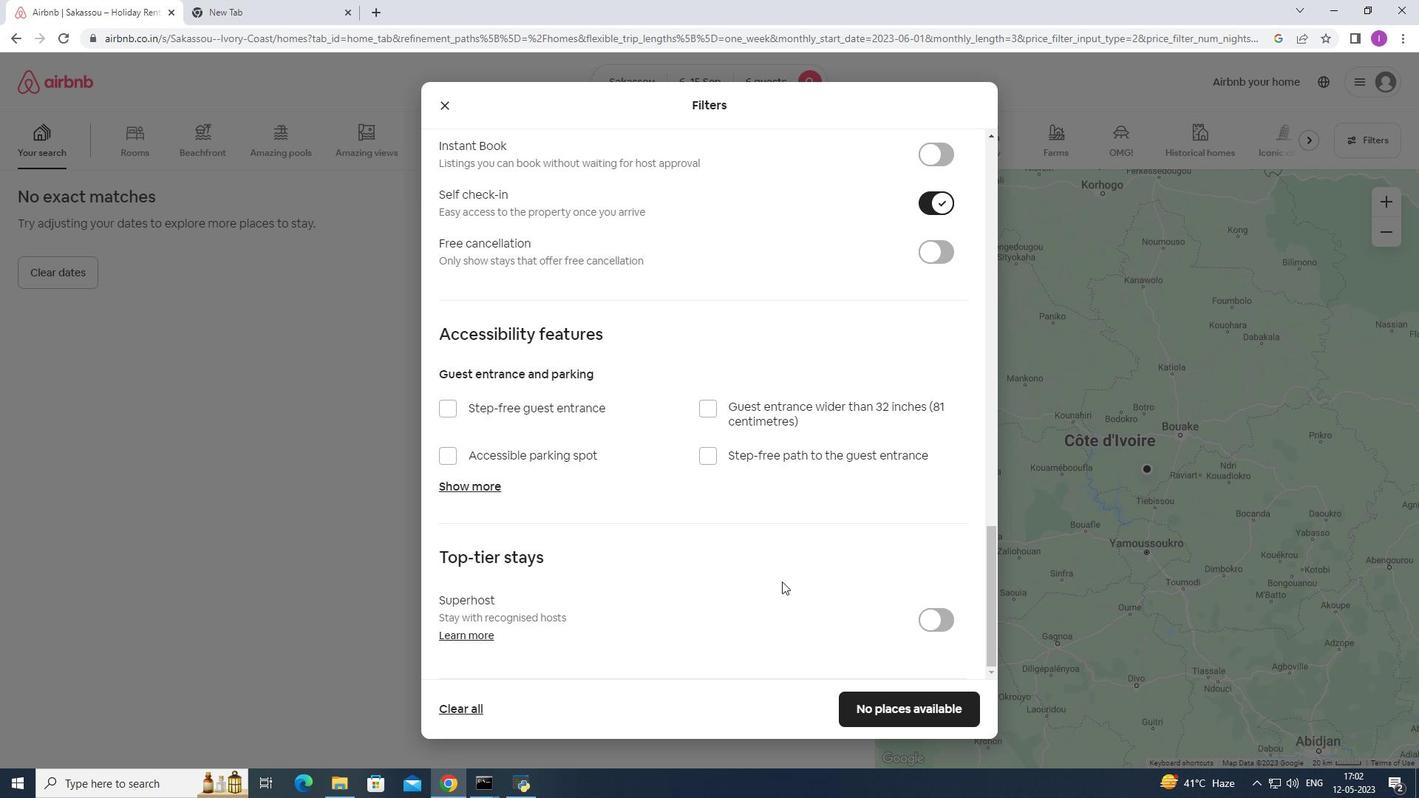 
Action: Mouse scrolled (782, 581) with delta (0, 0)
Screenshot: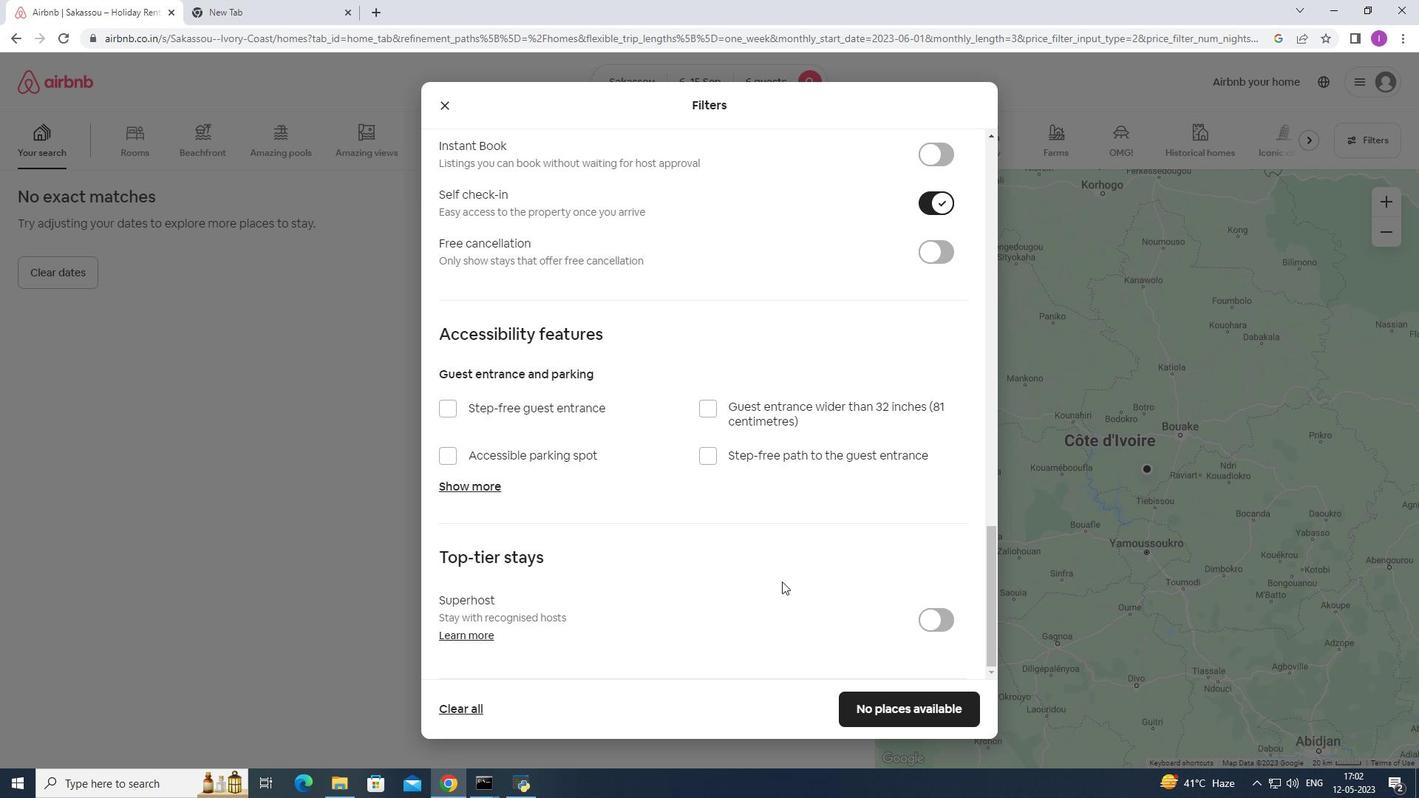 
Action: Mouse scrolled (782, 581) with delta (0, 0)
Screenshot: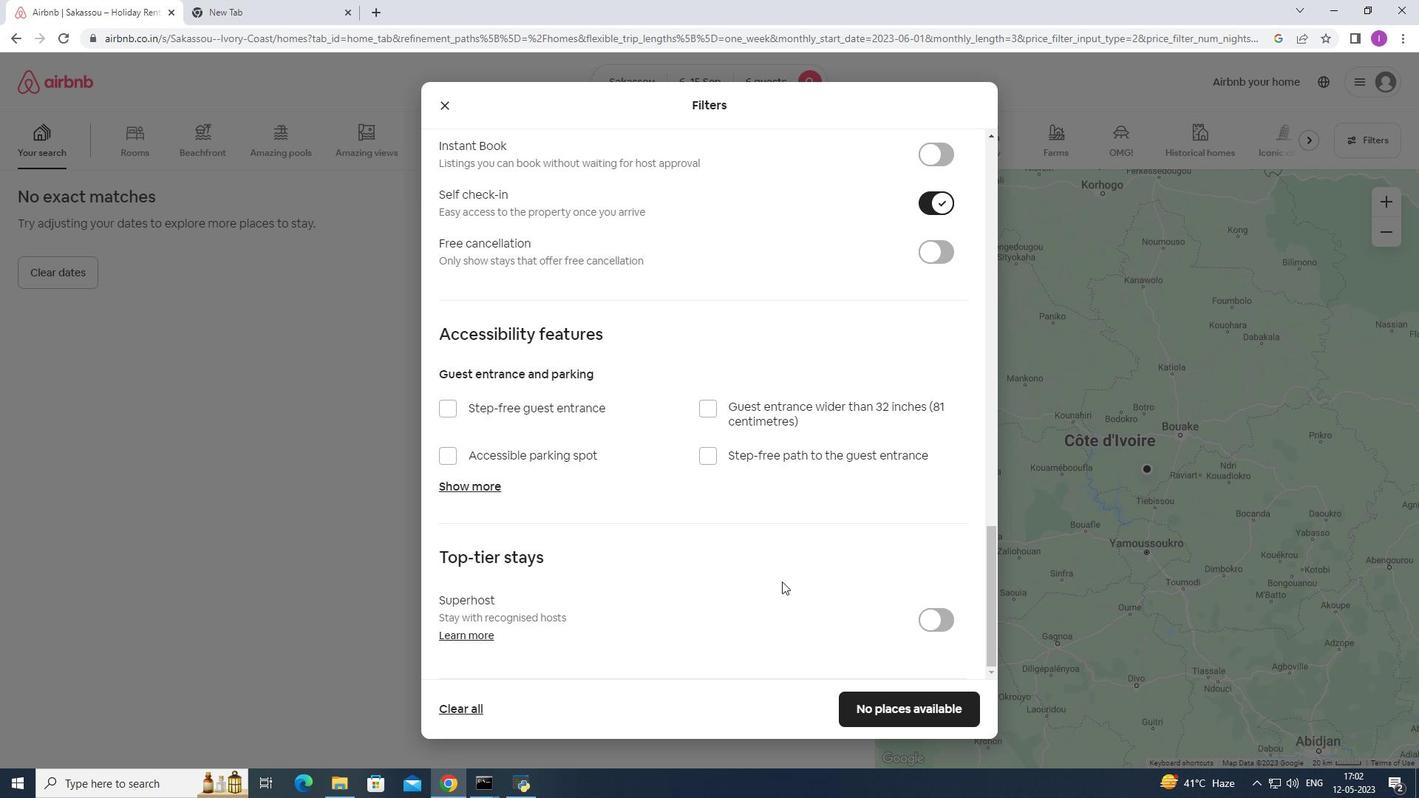 
Action: Mouse moved to (873, 709)
Screenshot: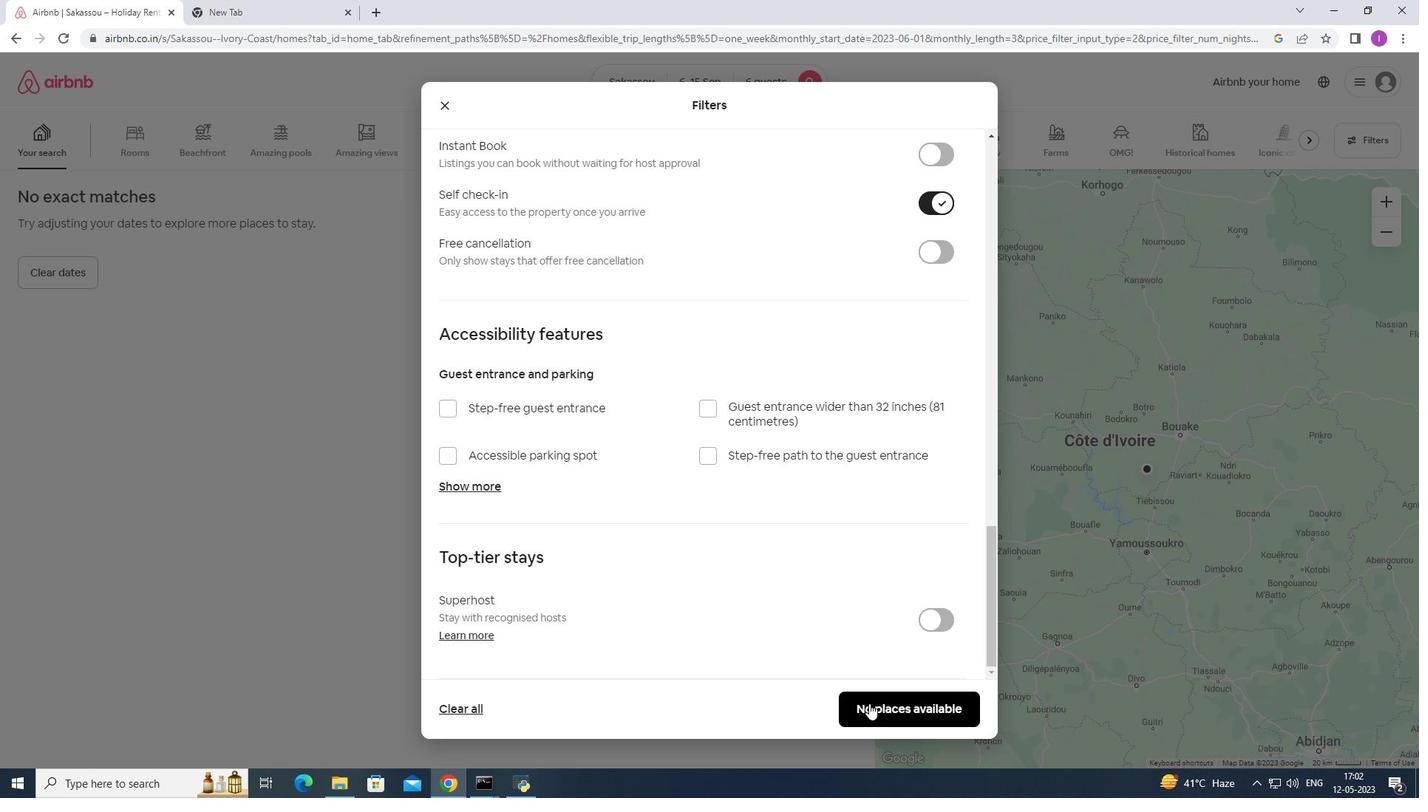 
Action: Mouse pressed left at (873, 709)
Screenshot: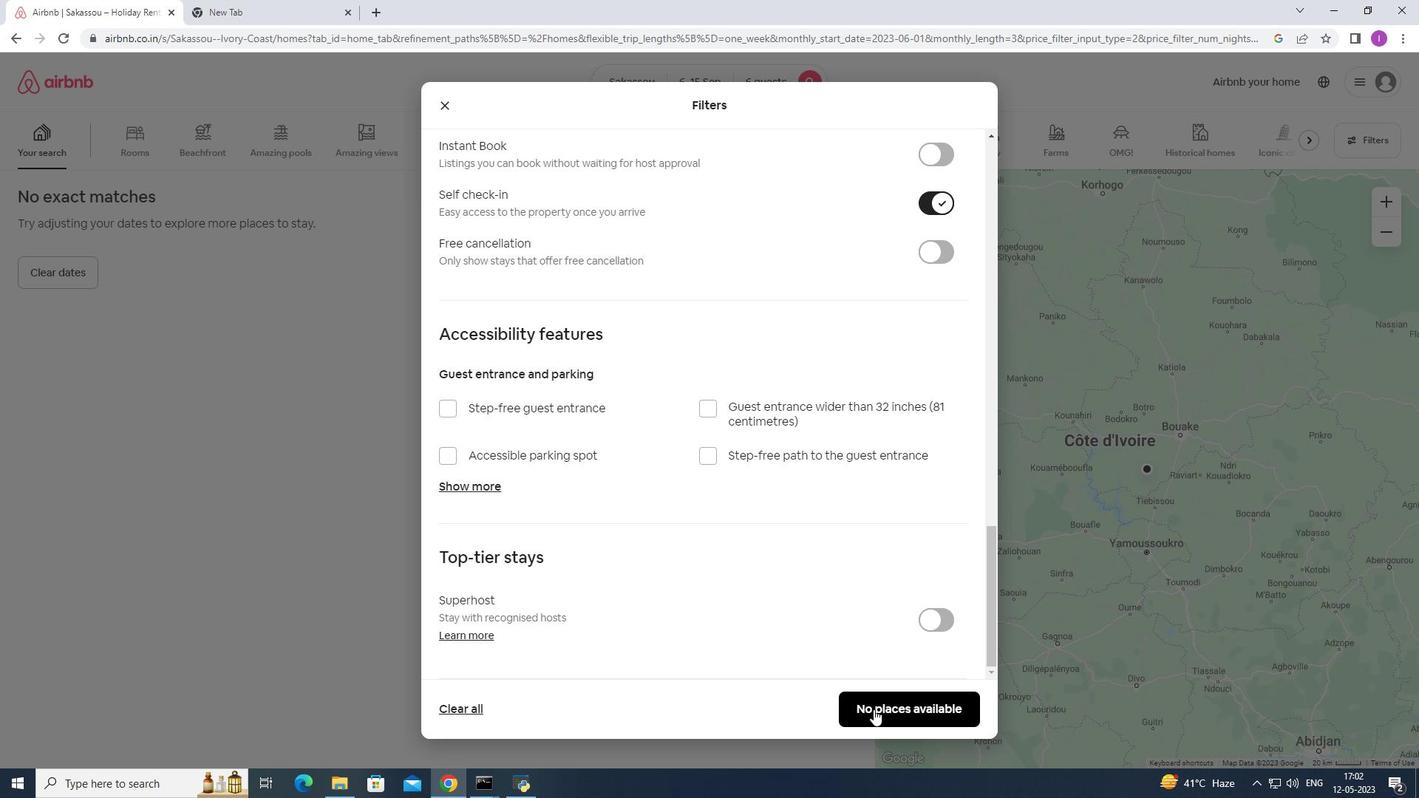
Action: Mouse moved to (854, 681)
Screenshot: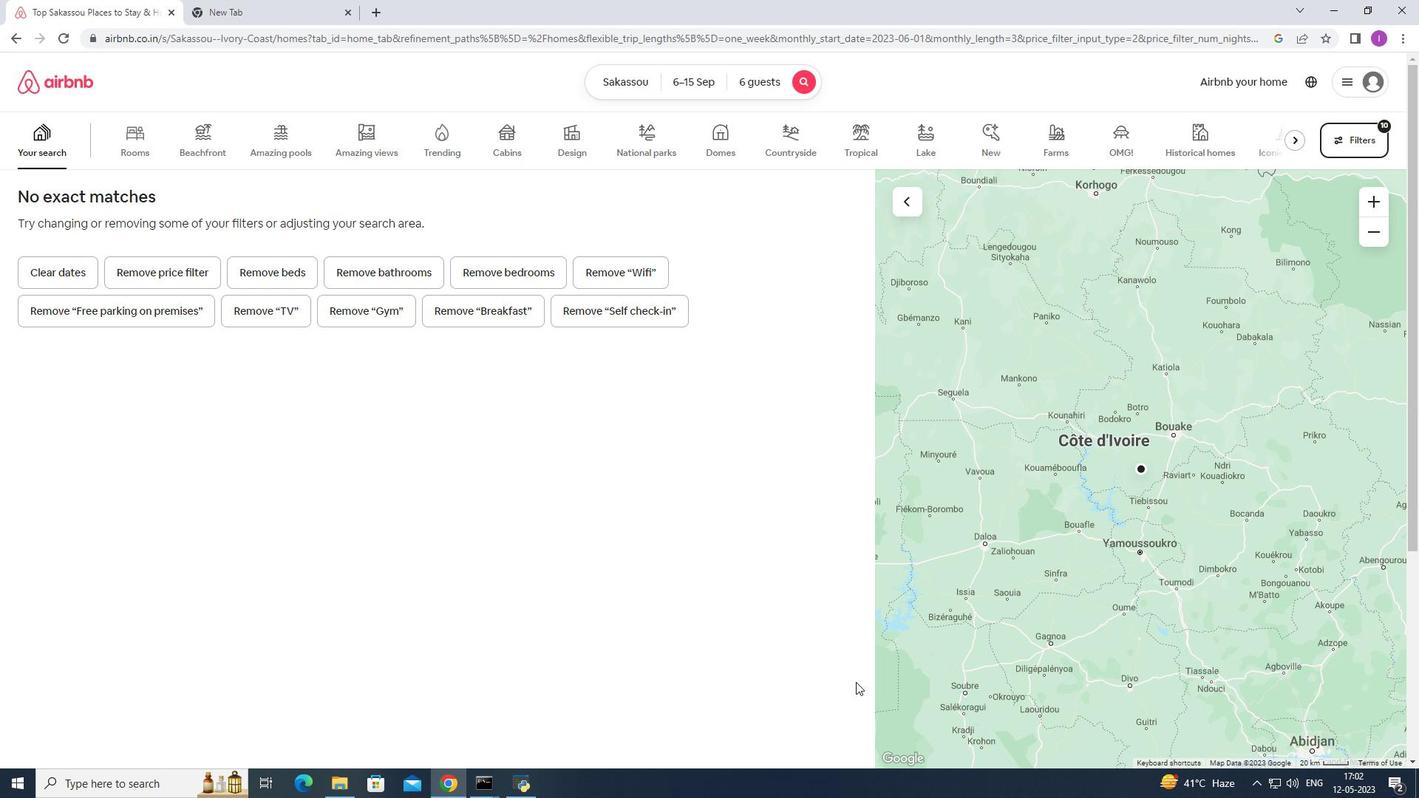 
